 Task: Go to Program & Features. Select Whole Food Market. Add to cart Organic Matcha Green Tea Powder-1. Place order for Leah Clark, _x000D_
3800 Locke St_x000D_
Latonia, Kentucky(KY), 41015, Cell Number (859) 261-0695
Action: Mouse moved to (346, 80)
Screenshot: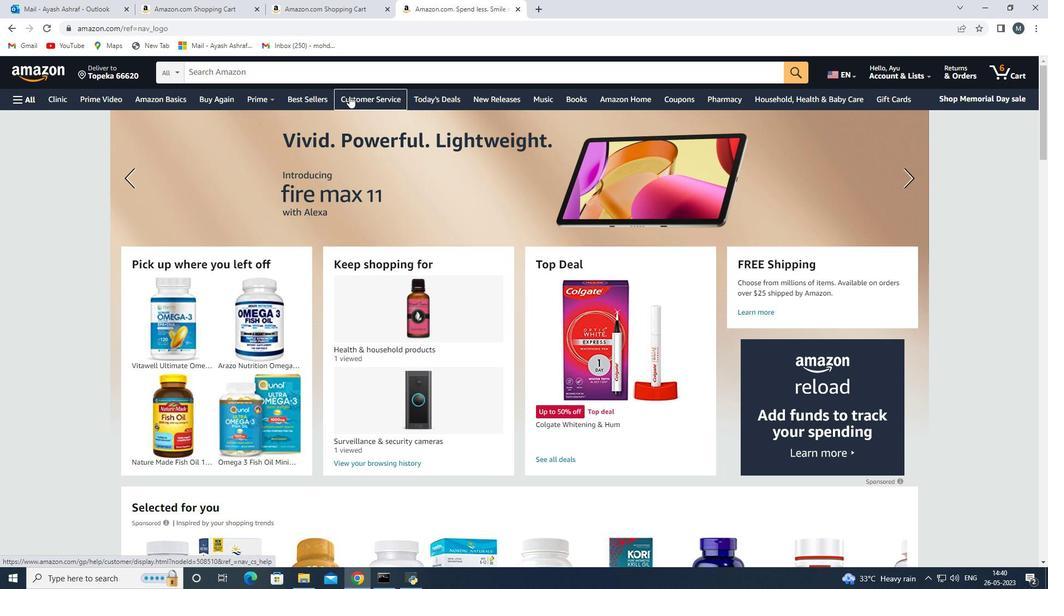 
Action: Mouse pressed left at (346, 80)
Screenshot: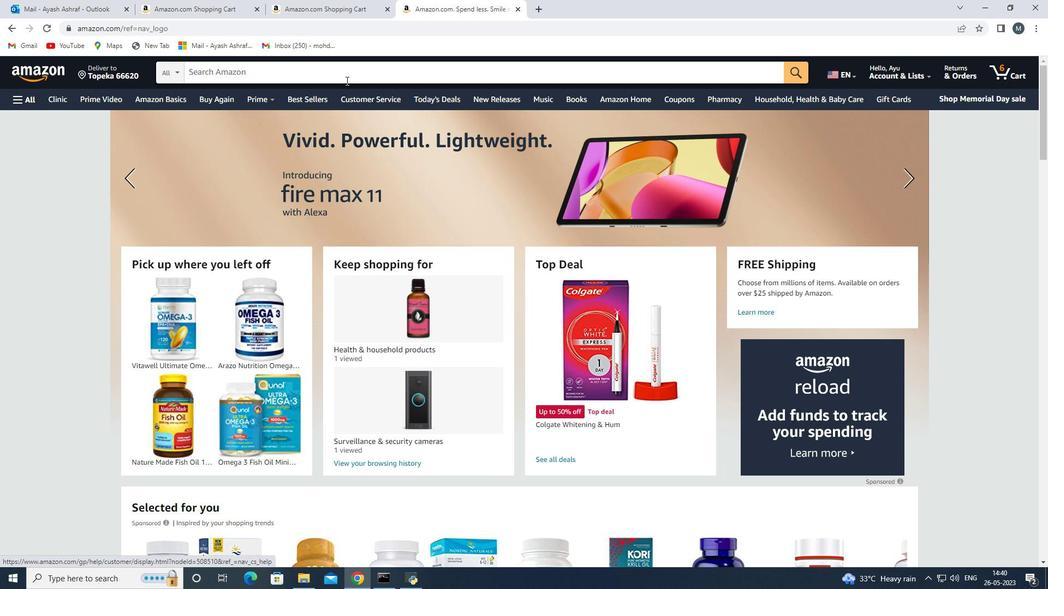 
Action: Mouse moved to (37, 96)
Screenshot: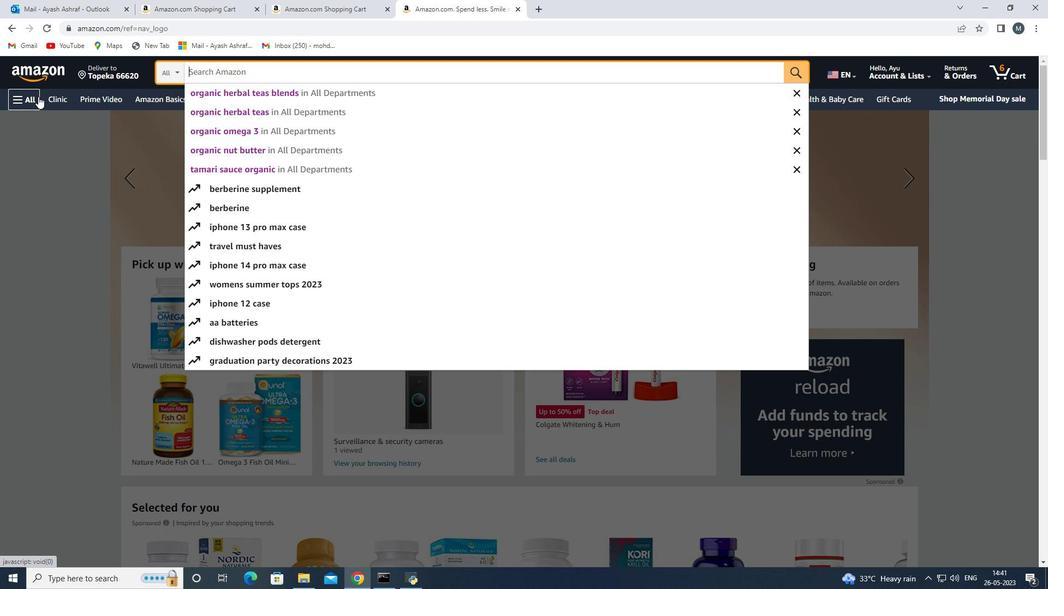 
Action: Mouse pressed left at (37, 96)
Screenshot: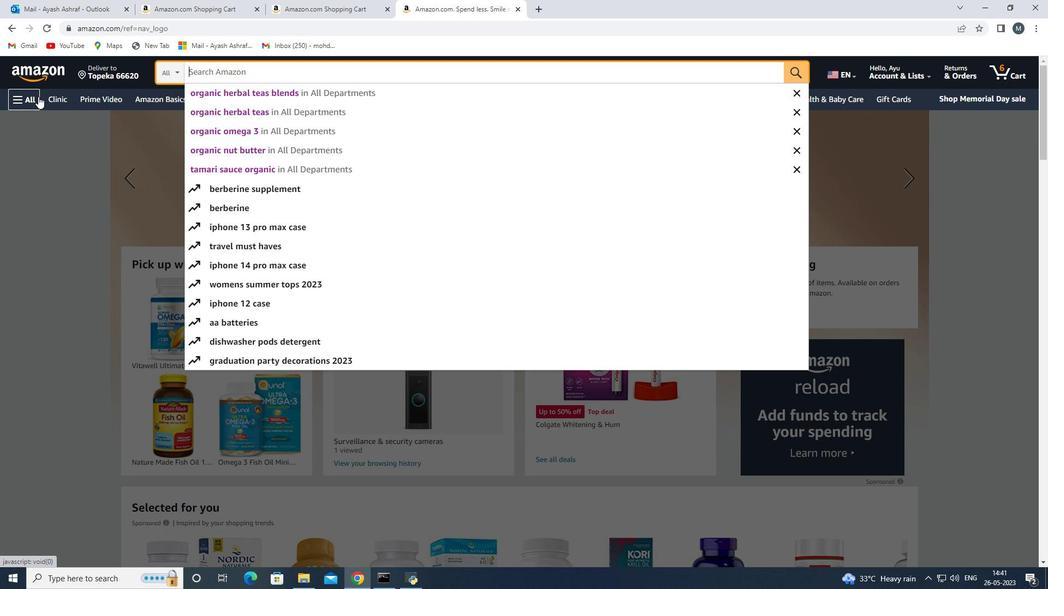 
Action: Mouse moved to (91, 370)
Screenshot: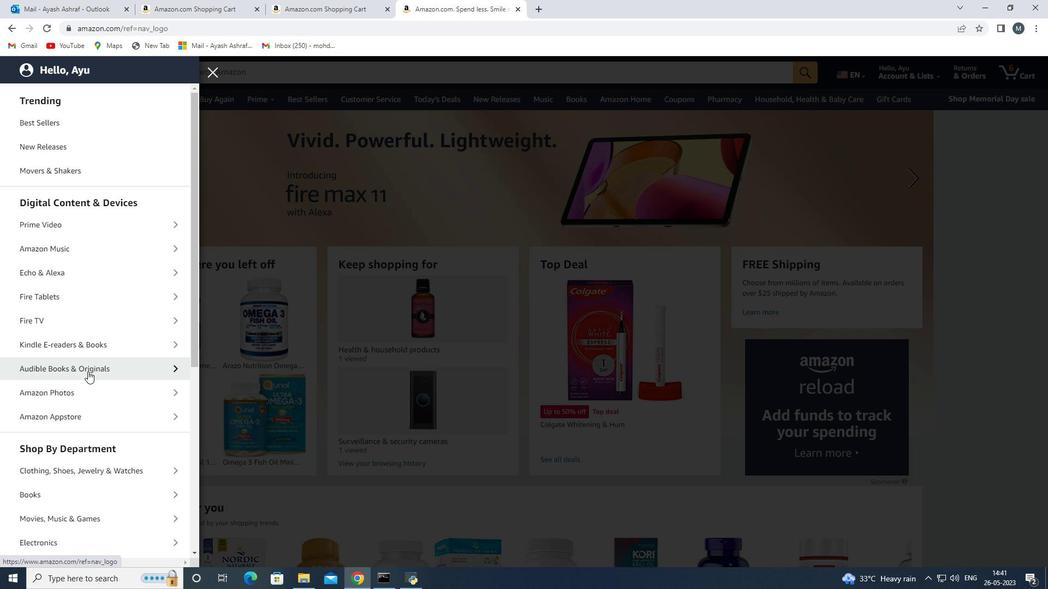 
Action: Mouse scrolled (91, 369) with delta (0, 0)
Screenshot: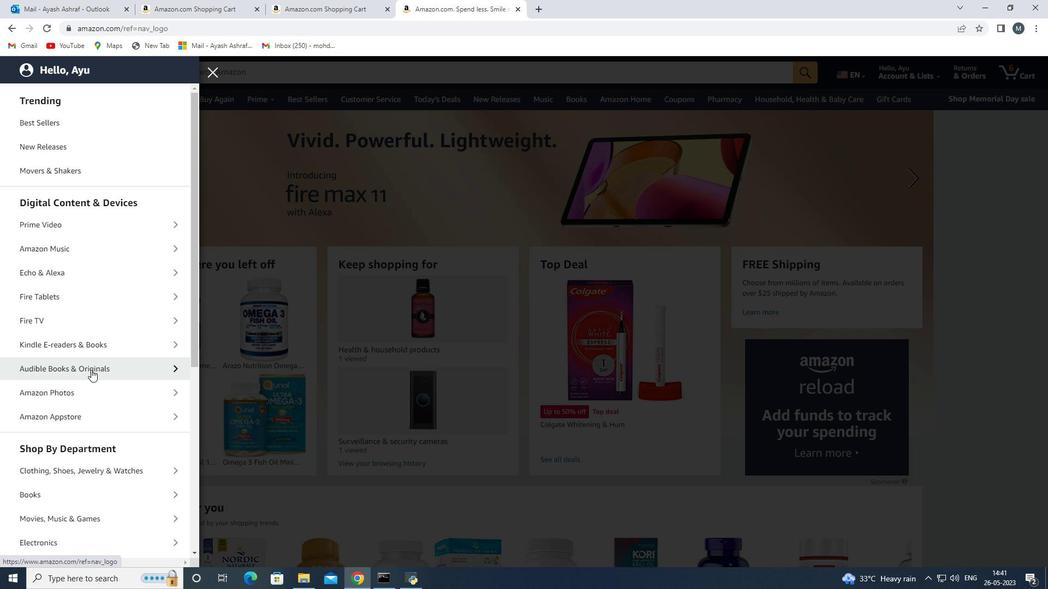 
Action: Mouse scrolled (91, 369) with delta (0, 0)
Screenshot: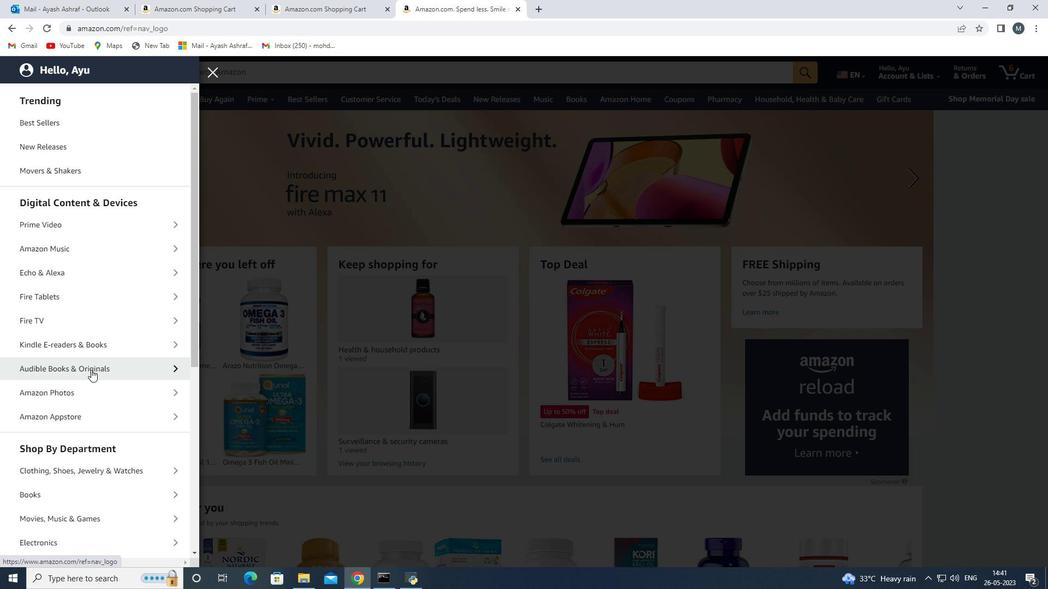 
Action: Mouse scrolled (91, 369) with delta (0, 0)
Screenshot: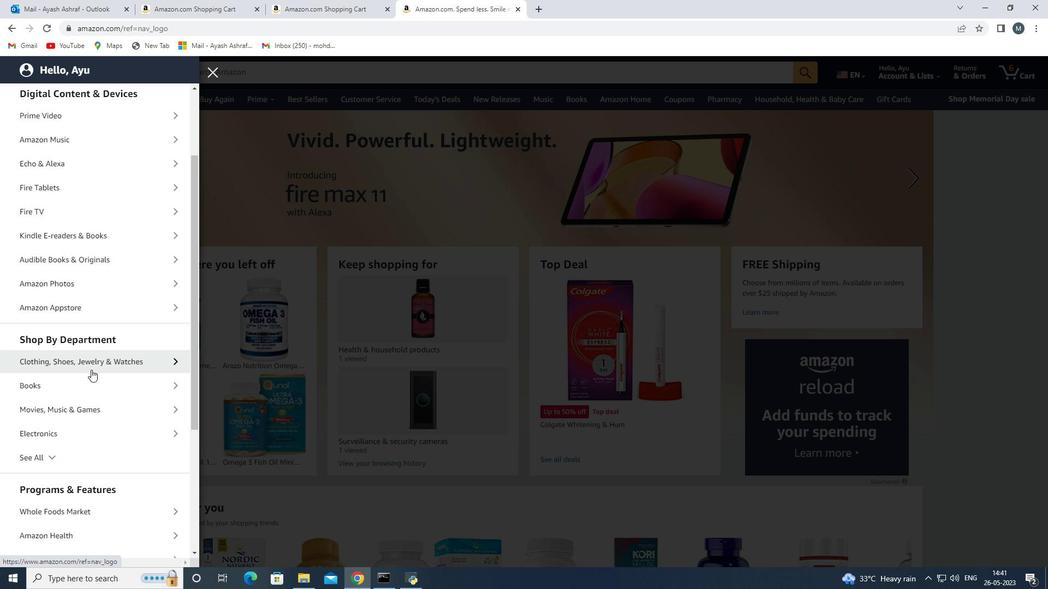
Action: Mouse scrolled (91, 369) with delta (0, 0)
Screenshot: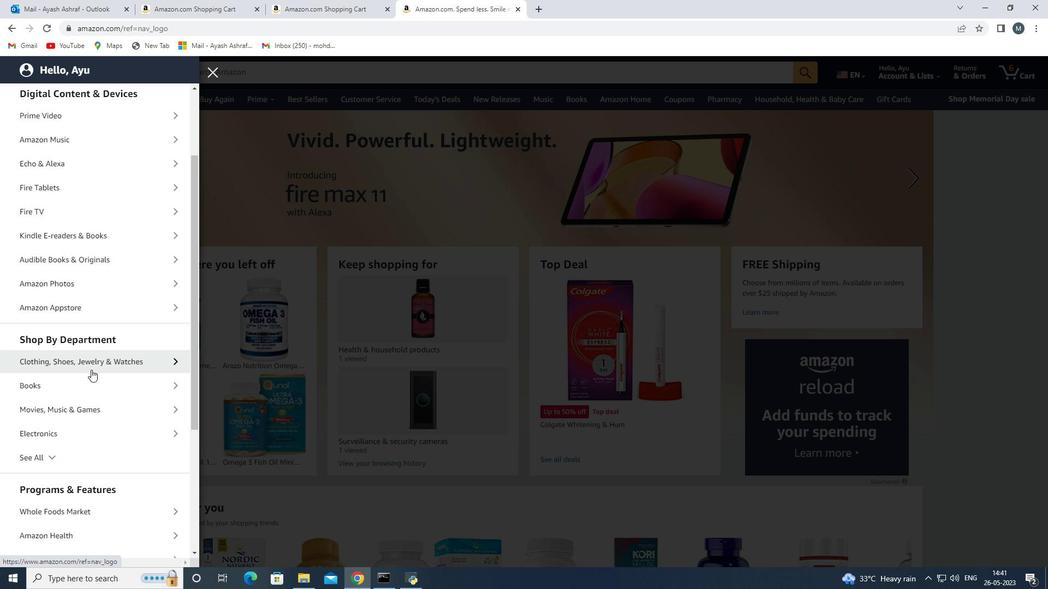 
Action: Mouse moved to (86, 408)
Screenshot: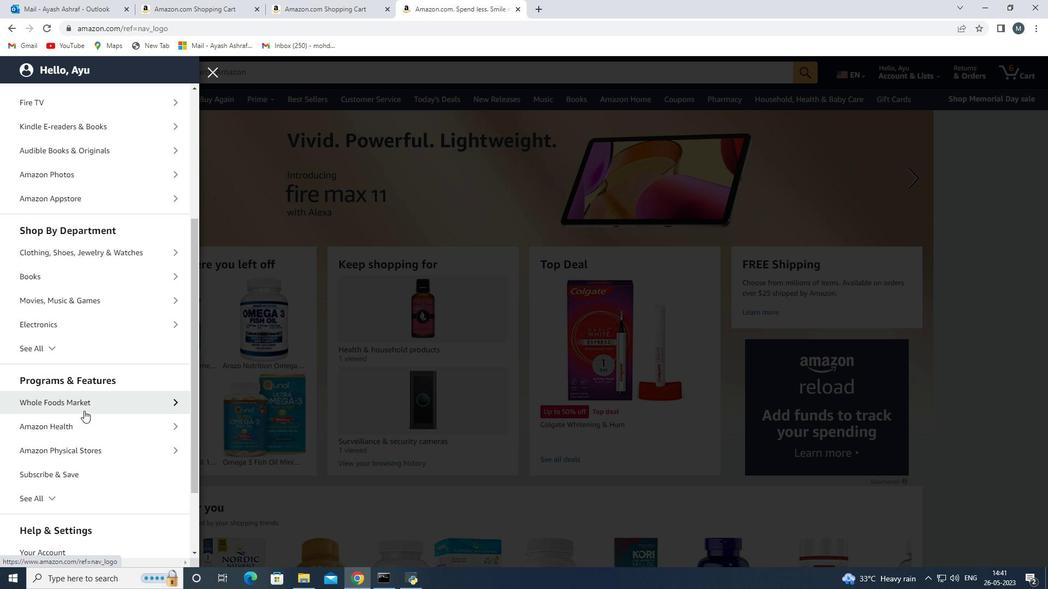 
Action: Mouse pressed left at (86, 408)
Screenshot: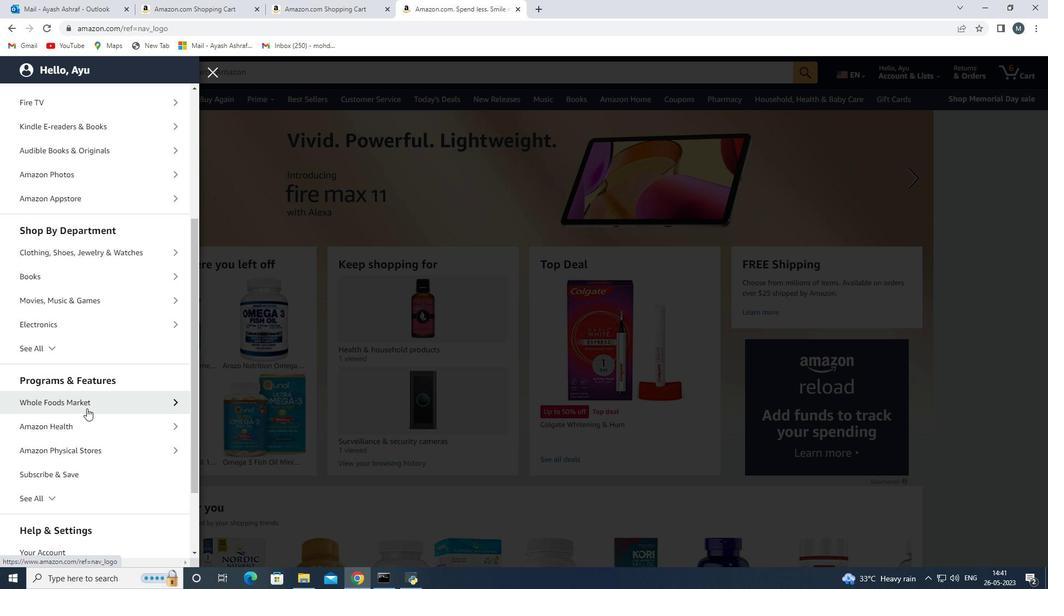 
Action: Mouse moved to (99, 151)
Screenshot: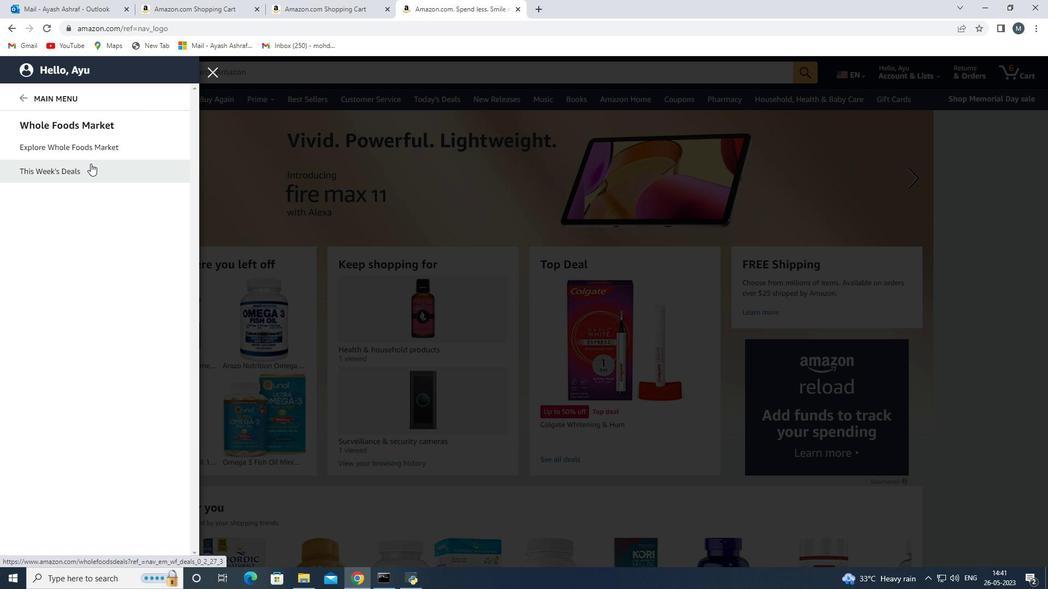 
Action: Mouse pressed left at (99, 151)
Screenshot: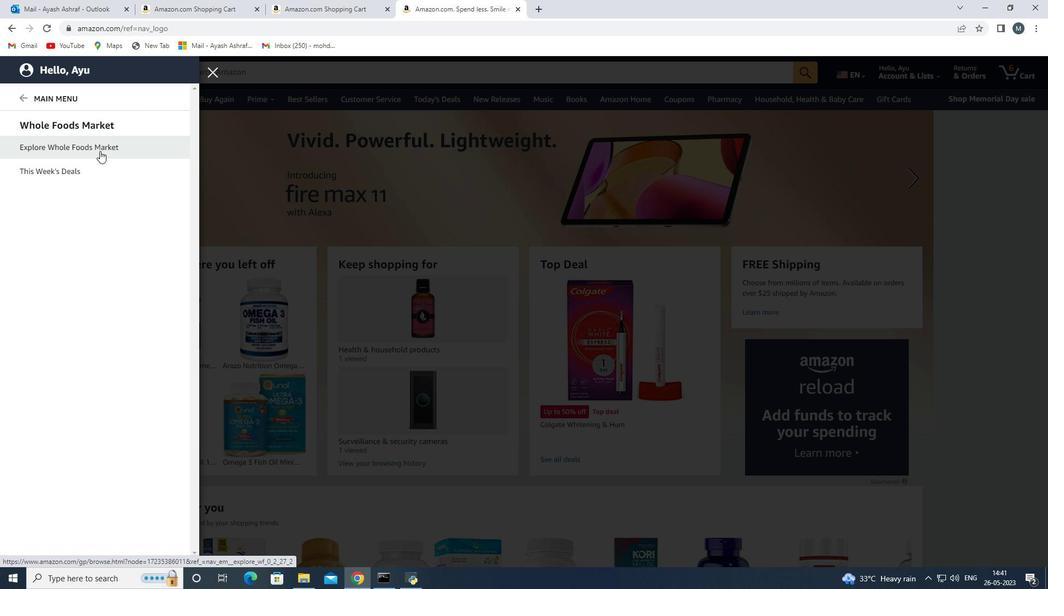 
Action: Mouse moved to (233, 71)
Screenshot: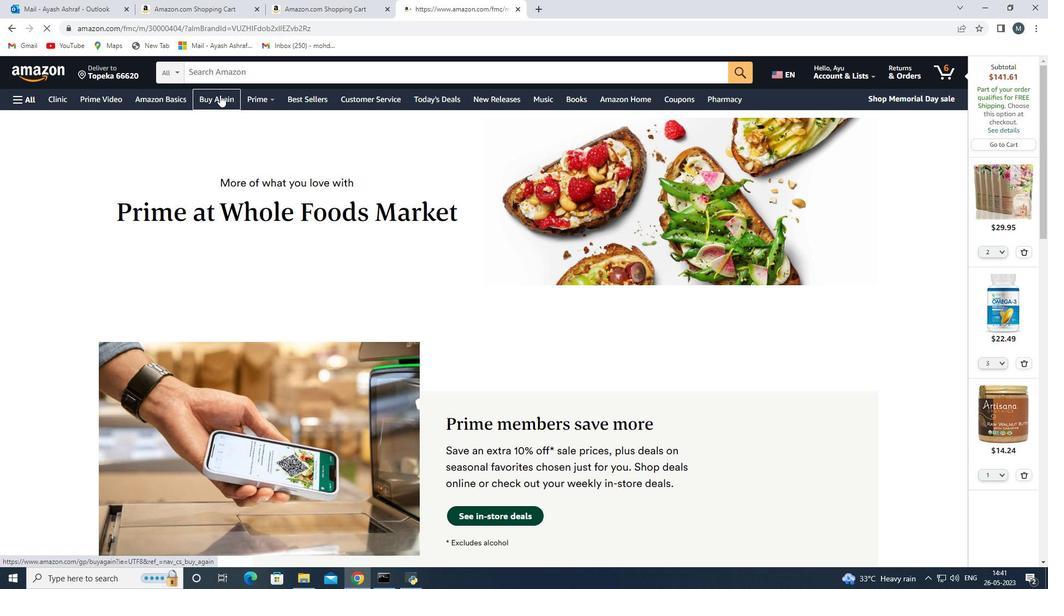 
Action: Mouse pressed left at (233, 71)
Screenshot: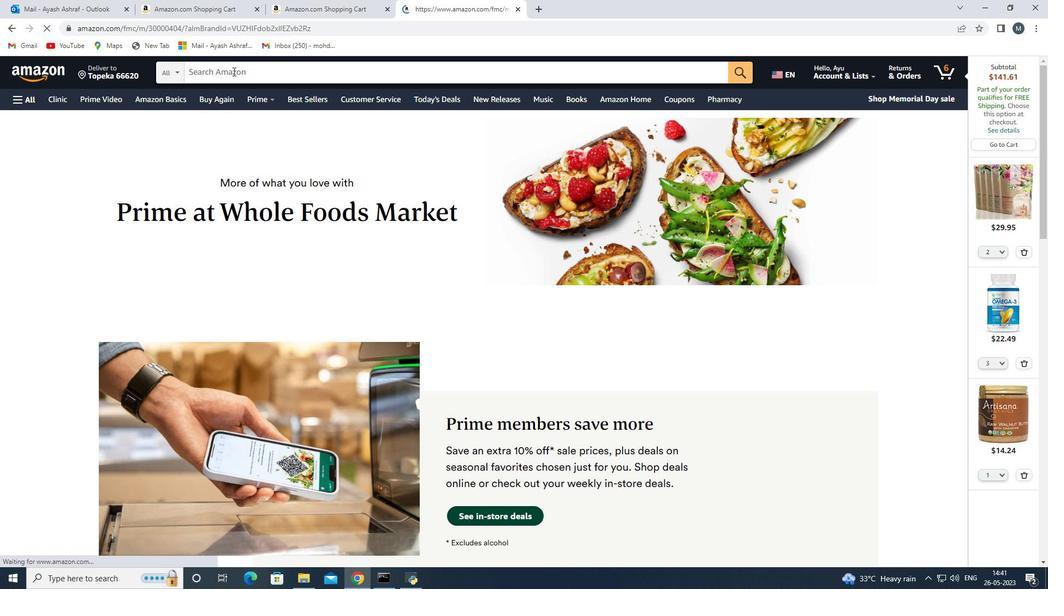 
Action: Key pressed <Key.shift><Key.shift><Key.shift><Key.shift><Key.shift><Key.shift><Key.shift><Key.shift><Key.shift><Key.shift><Key.shift><Key.shift><Key.shift><Key.shift><Key.shift><Key.shift><Key.shift><Key.shift><Key.shift><Key.shift><Key.shift><Key.shift><Key.shift><Key.shift><Key.shift><Key.shift><Key.shift><Key.shift><Key.shift><Key.shift><Key.shift><Key.shift><Key.backspace><Key.shift>Organic<Key.space><Key.shift>Matcha<Key.space><Key.shift>Green<Key.space><Key.shift><Key.shift><Key.shift><Key.shift>Tea<Key.space>powder
Screenshot: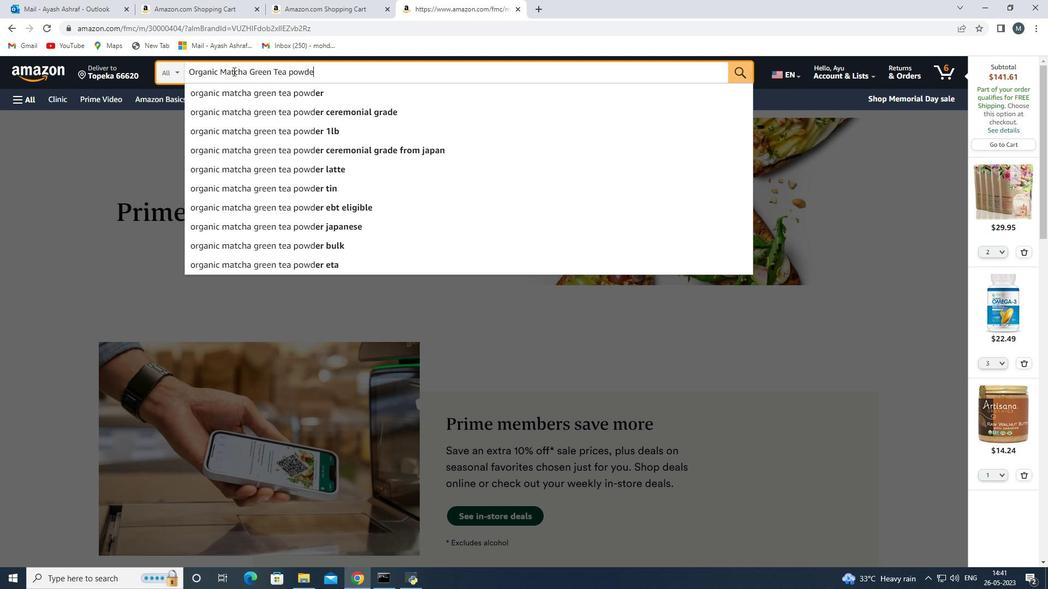 
Action: Mouse moved to (281, 102)
Screenshot: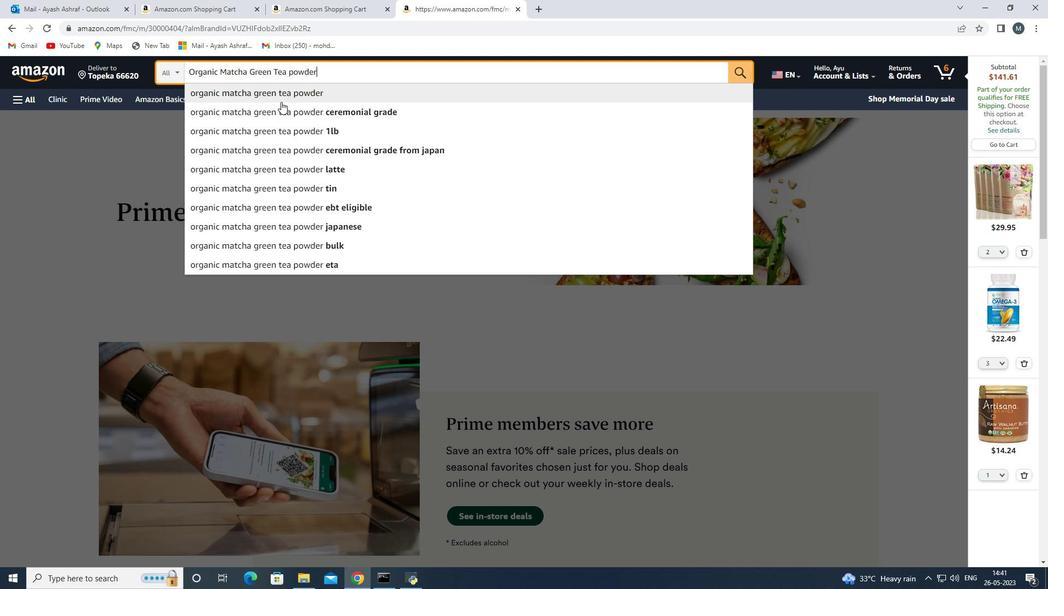 
Action: Mouse pressed left at (281, 102)
Screenshot: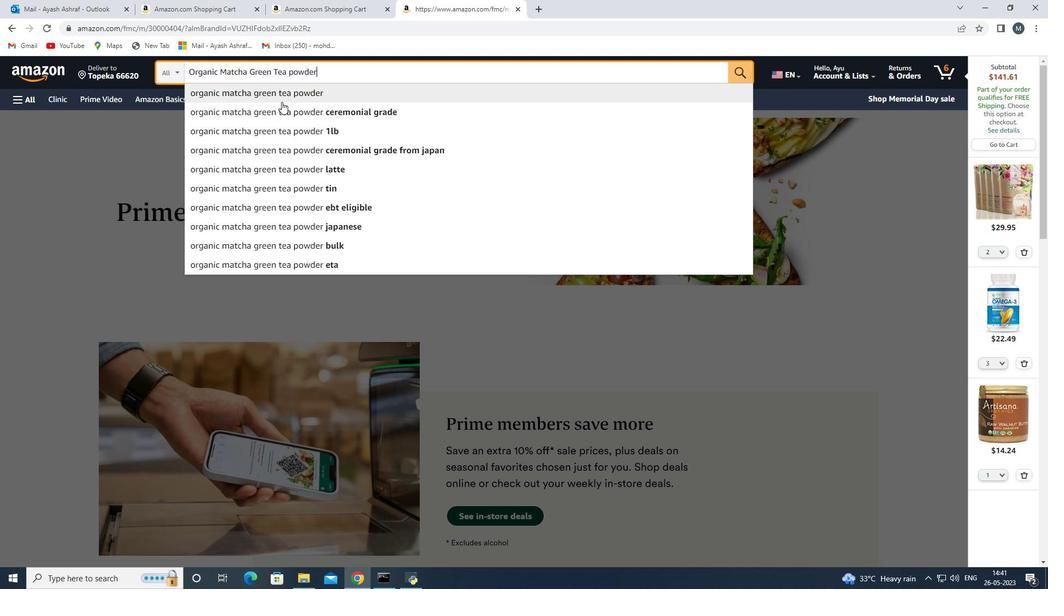 
Action: Mouse moved to (304, 334)
Screenshot: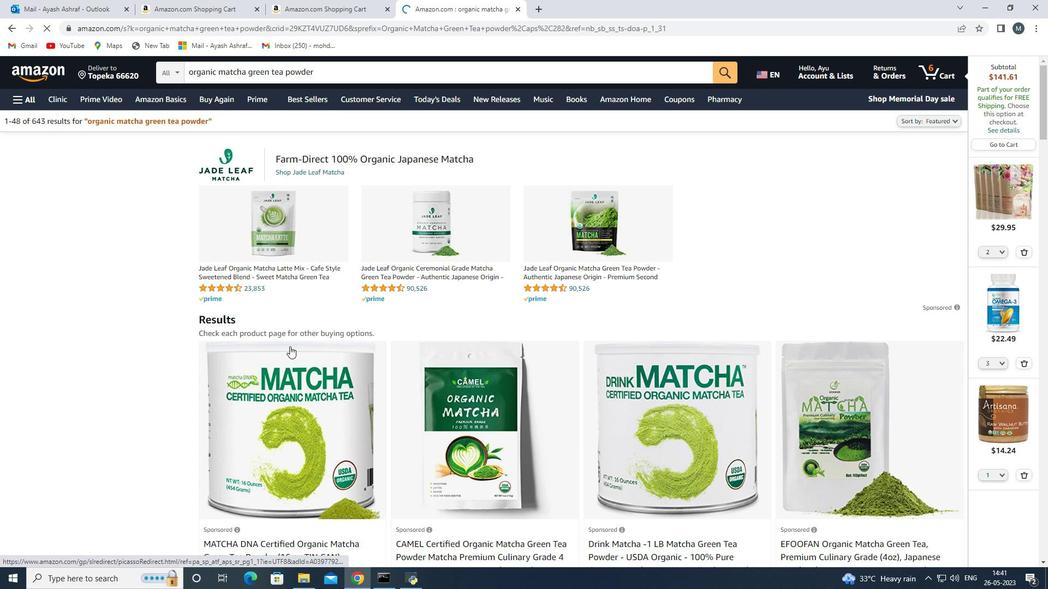 
Action: Mouse scrolled (304, 334) with delta (0, 0)
Screenshot: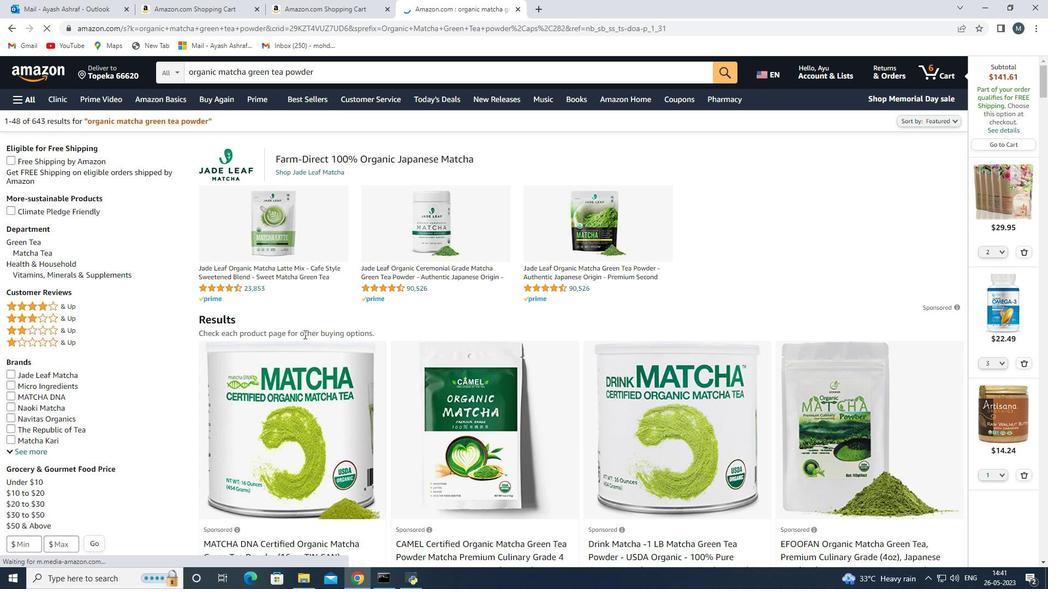 
Action: Mouse moved to (306, 365)
Screenshot: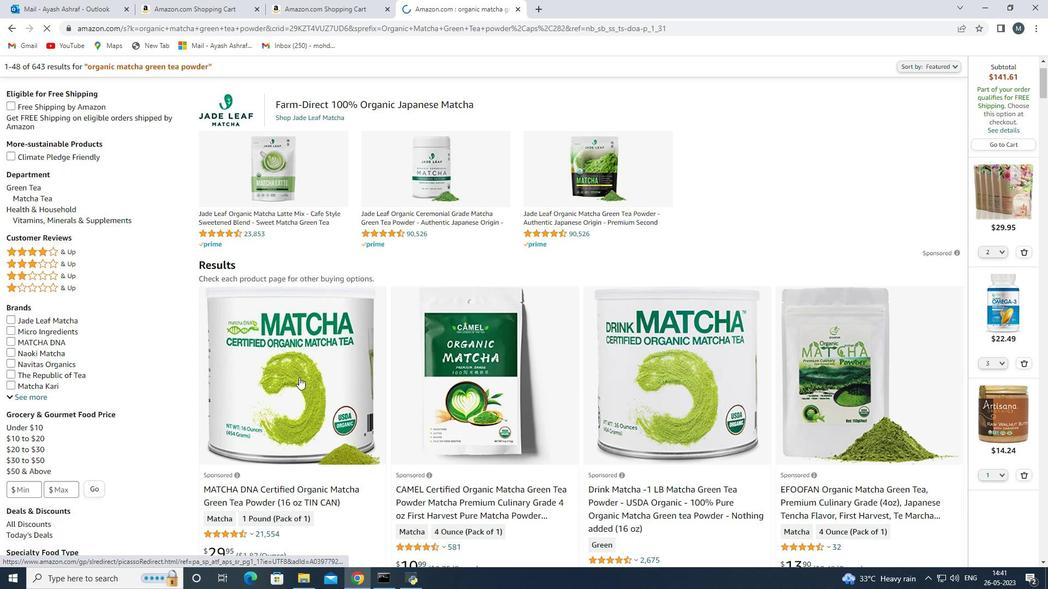 
Action: Mouse scrolled (306, 364) with delta (0, 0)
Screenshot: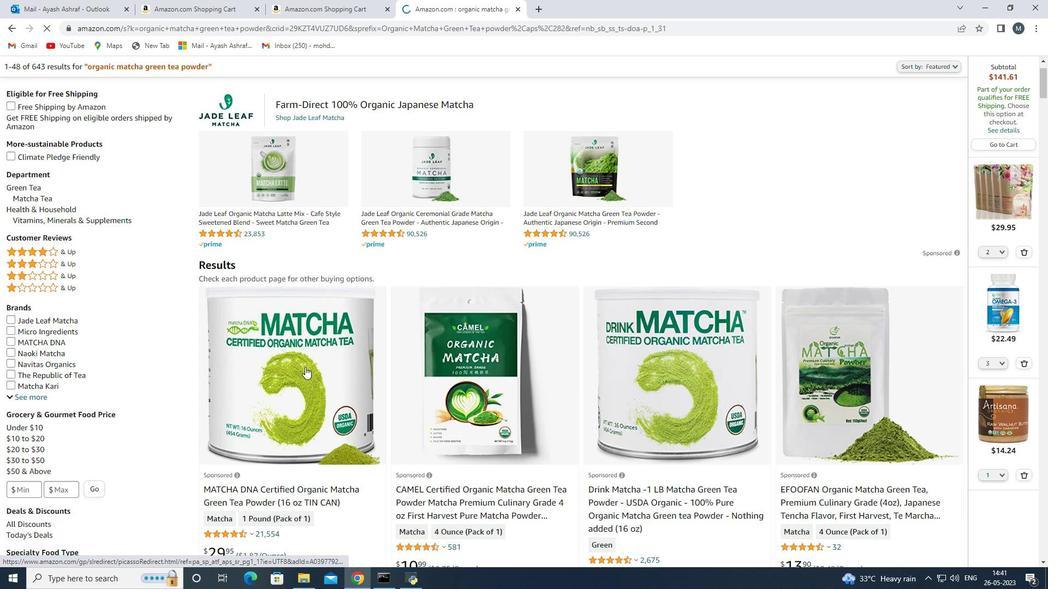 
Action: Mouse scrolled (306, 364) with delta (0, 0)
Screenshot: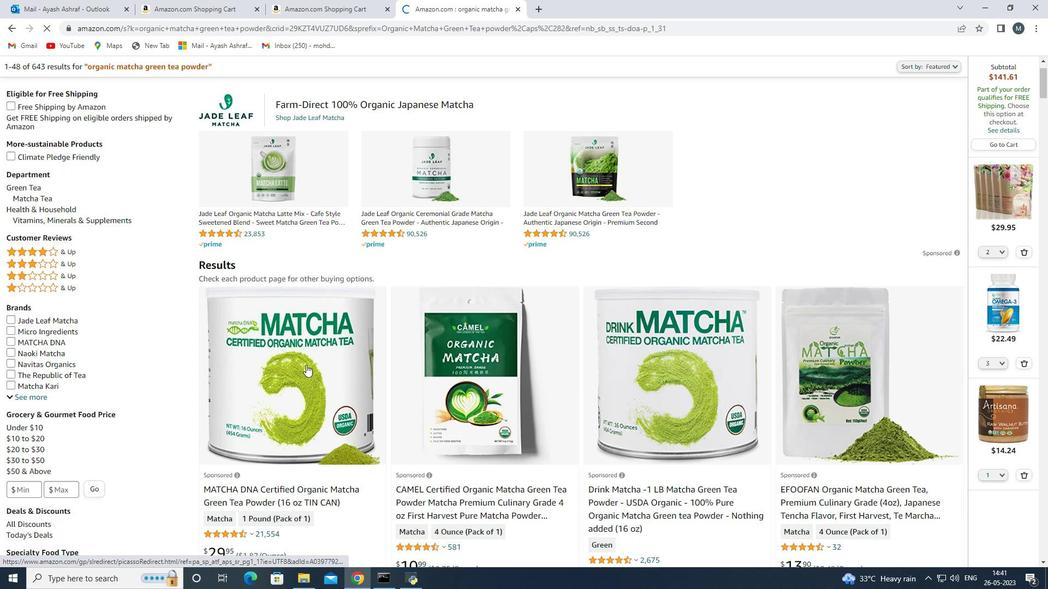 
Action: Mouse moved to (286, 319)
Screenshot: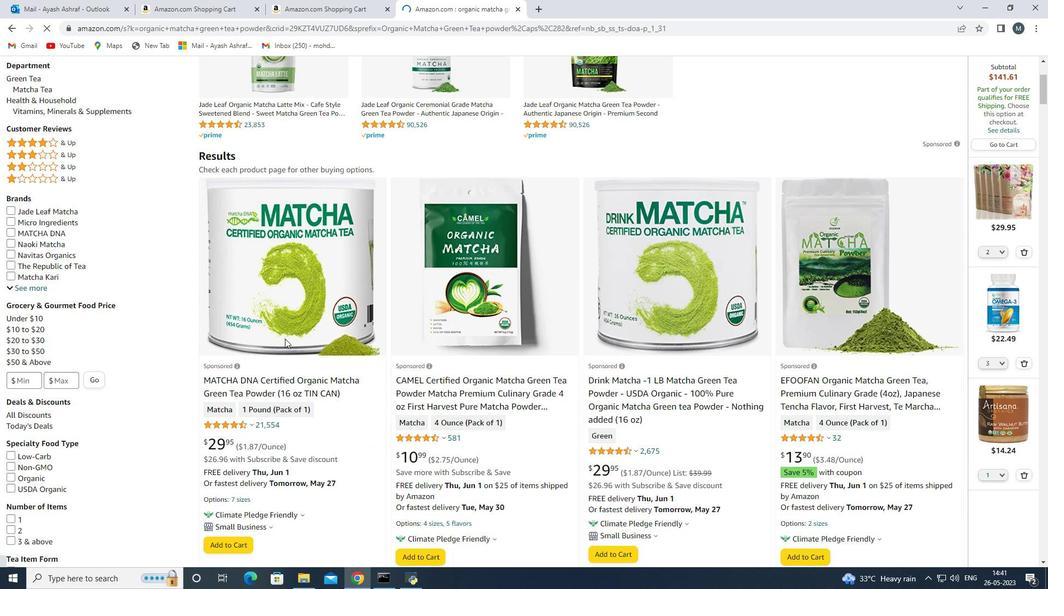 
Action: Mouse pressed left at (286, 319)
Screenshot: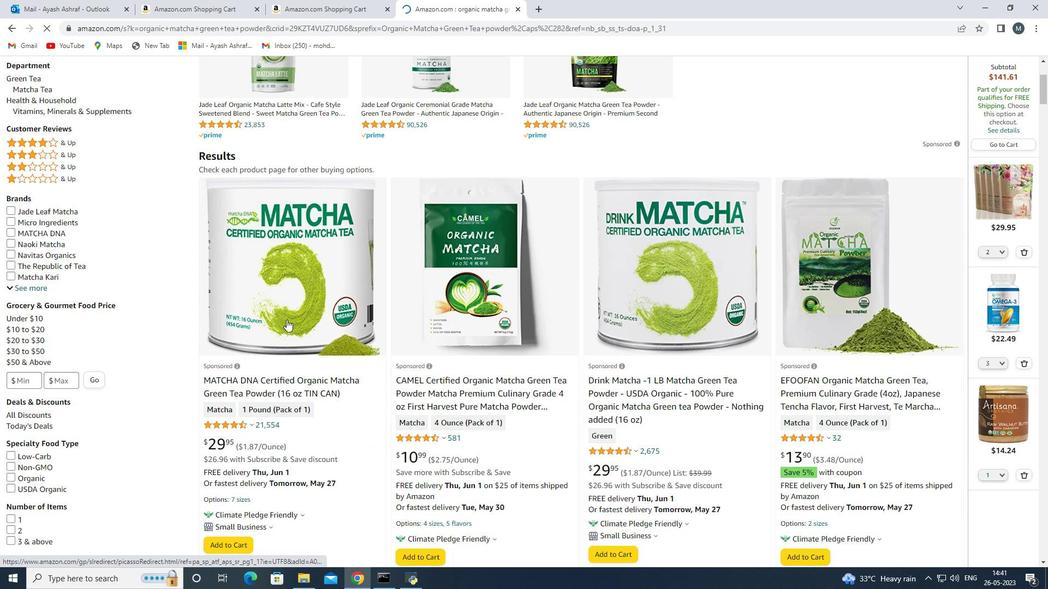 
Action: Mouse moved to (460, 362)
Screenshot: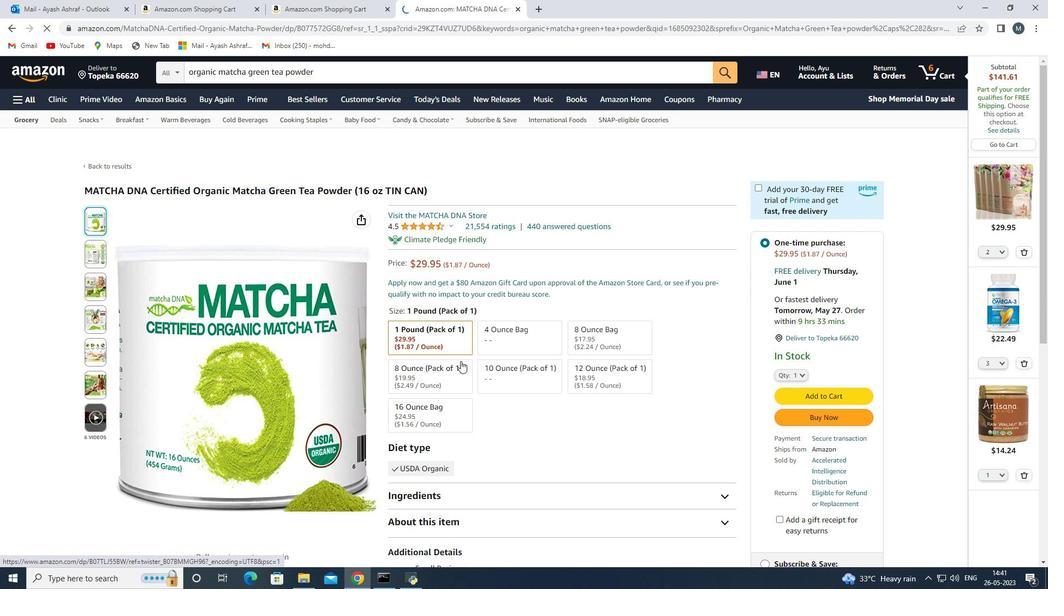 
Action: Mouse scrolled (460, 361) with delta (0, 0)
Screenshot: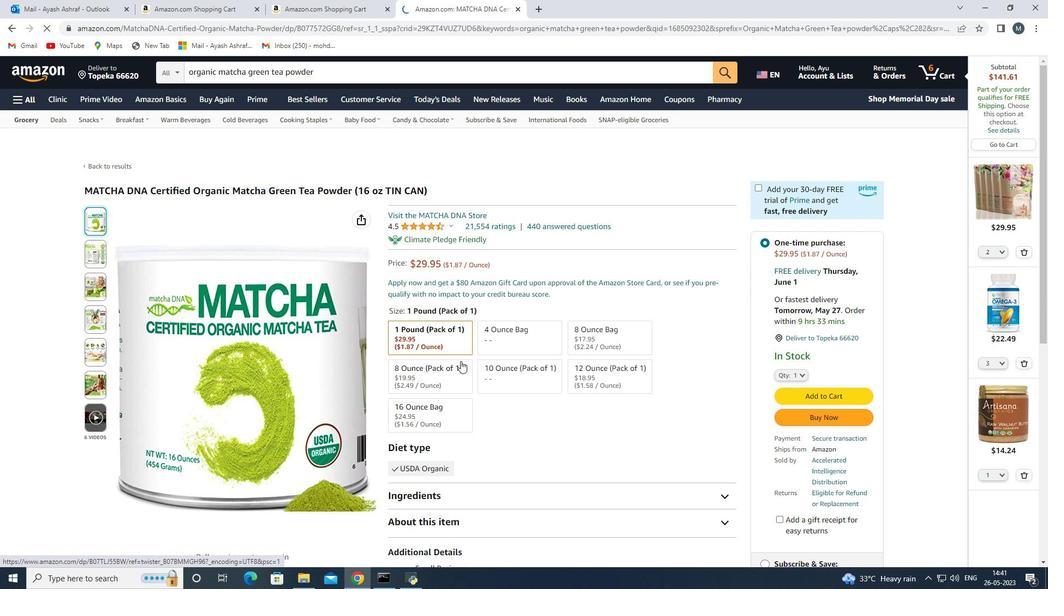 
Action: Mouse moved to (460, 364)
Screenshot: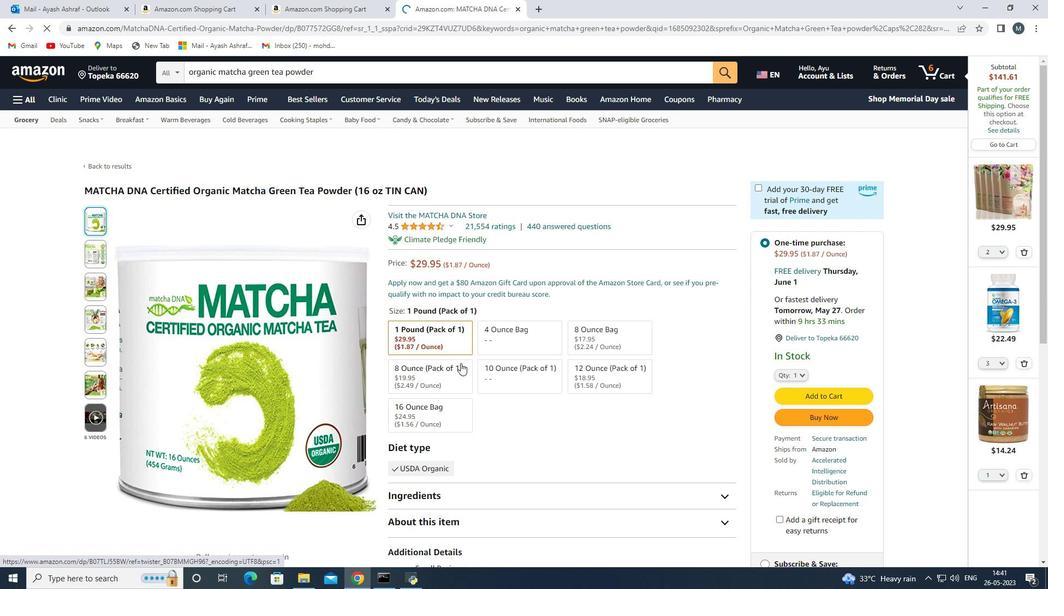 
Action: Mouse scrolled (460, 364) with delta (0, 0)
Screenshot: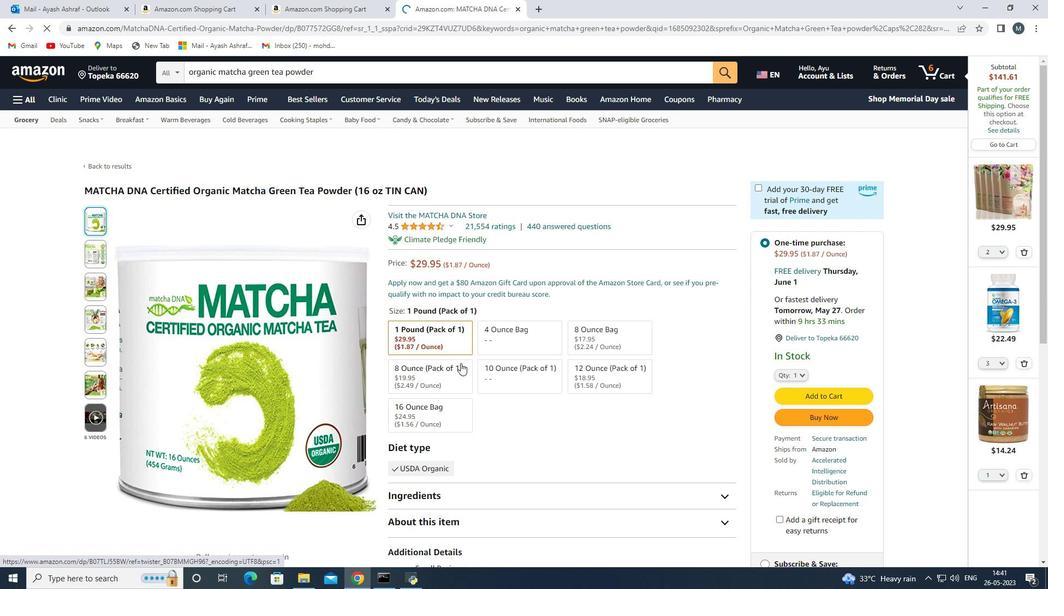 
Action: Mouse moved to (473, 389)
Screenshot: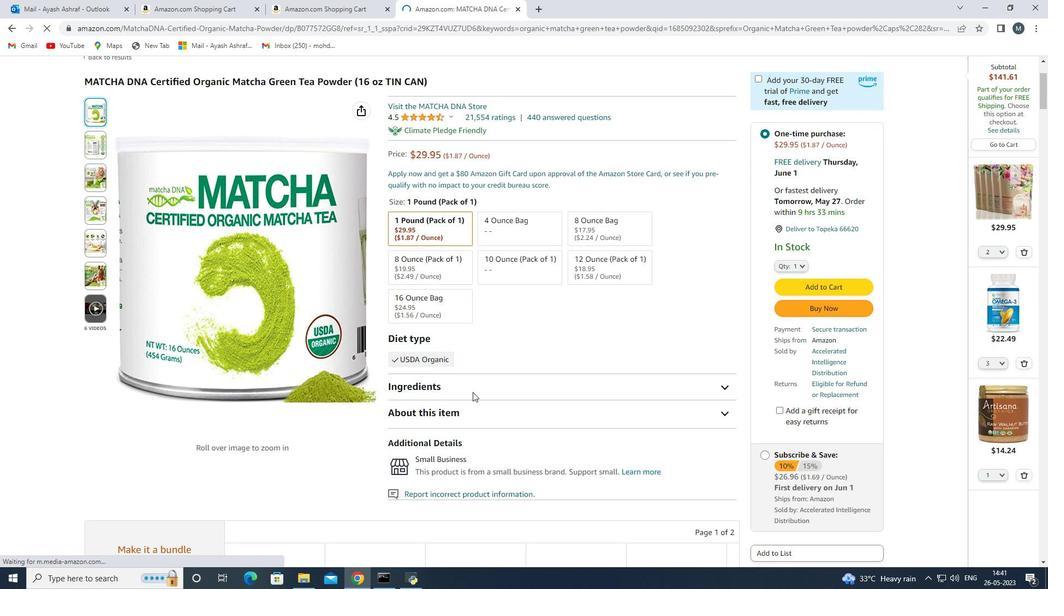 
Action: Mouse pressed left at (473, 389)
Screenshot: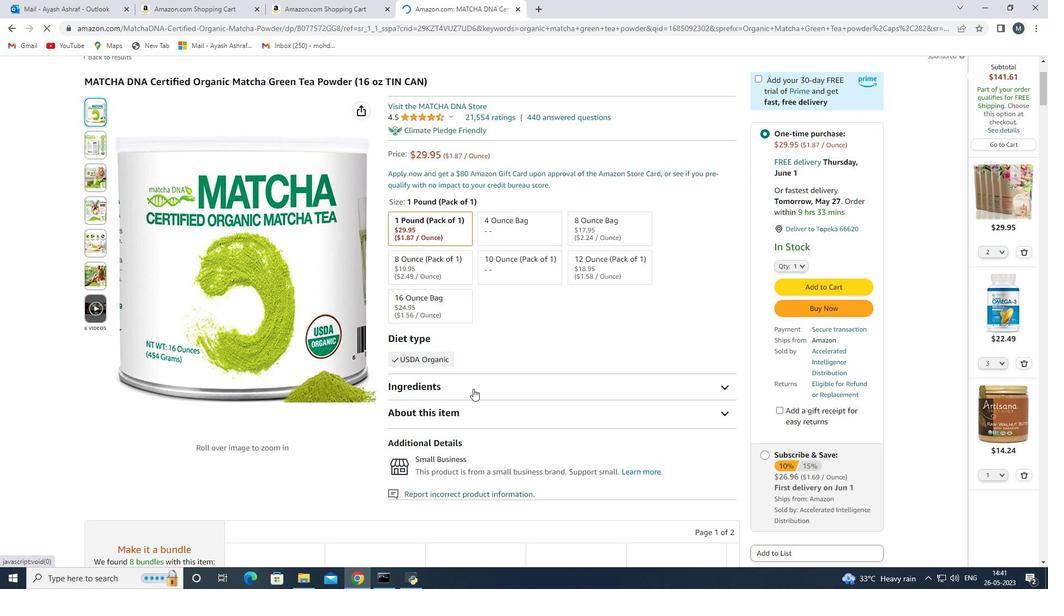 
Action: Mouse scrolled (473, 388) with delta (0, 0)
Screenshot: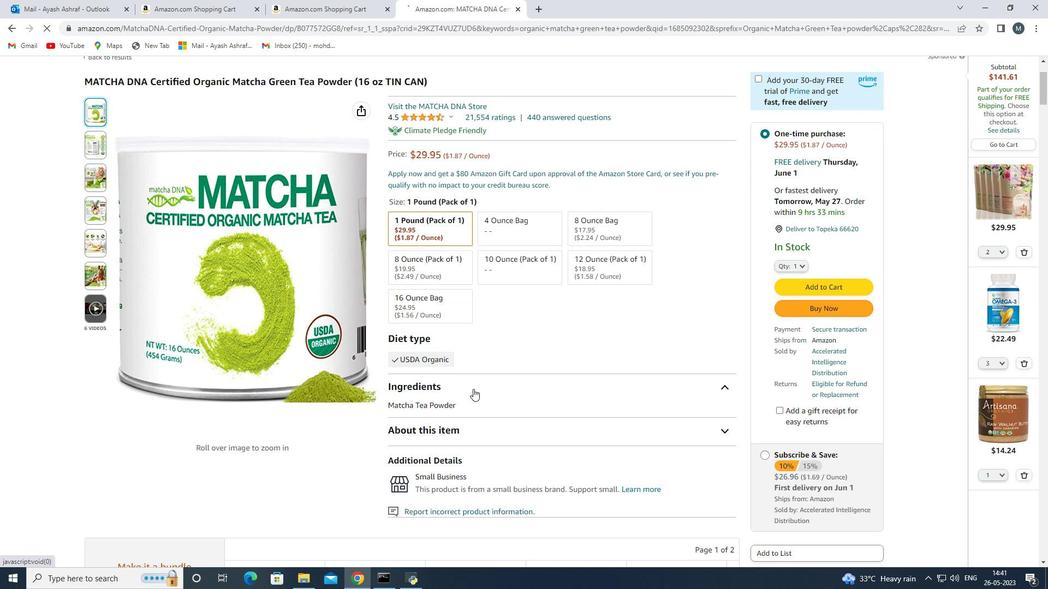 
Action: Mouse moved to (725, 334)
Screenshot: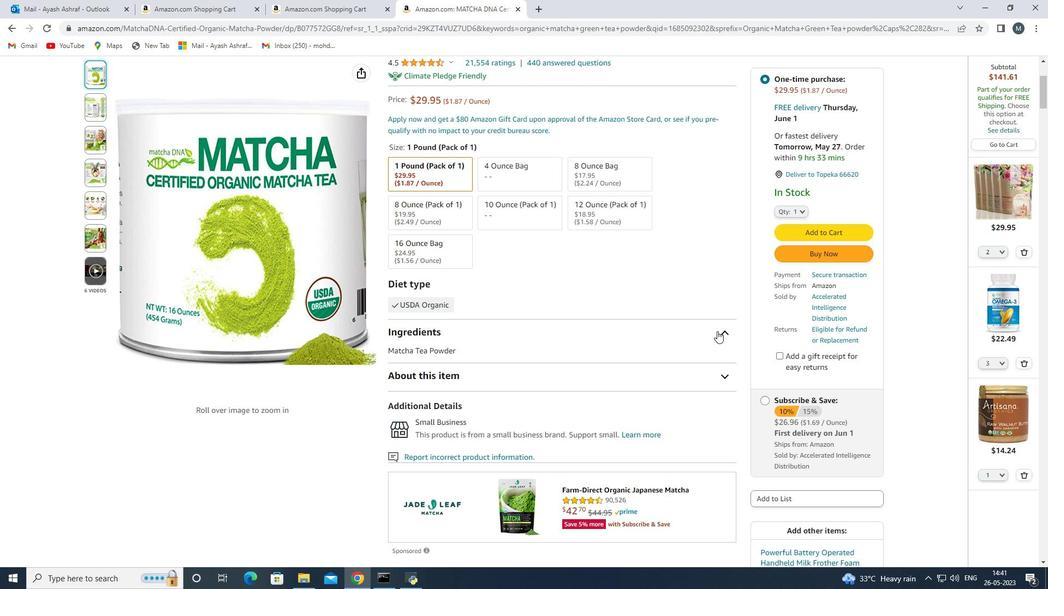 
Action: Mouse pressed left at (725, 334)
Screenshot: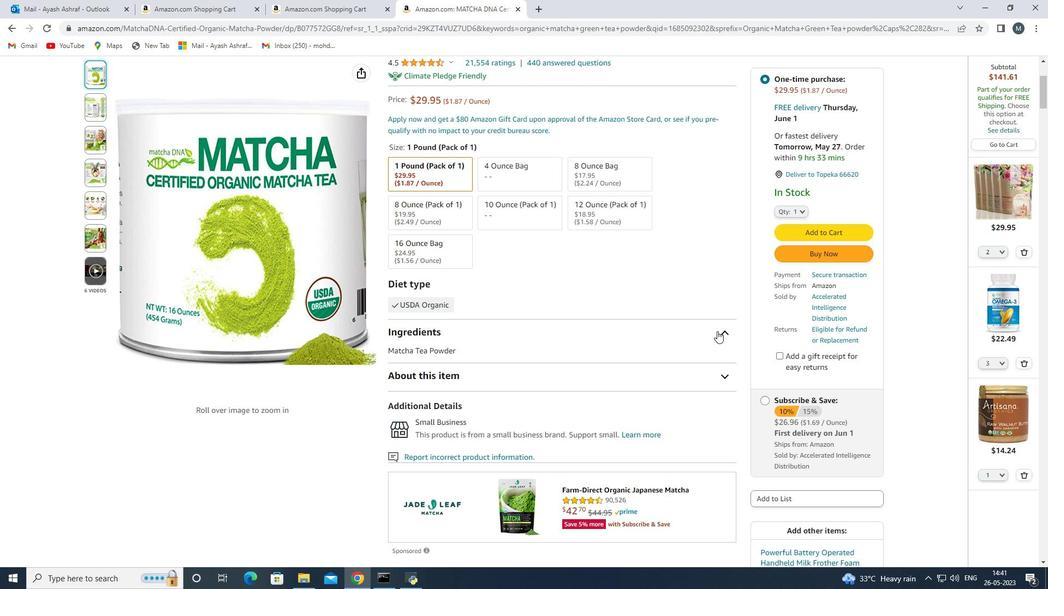 
Action: Mouse moved to (675, 361)
Screenshot: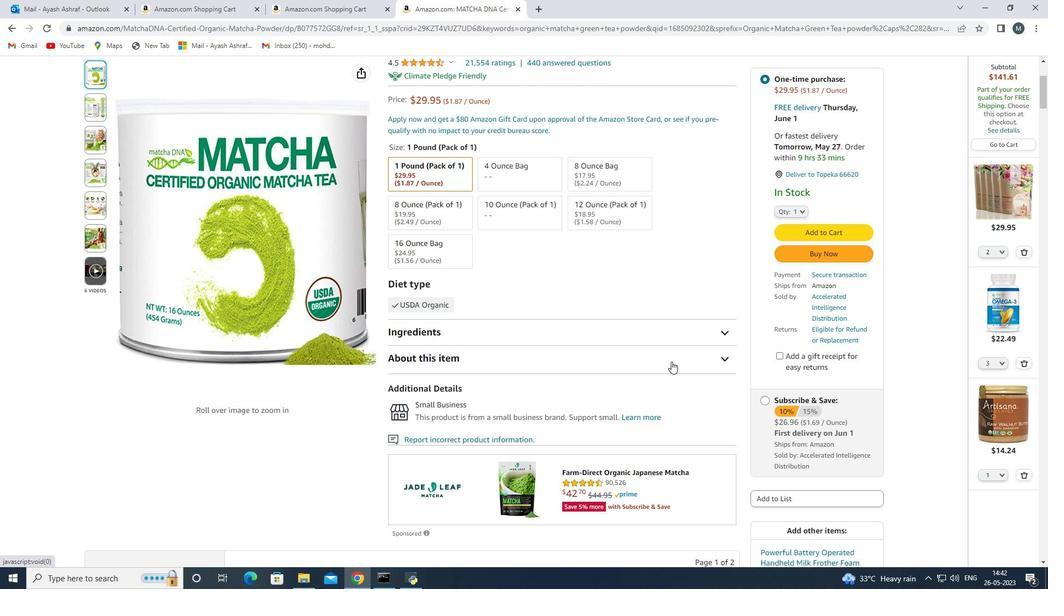 
Action: Mouse pressed left at (675, 361)
Screenshot: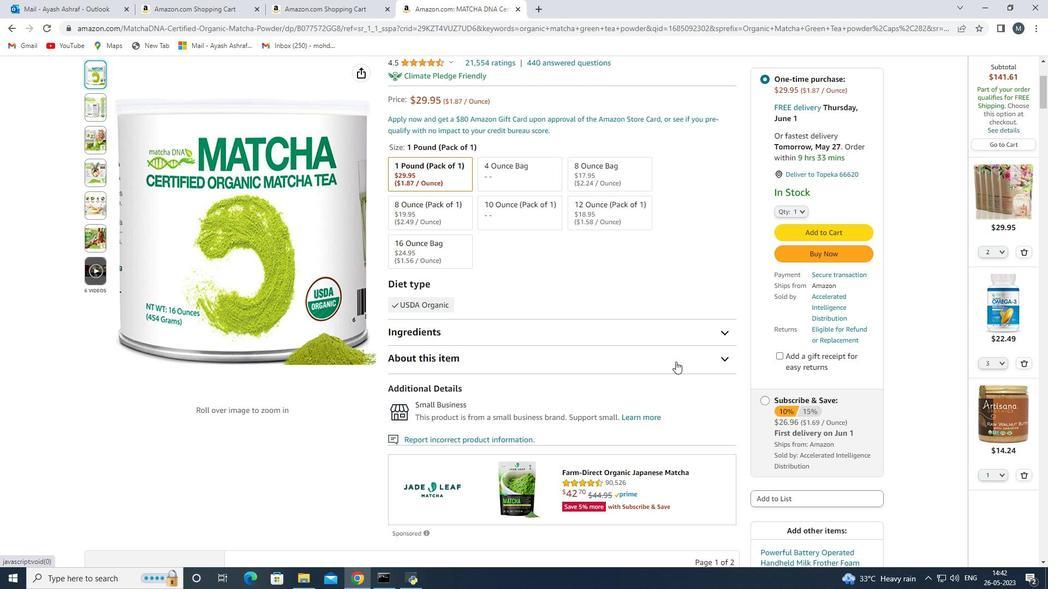 
Action: Mouse moved to (522, 378)
Screenshot: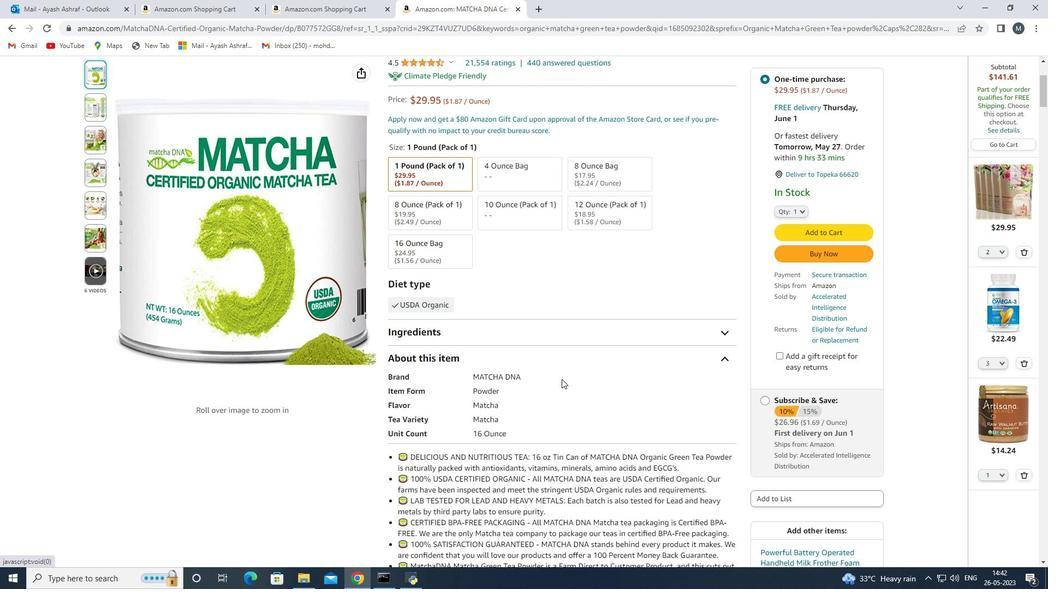 
Action: Mouse scrolled (522, 378) with delta (0, 0)
Screenshot: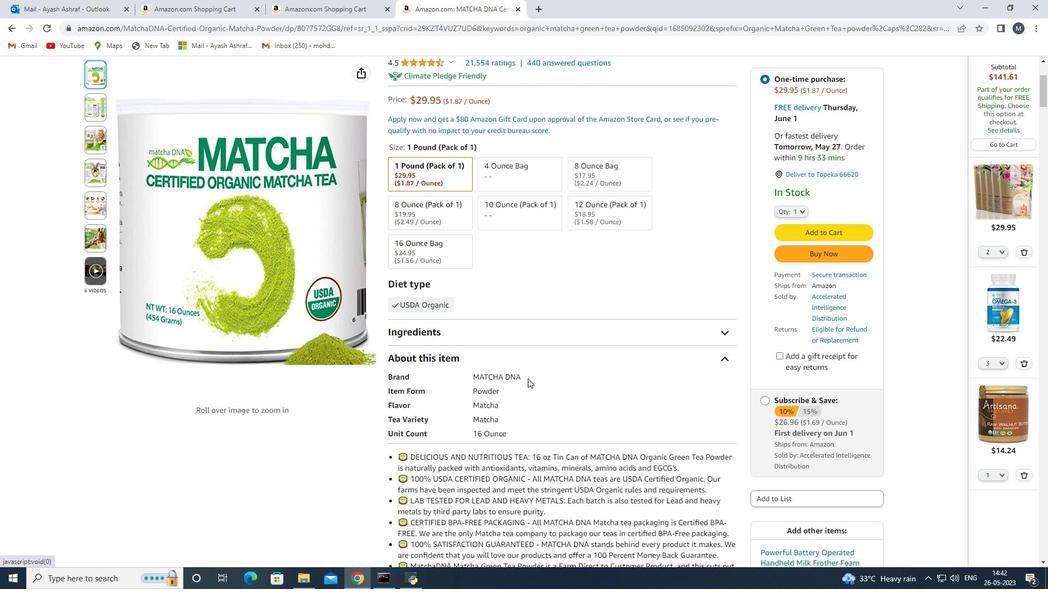 
Action: Mouse scrolled (522, 378) with delta (0, 0)
Screenshot: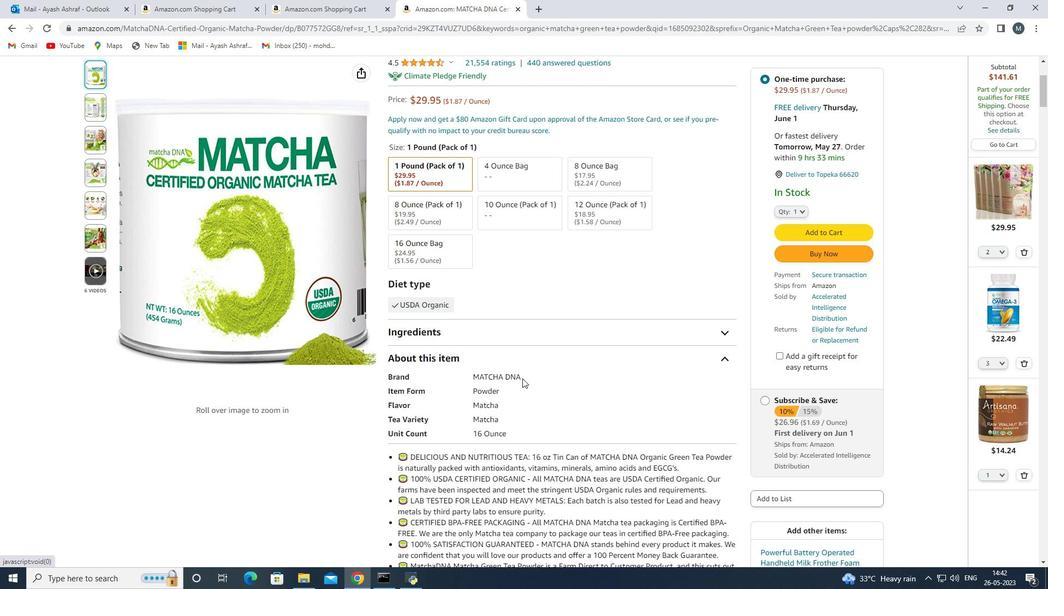 
Action: Mouse moved to (409, 348)
Screenshot: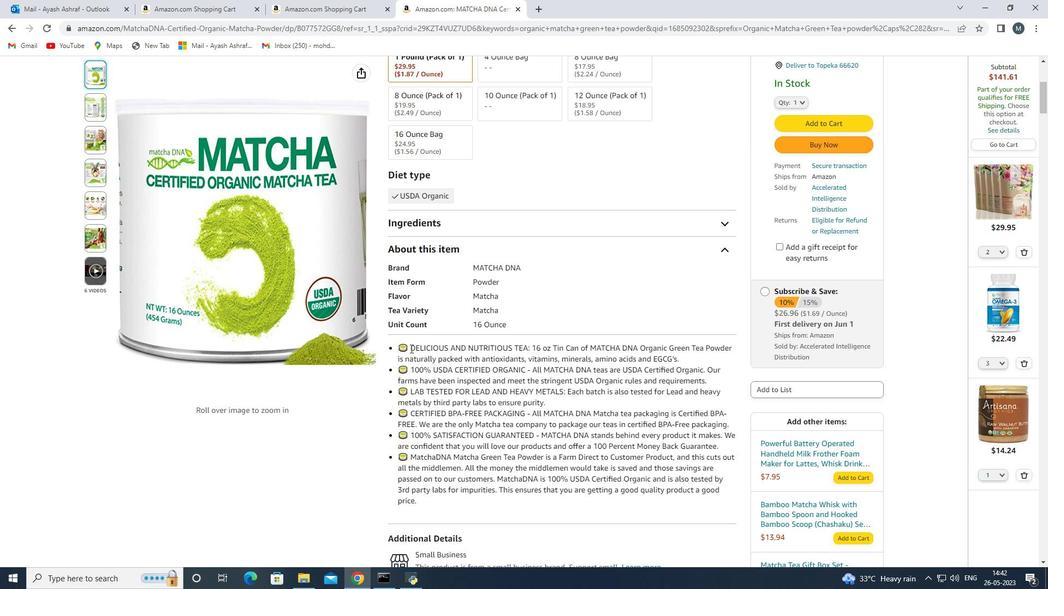 
Action: Mouse pressed left at (409, 348)
Screenshot: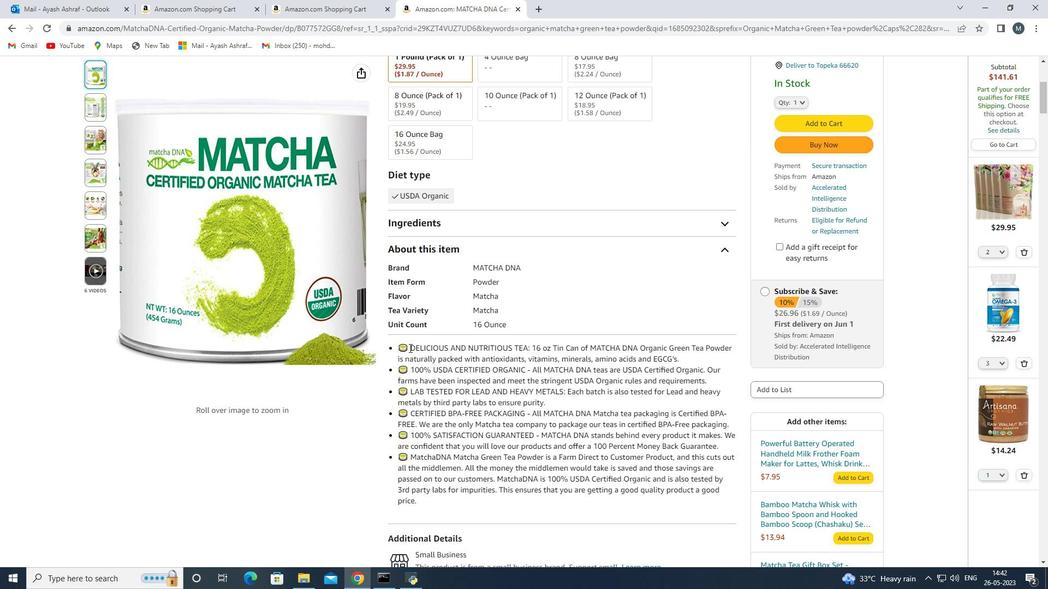 
Action: Mouse moved to (567, 306)
Screenshot: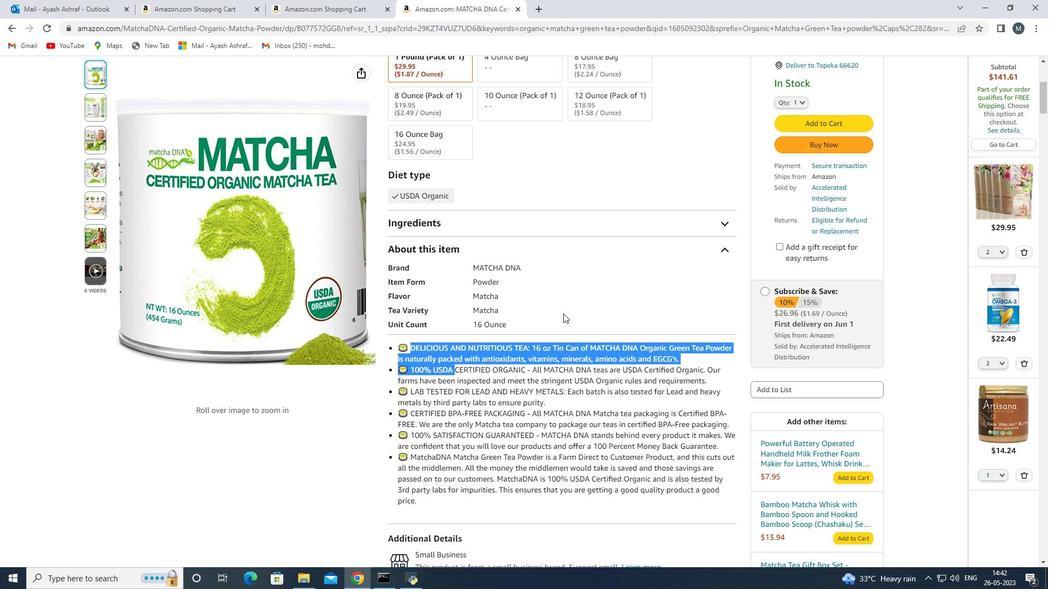 
Action: Mouse pressed left at (567, 306)
Screenshot: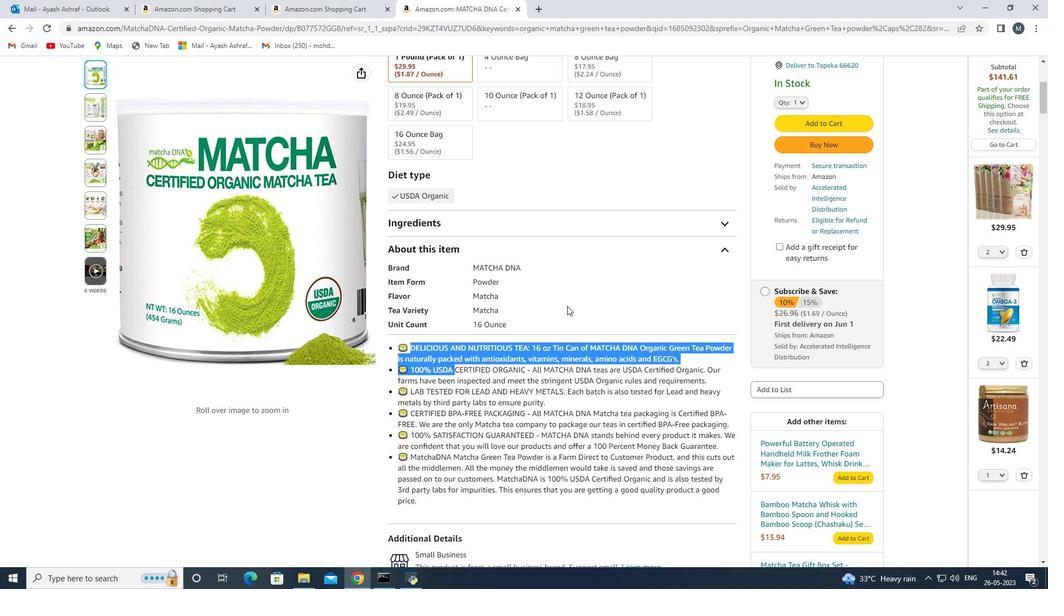 
Action: Mouse moved to (554, 382)
Screenshot: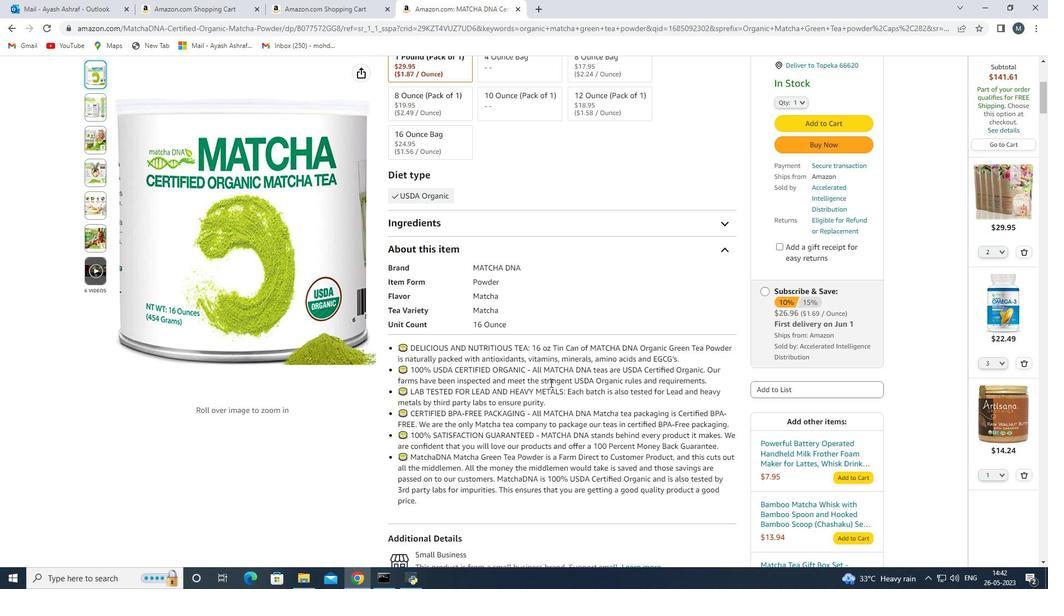 
Action: Mouse scrolled (554, 381) with delta (0, 0)
Screenshot: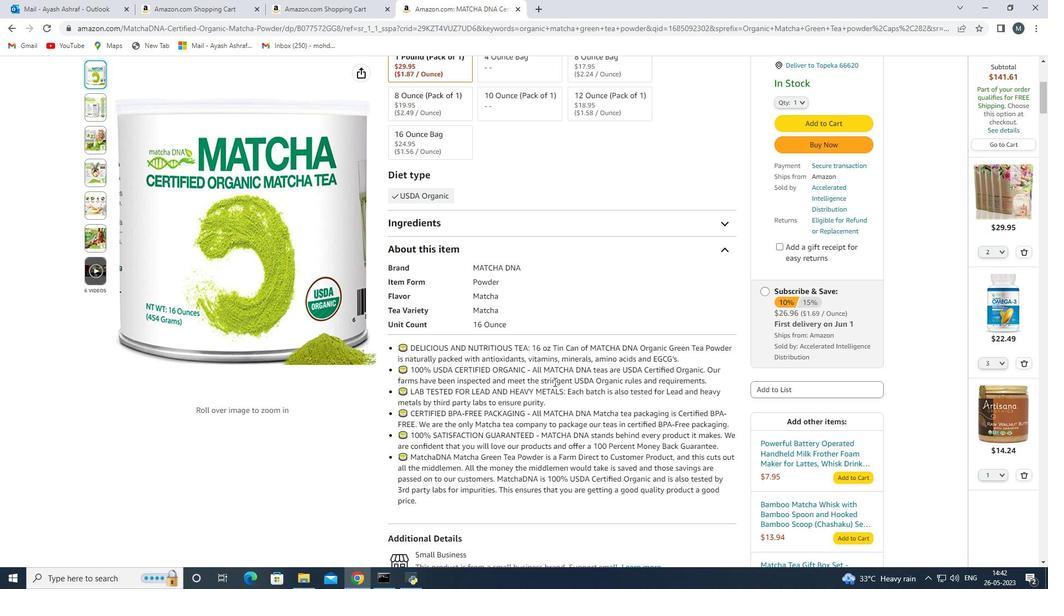 
Action: Mouse moved to (551, 384)
Screenshot: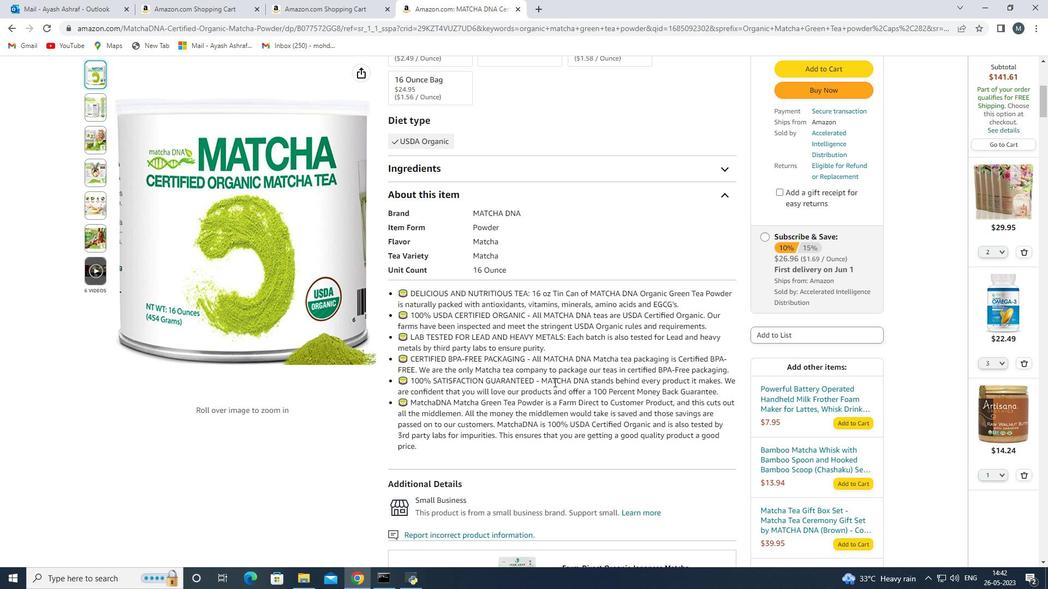 
Action: Mouse scrolled (551, 383) with delta (0, 0)
Screenshot: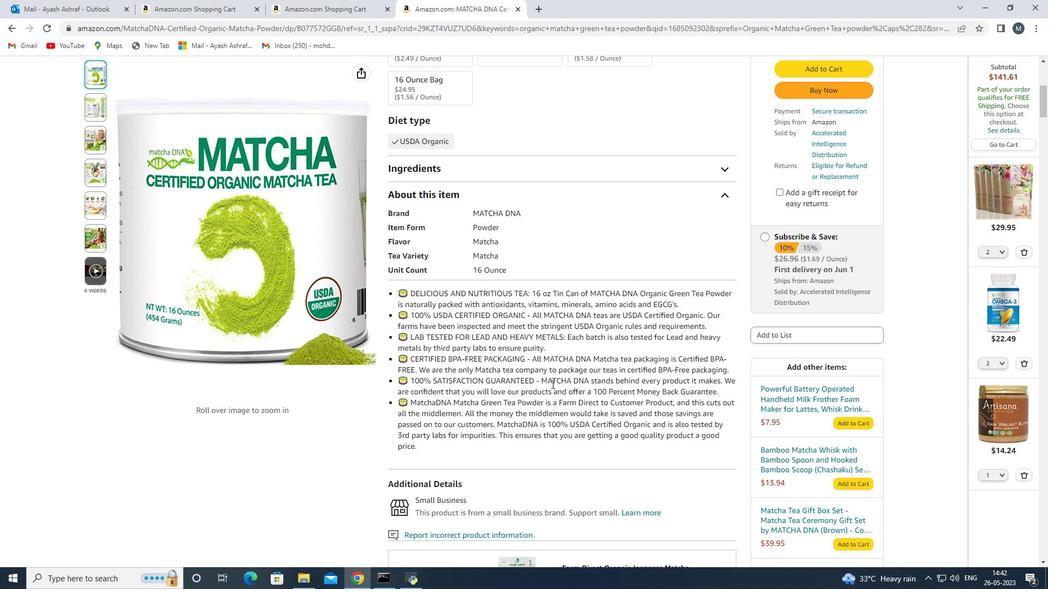 
Action: Mouse moved to (550, 385)
Screenshot: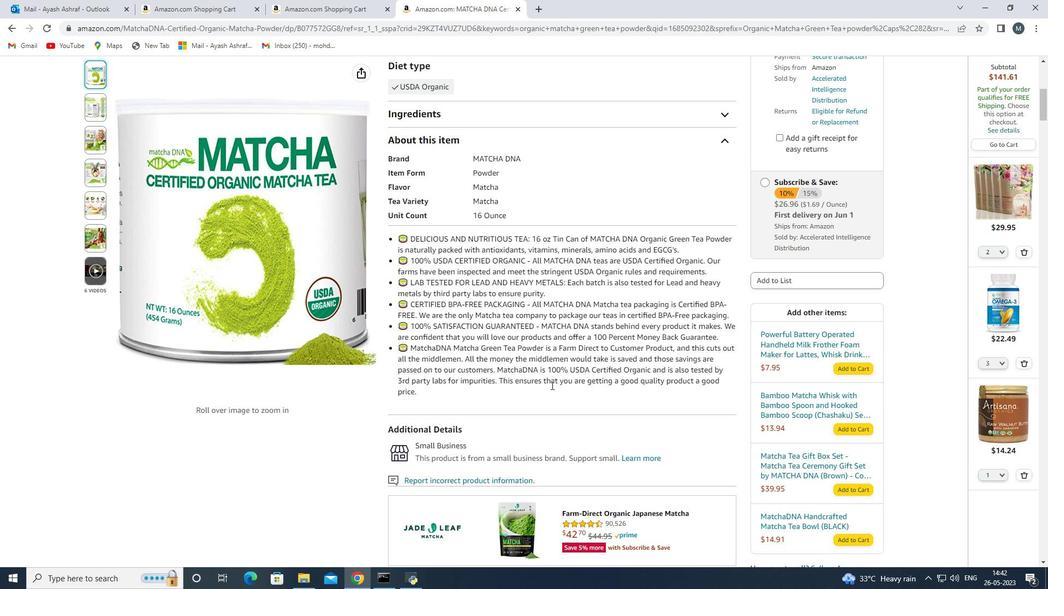 
Action: Mouse scrolled (550, 384) with delta (0, 0)
Screenshot: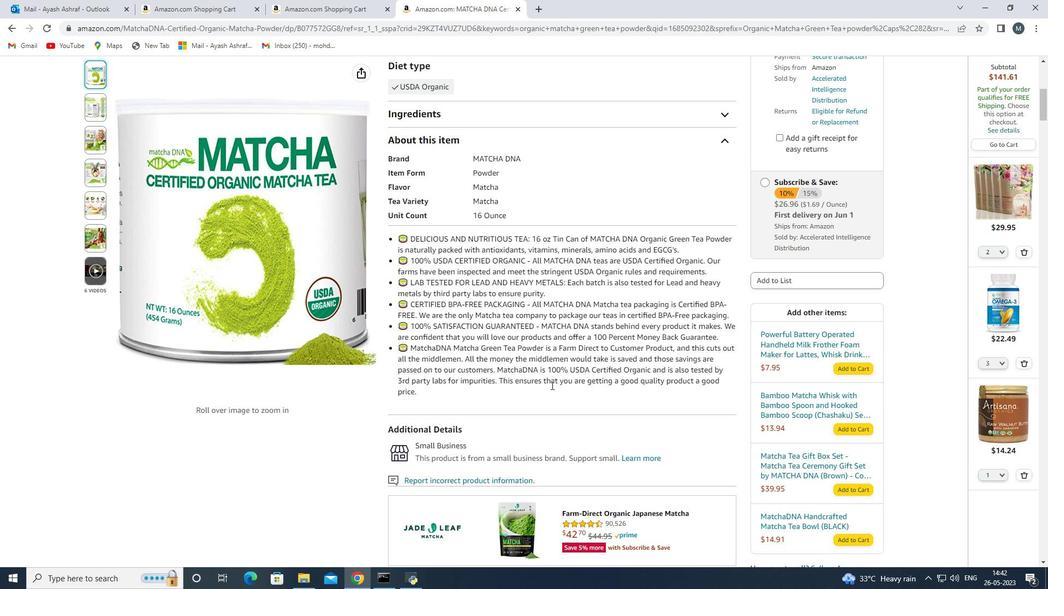 
Action: Mouse scrolled (550, 385) with delta (0, 0)
Screenshot: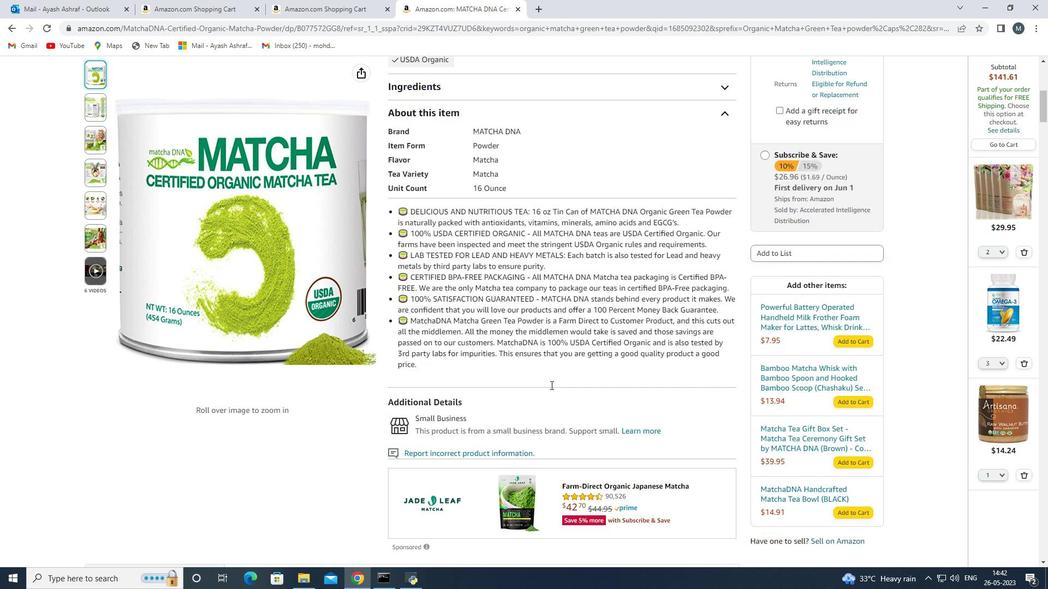 
Action: Mouse moved to (626, 328)
Screenshot: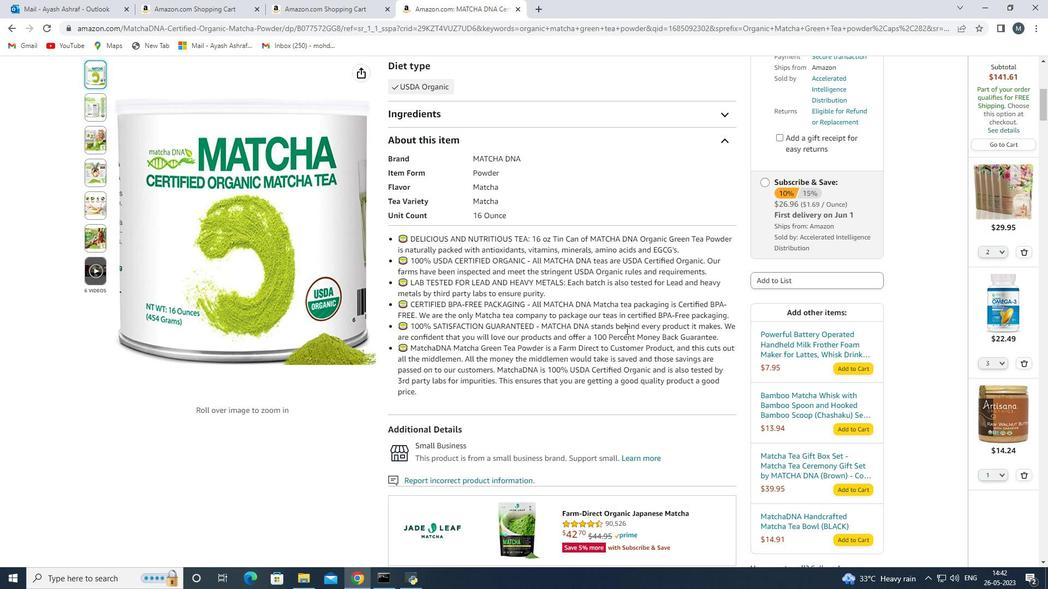 
Action: Mouse scrolled (626, 328) with delta (0, 0)
Screenshot: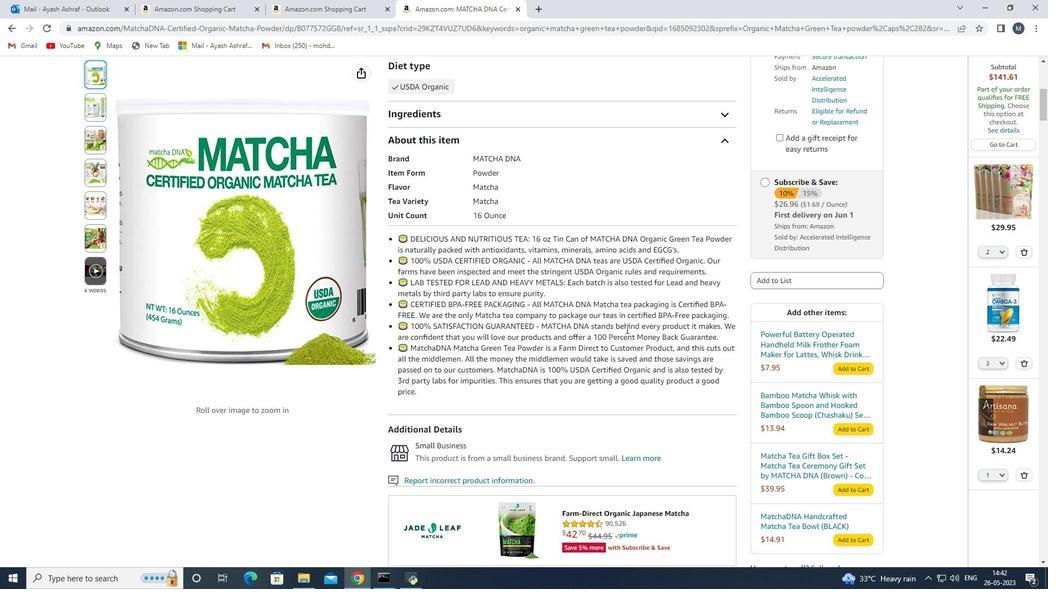 
Action: Mouse moved to (515, 353)
Screenshot: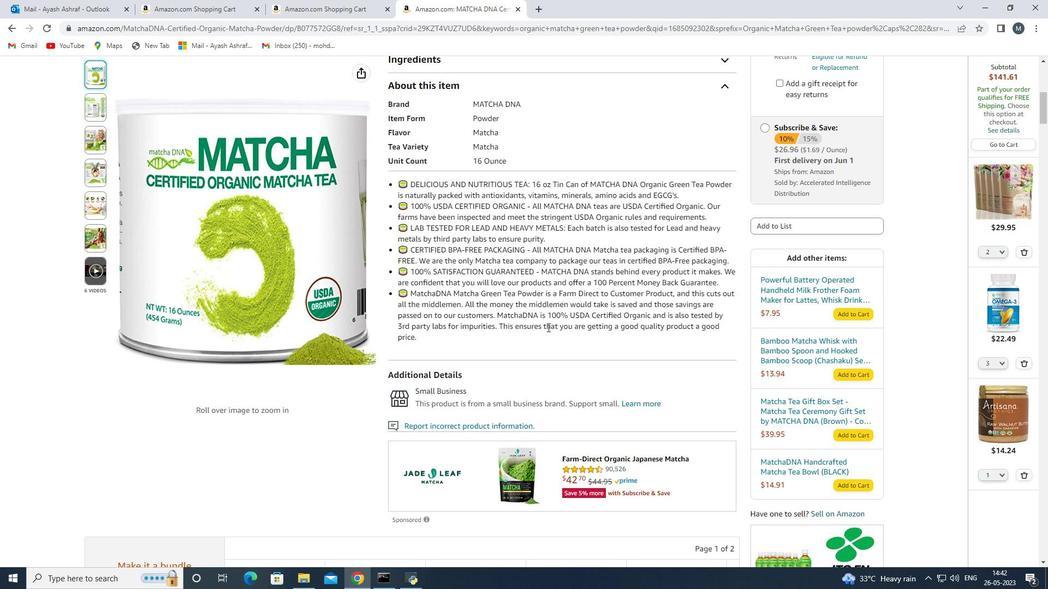 
Action: Mouse scrolled (515, 353) with delta (0, 0)
Screenshot: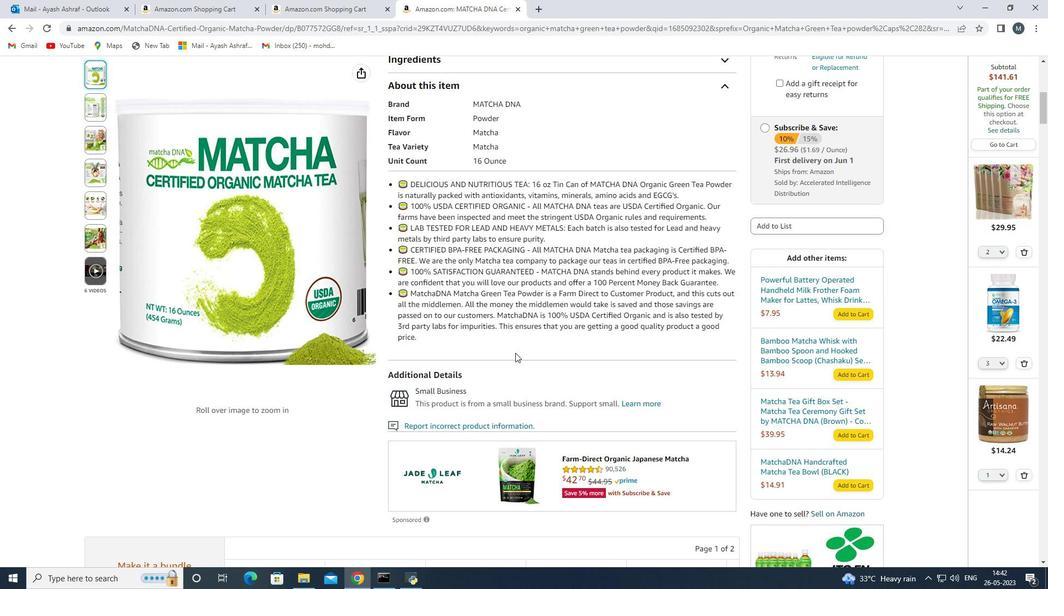 
Action: Mouse scrolled (515, 353) with delta (0, 0)
Screenshot: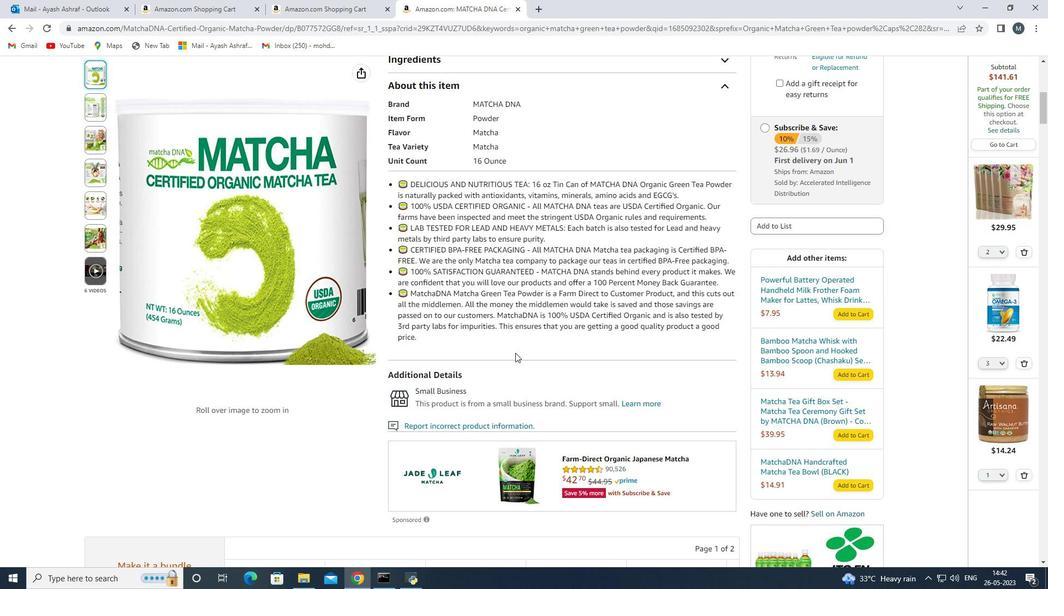 
Action: Mouse moved to (93, 111)
Screenshot: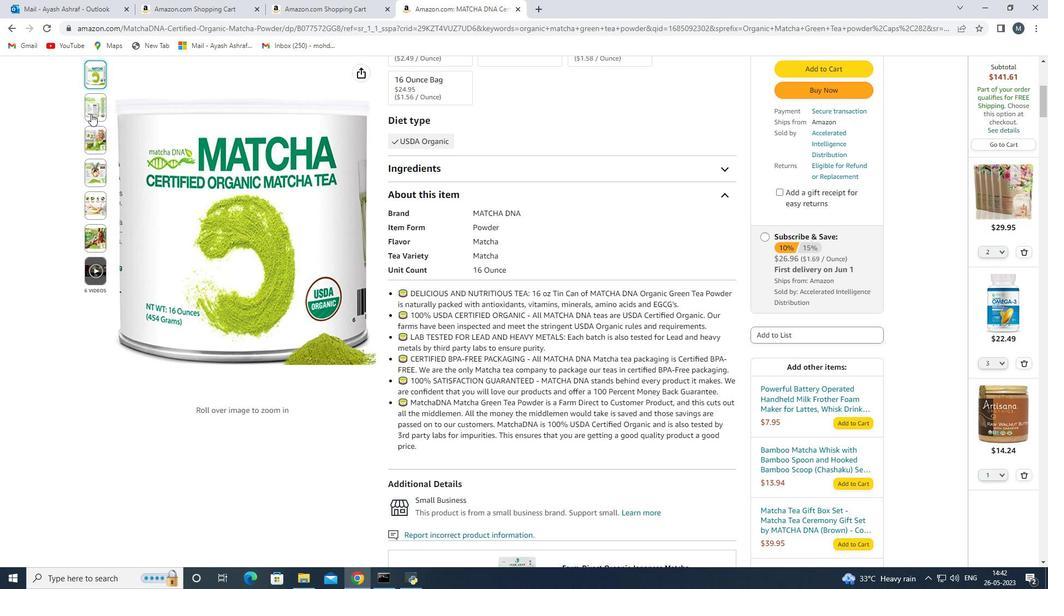 
Action: Mouse pressed left at (93, 111)
Screenshot: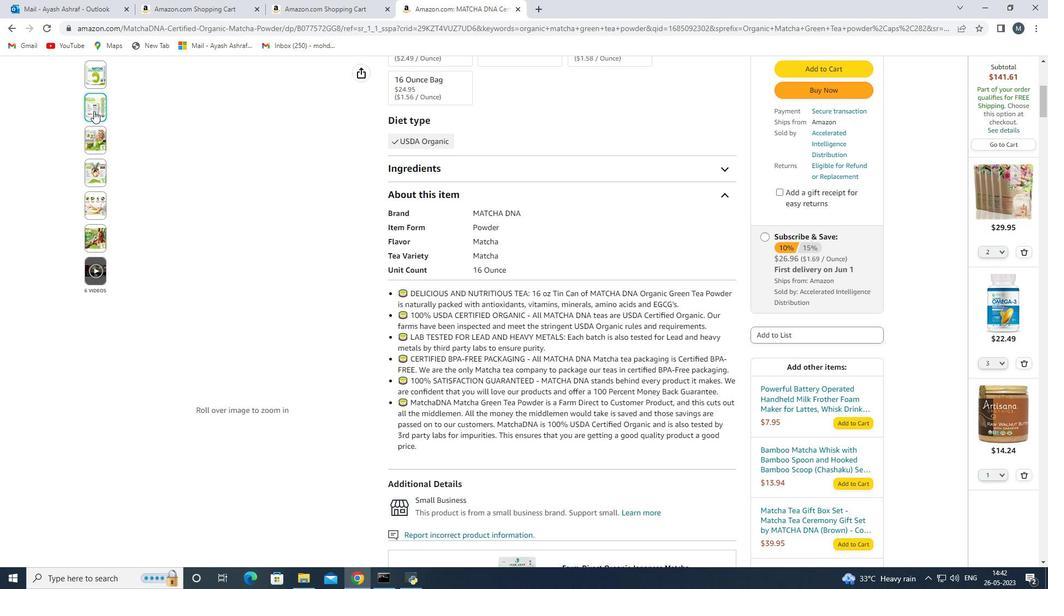 
Action: Mouse moved to (93, 131)
Screenshot: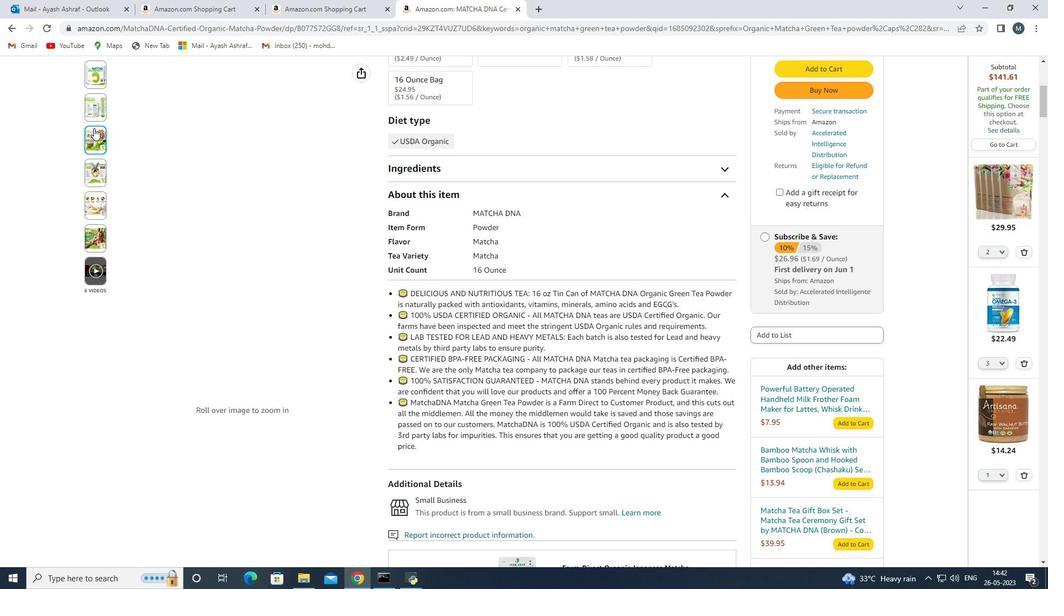 
Action: Mouse pressed left at (93, 131)
Screenshot: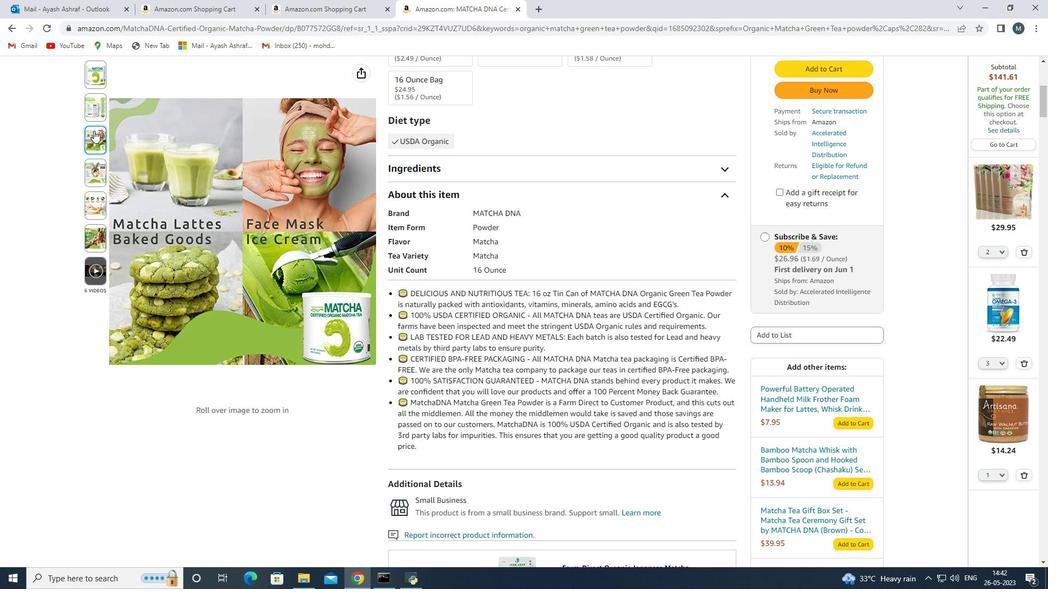 
Action: Mouse moved to (92, 168)
Screenshot: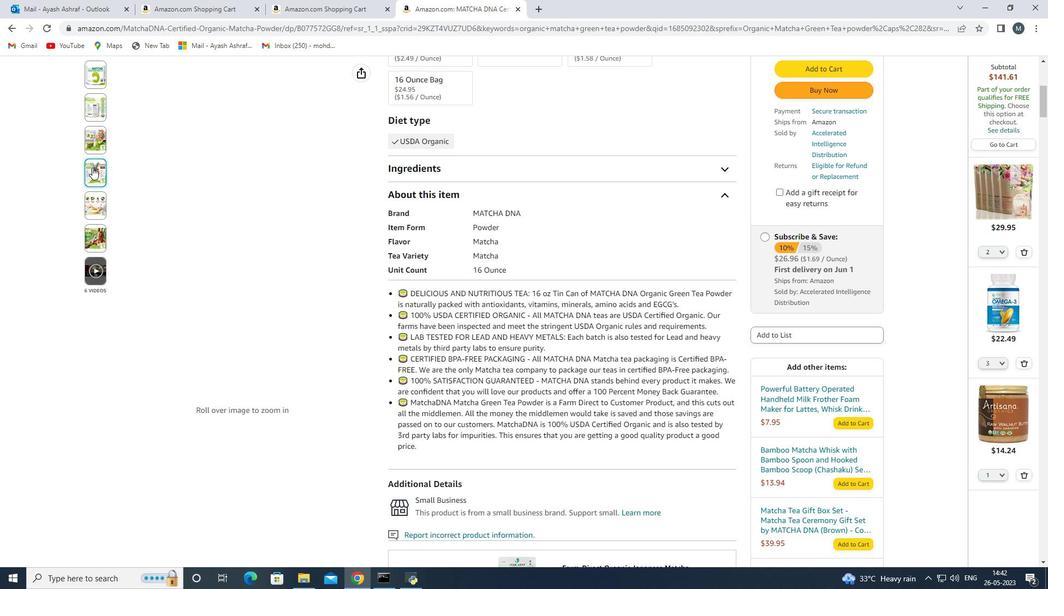 
Action: Mouse pressed left at (92, 168)
Screenshot: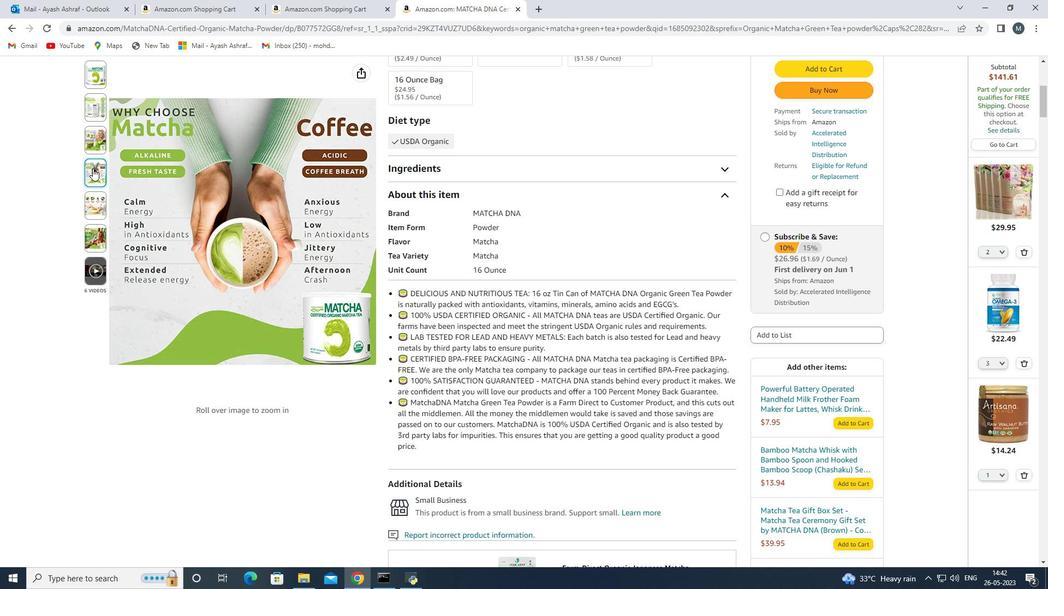 
Action: Mouse moved to (92, 182)
Screenshot: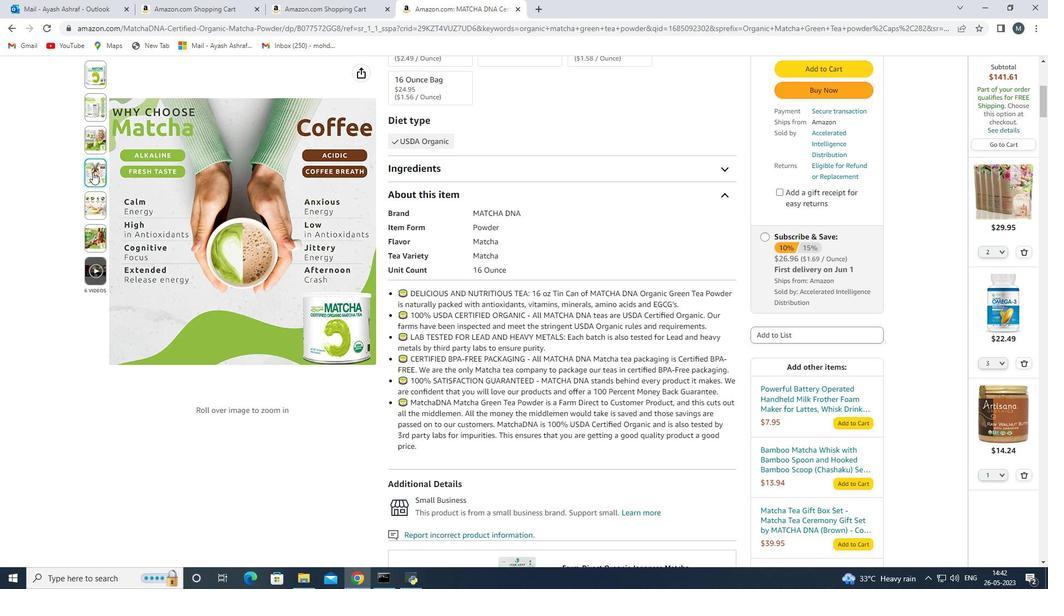 
Action: Mouse pressed left at (92, 182)
Screenshot: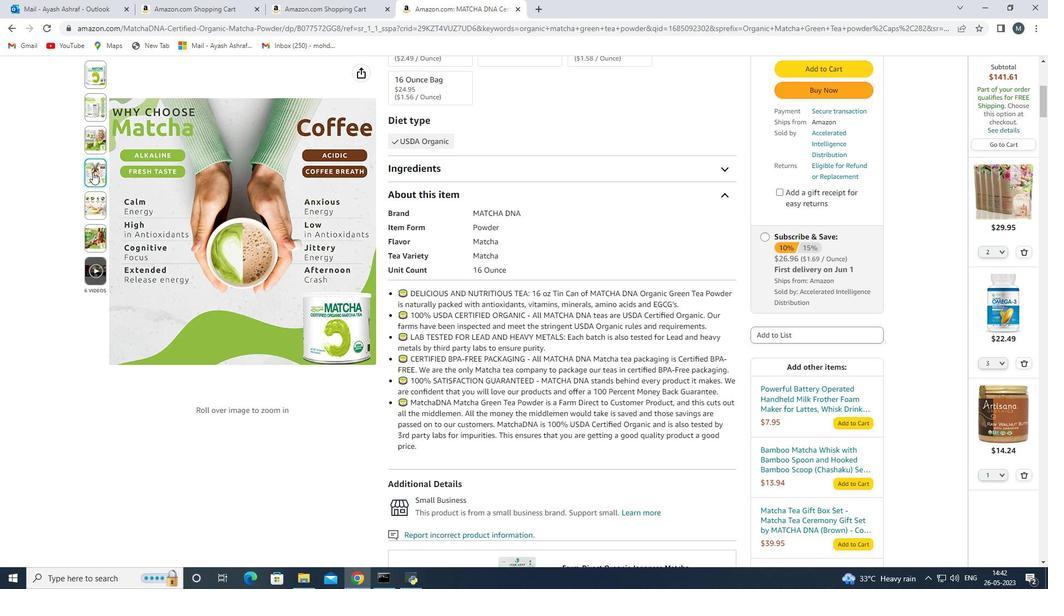 
Action: Mouse moved to (92, 244)
Screenshot: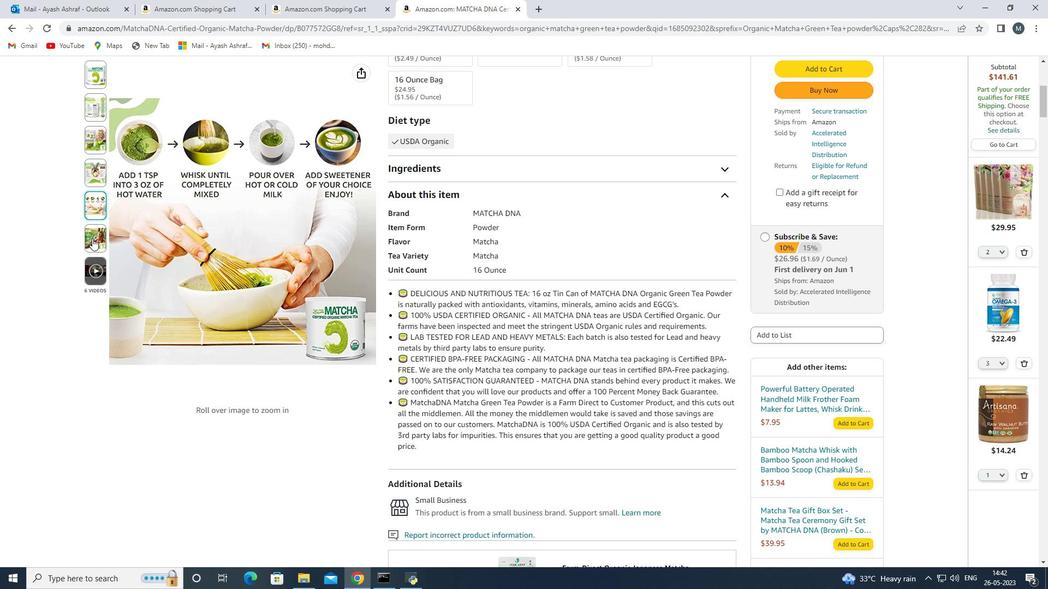 
Action: Mouse pressed left at (92, 244)
Screenshot: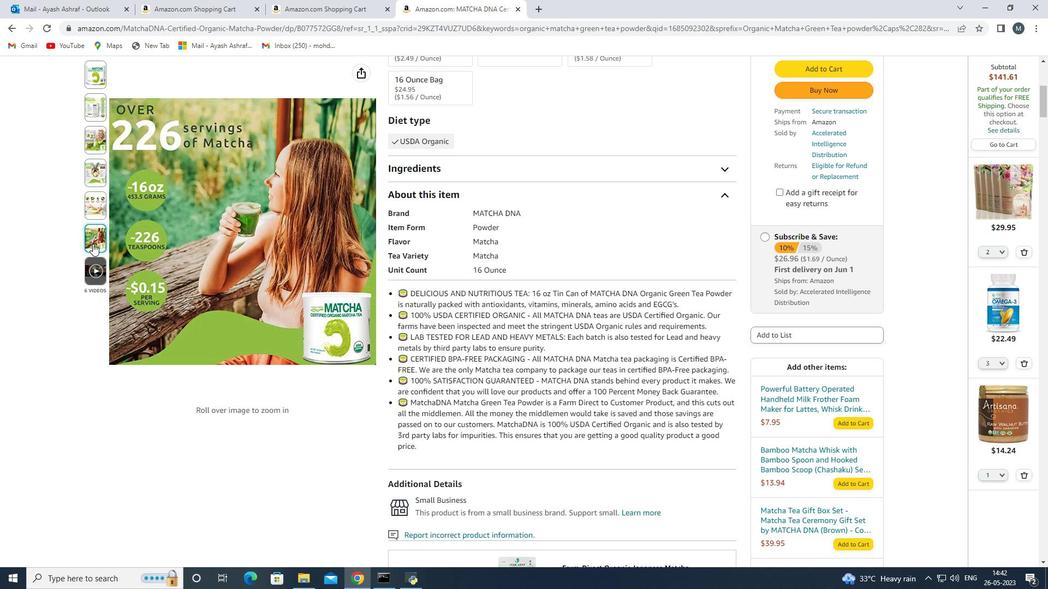 
Action: Mouse moved to (233, 270)
Screenshot: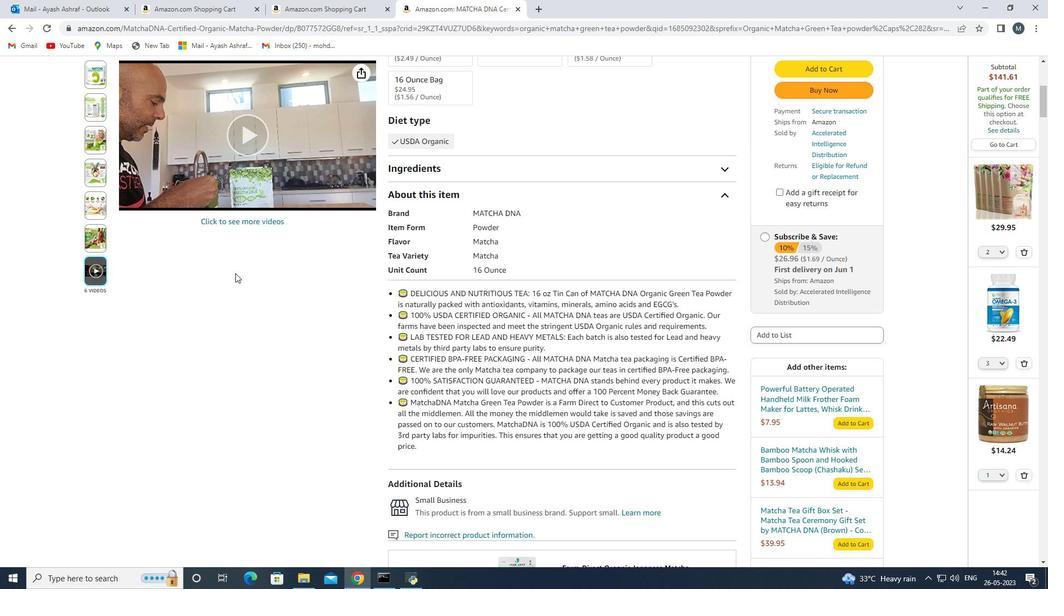 
Action: Mouse scrolled (233, 271) with delta (0, 0)
Screenshot: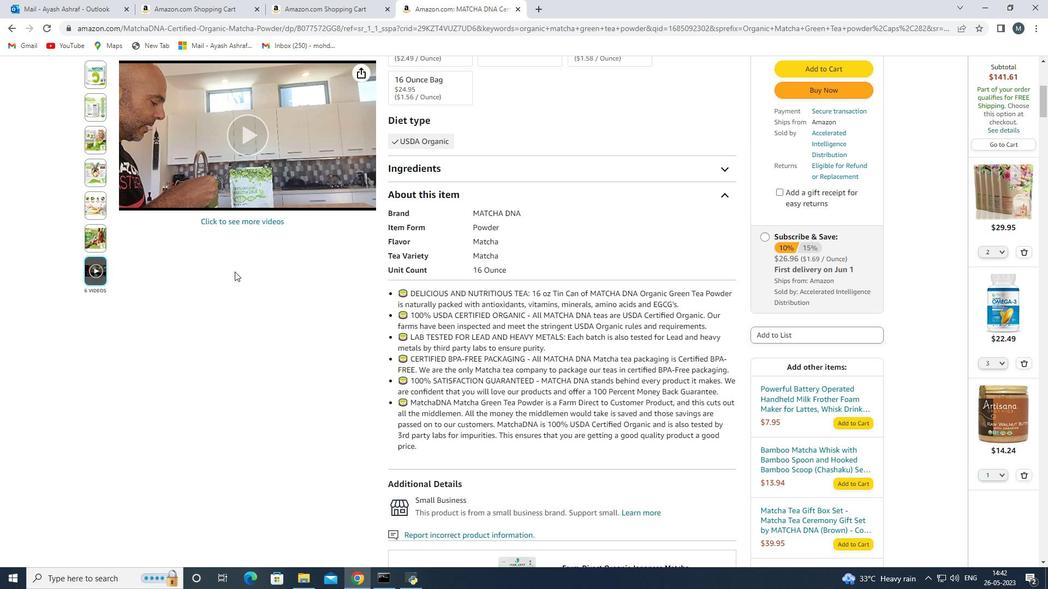 
Action: Mouse scrolled (233, 271) with delta (0, 0)
Screenshot: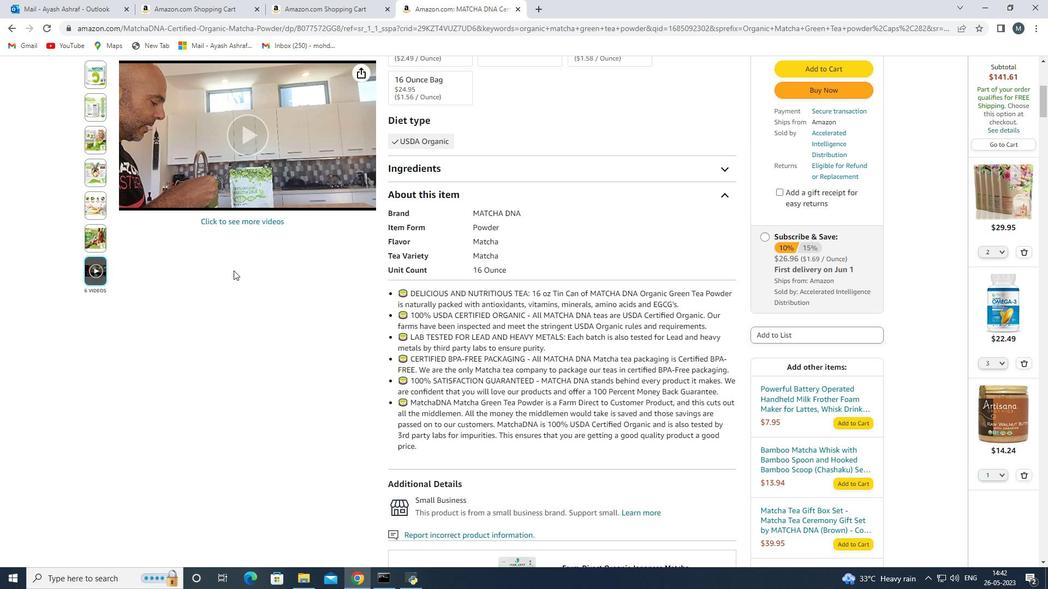 
Action: Mouse scrolled (233, 271) with delta (0, 0)
Screenshot: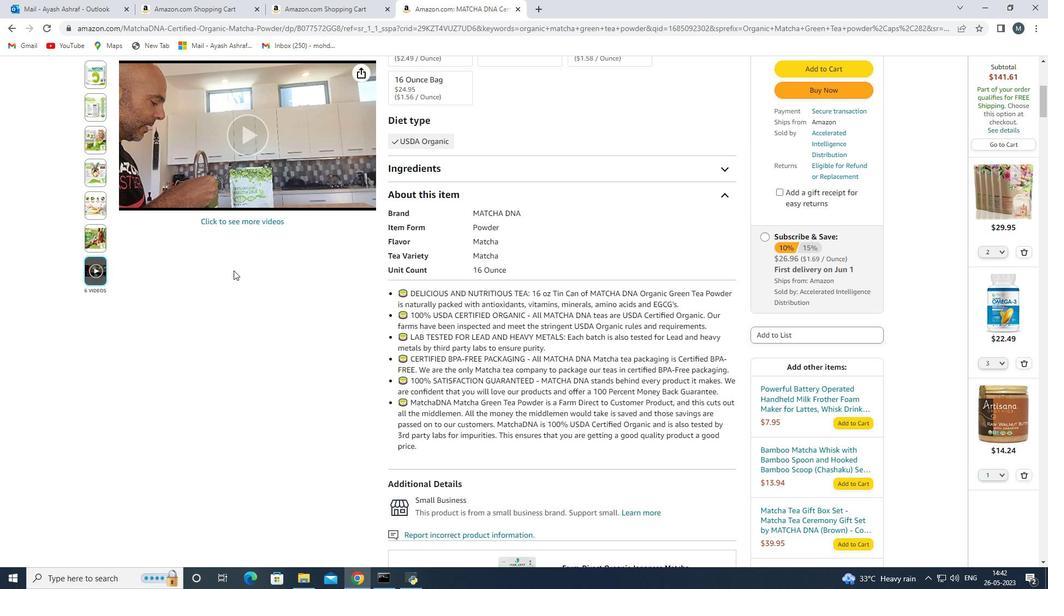 
Action: Mouse scrolled (233, 271) with delta (0, 0)
Screenshot: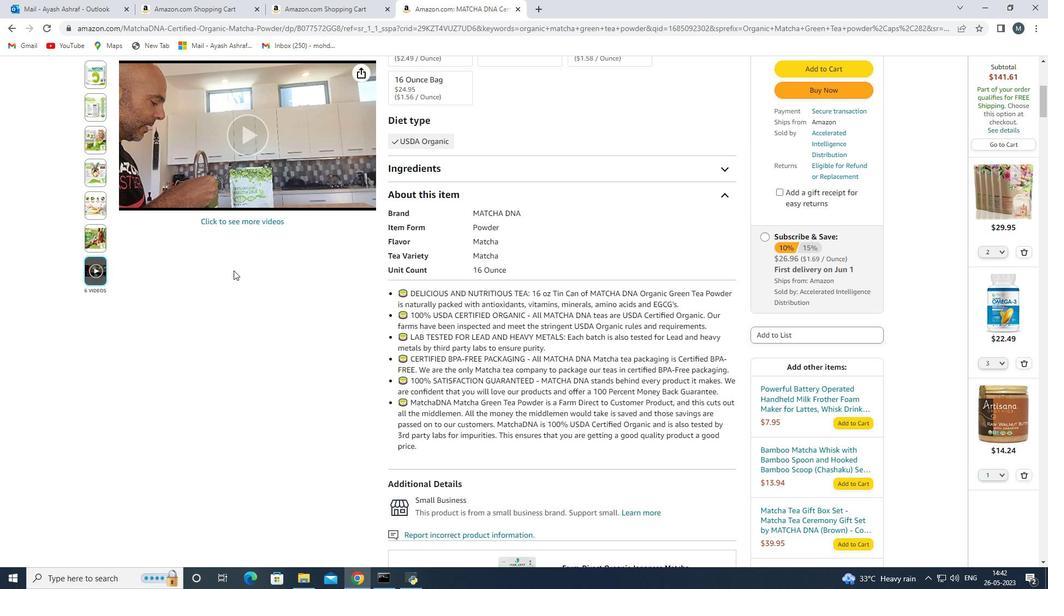 
Action: Mouse moved to (469, 309)
Screenshot: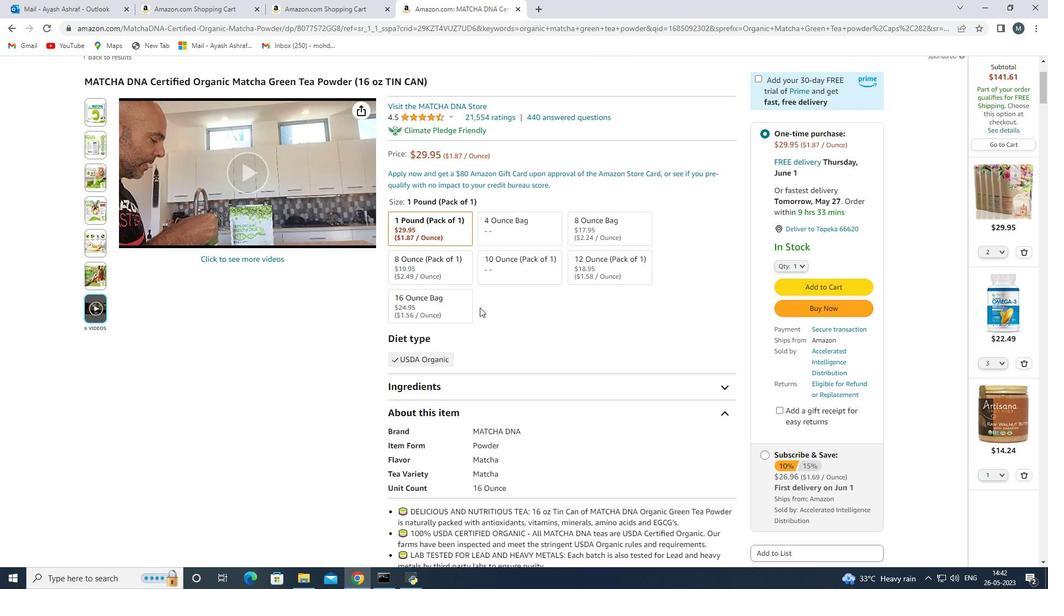
Action: Mouse scrolled (469, 309) with delta (0, 0)
Screenshot: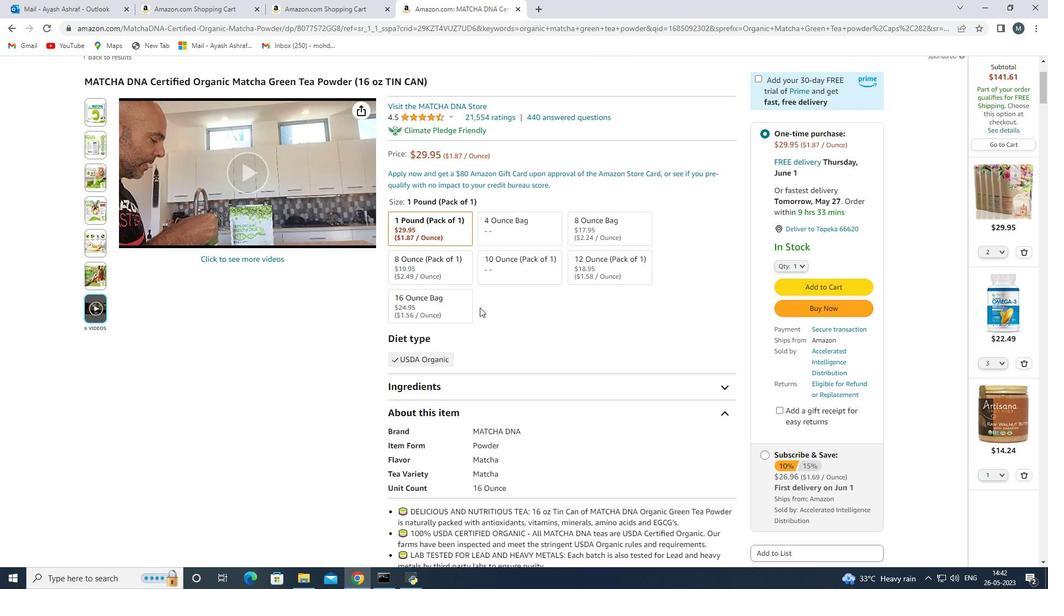 
Action: Mouse moved to (461, 309)
Screenshot: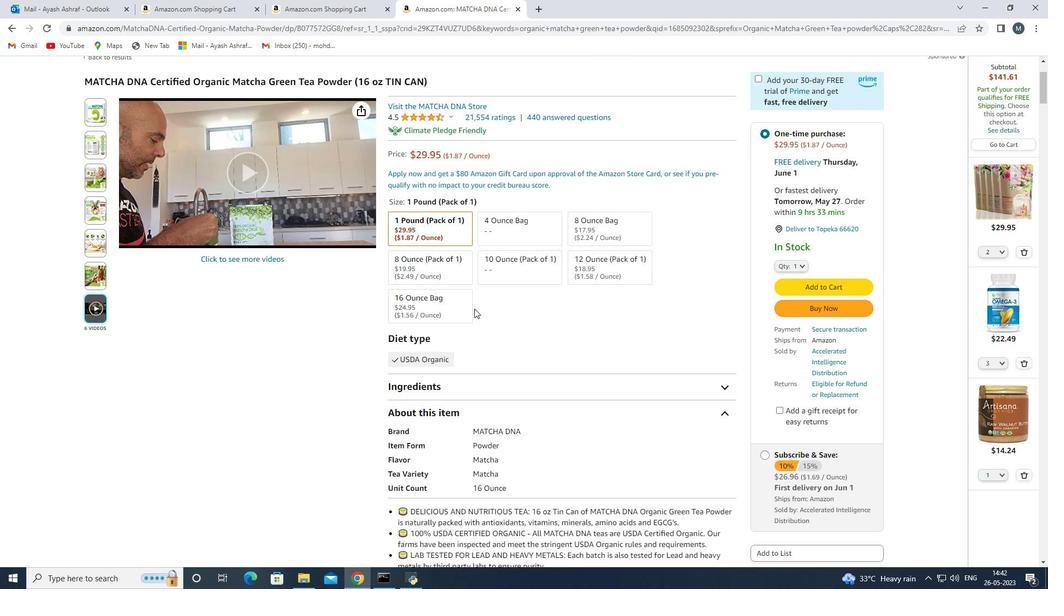 
Action: Mouse scrolled (462, 310) with delta (0, 0)
Screenshot: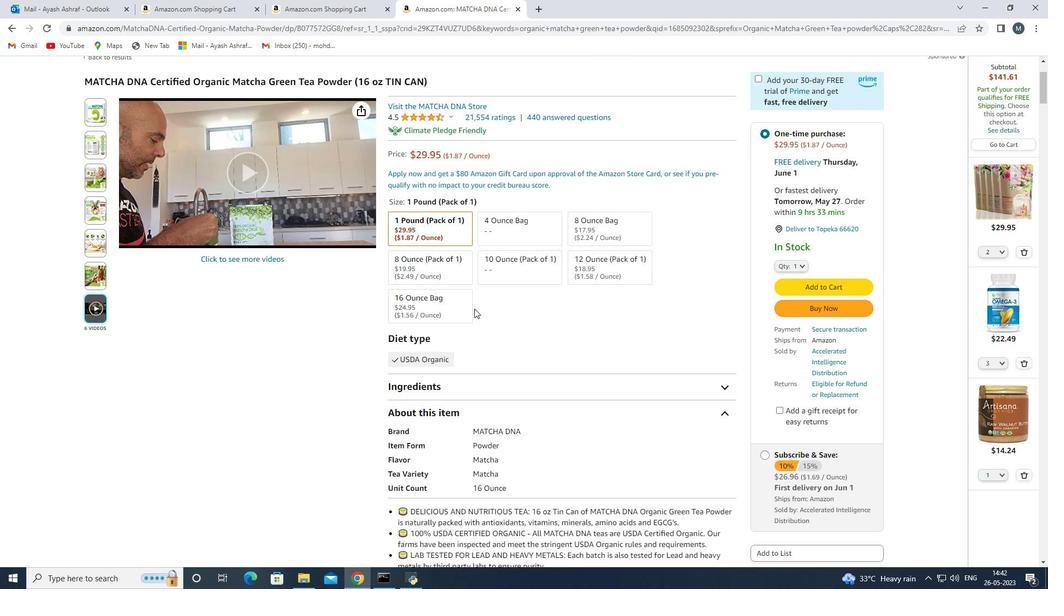 
Action: Mouse scrolled (461, 310) with delta (0, 0)
Screenshot: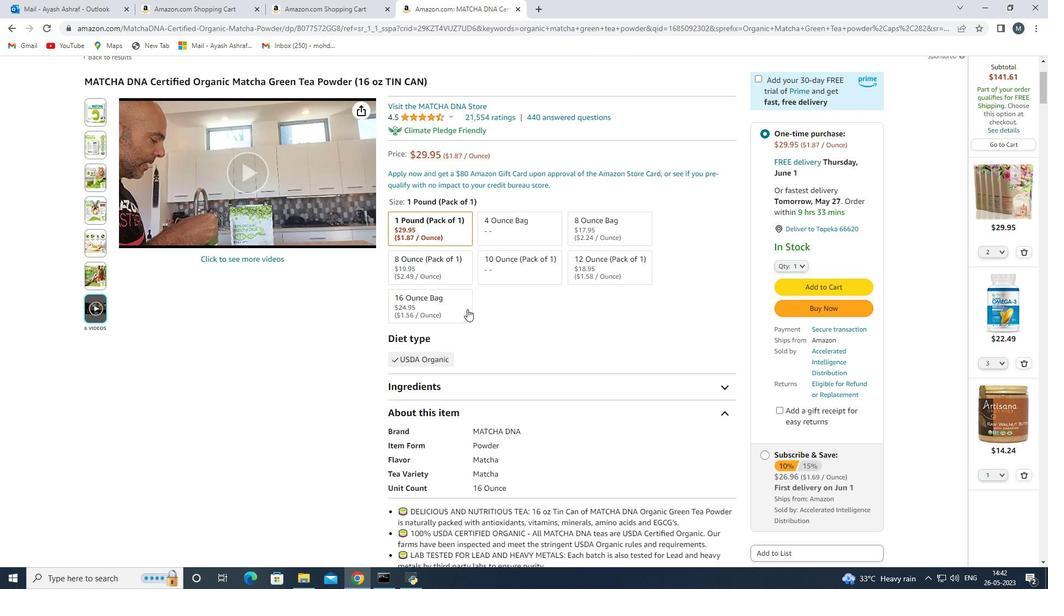 
Action: Mouse scrolled (461, 310) with delta (0, 0)
Screenshot: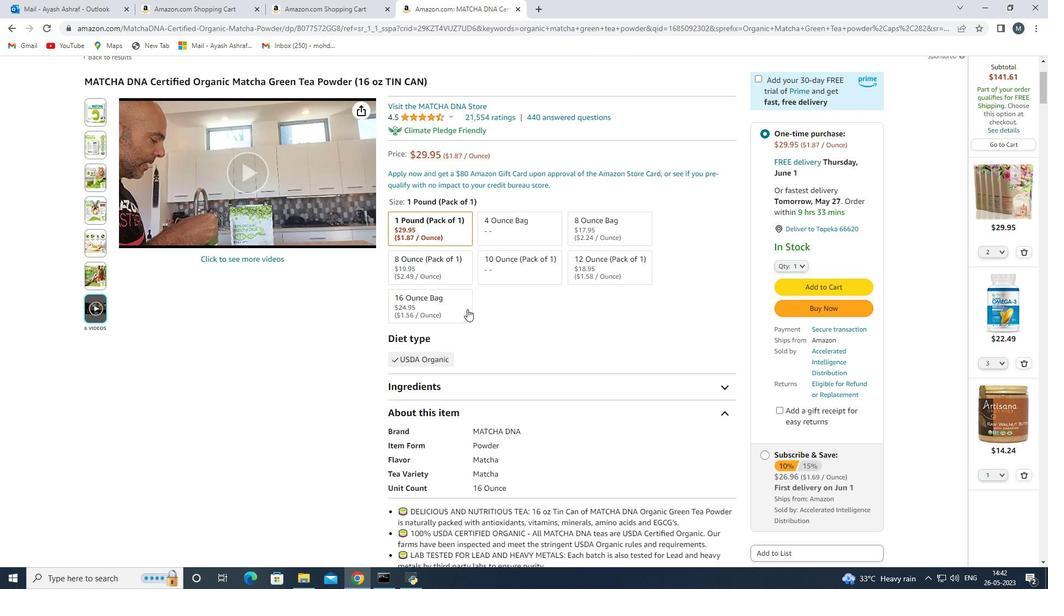 
Action: Mouse moved to (447, 305)
Screenshot: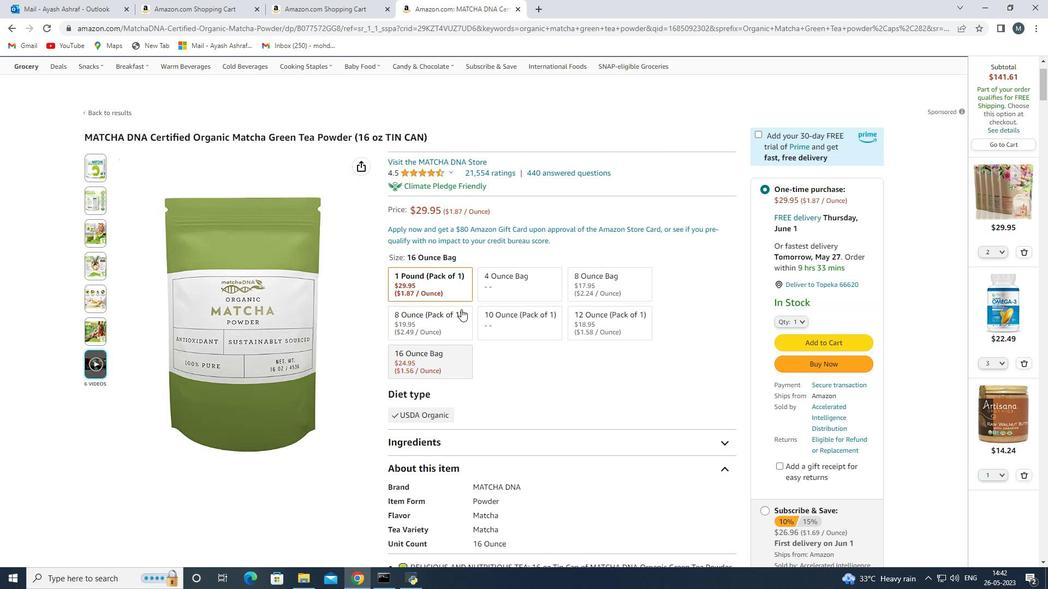 
Action: Mouse scrolled (455, 309) with delta (0, 0)
Screenshot: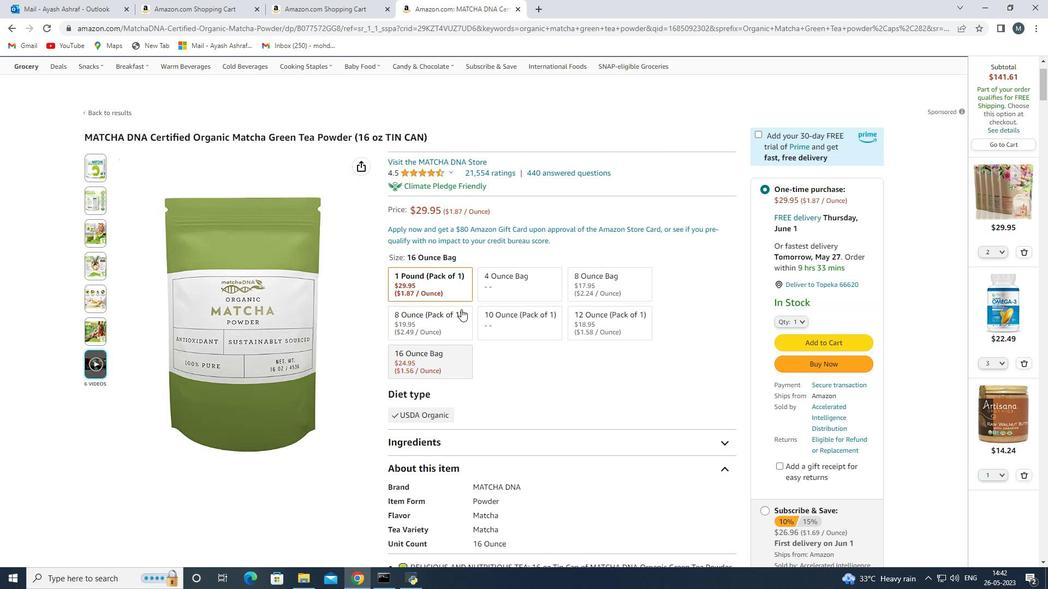 
Action: Mouse moved to (58, 251)
Screenshot: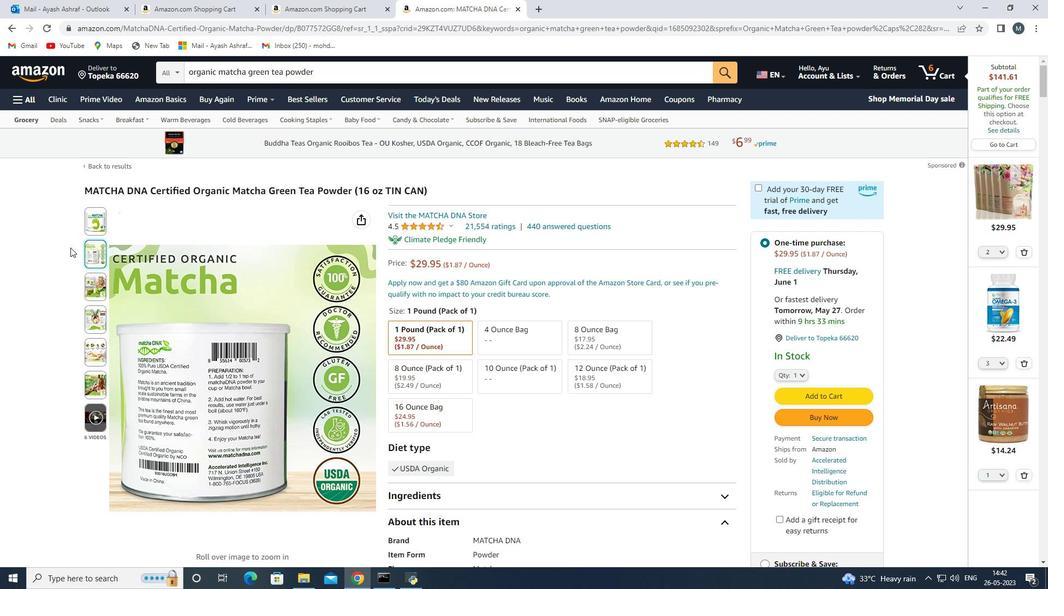 
Action: Mouse scrolled (58, 251) with delta (0, 0)
Screenshot: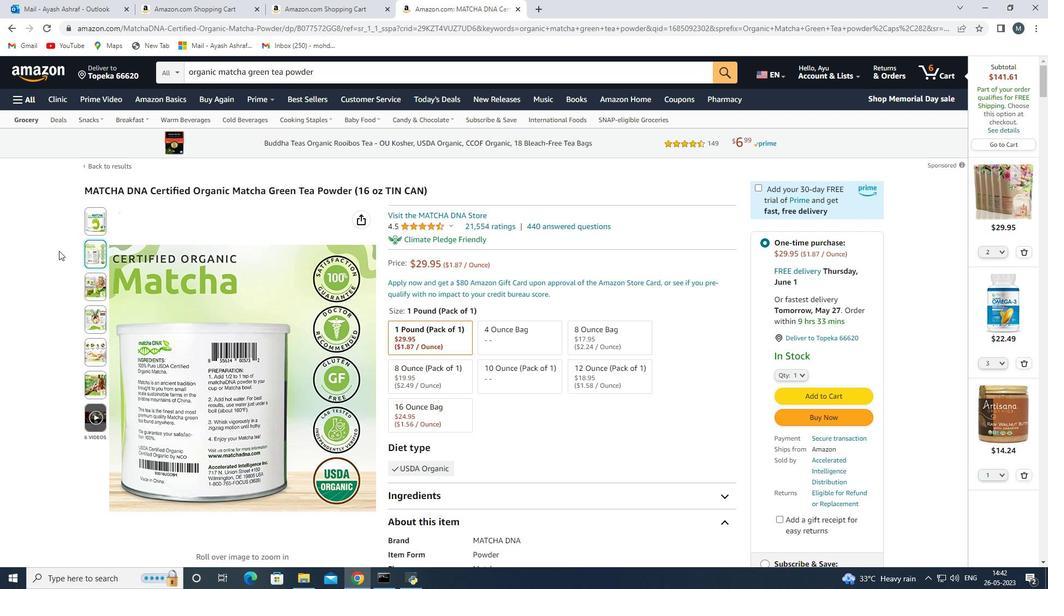 
Action: Mouse scrolled (58, 251) with delta (0, 0)
Screenshot: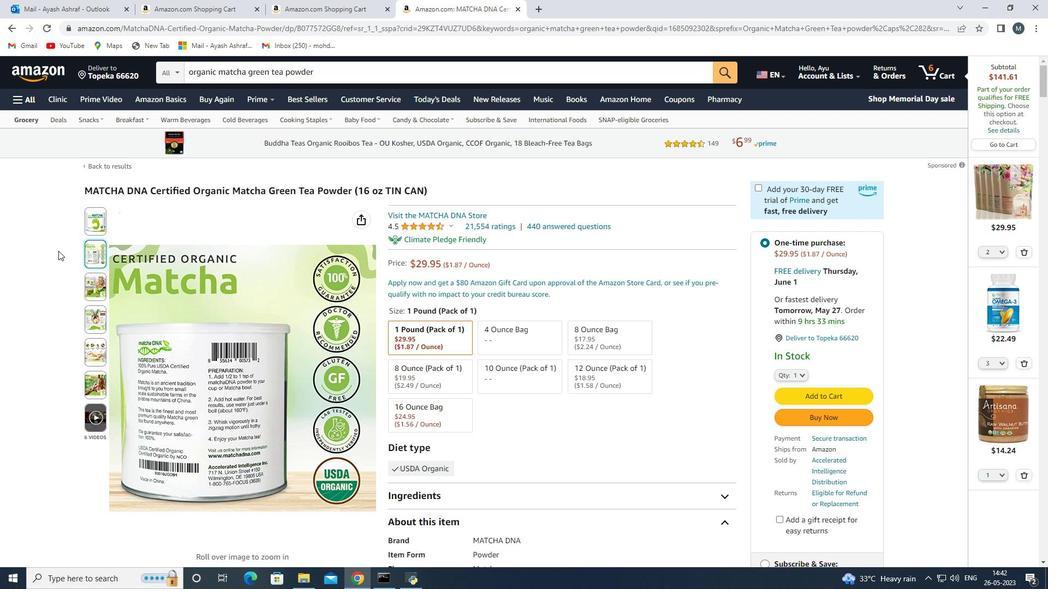 
Action: Mouse scrolled (58, 251) with delta (0, 0)
Screenshot: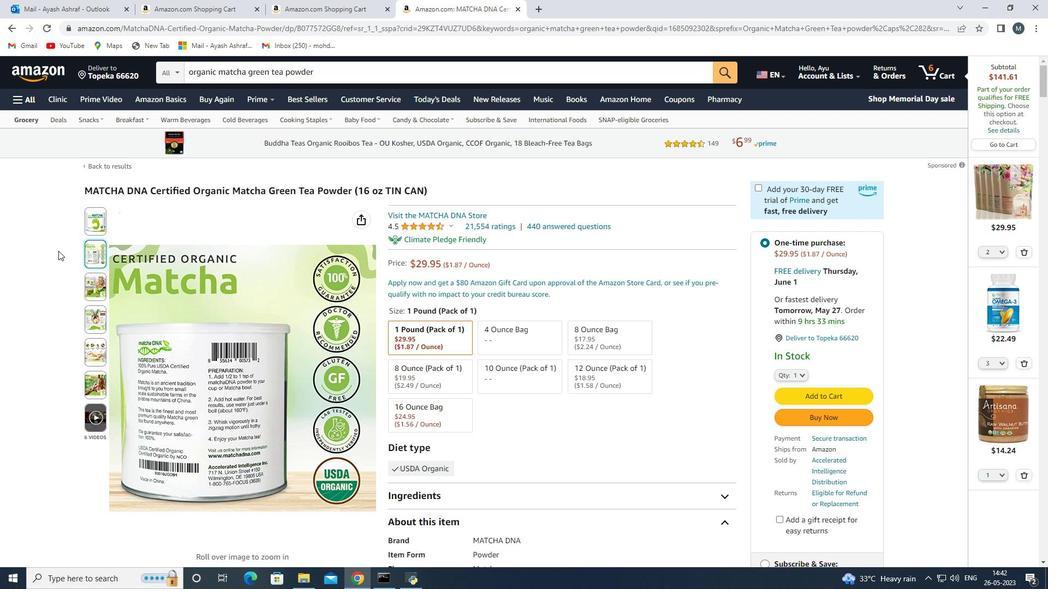 
Action: Mouse scrolled (58, 251) with delta (0, 0)
Screenshot: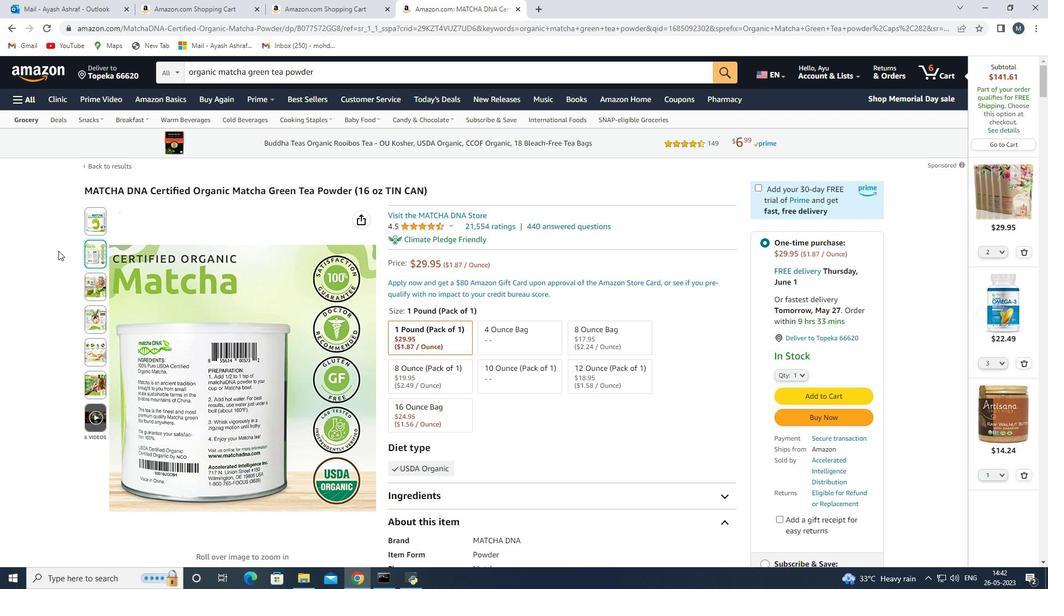 
Action: Mouse moved to (92, 221)
Screenshot: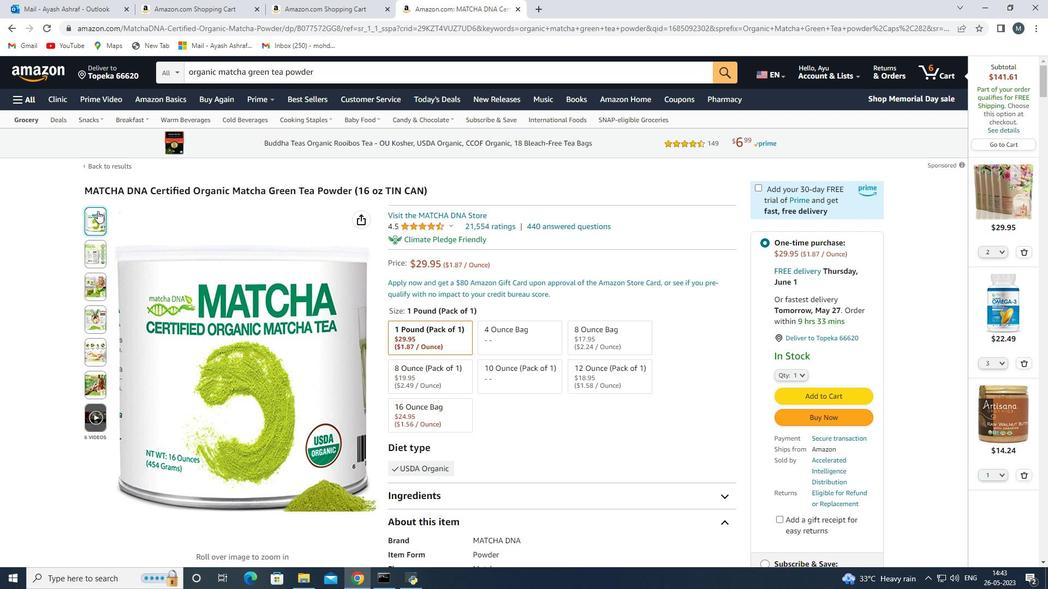 
Action: Mouse pressed left at (92, 221)
Screenshot: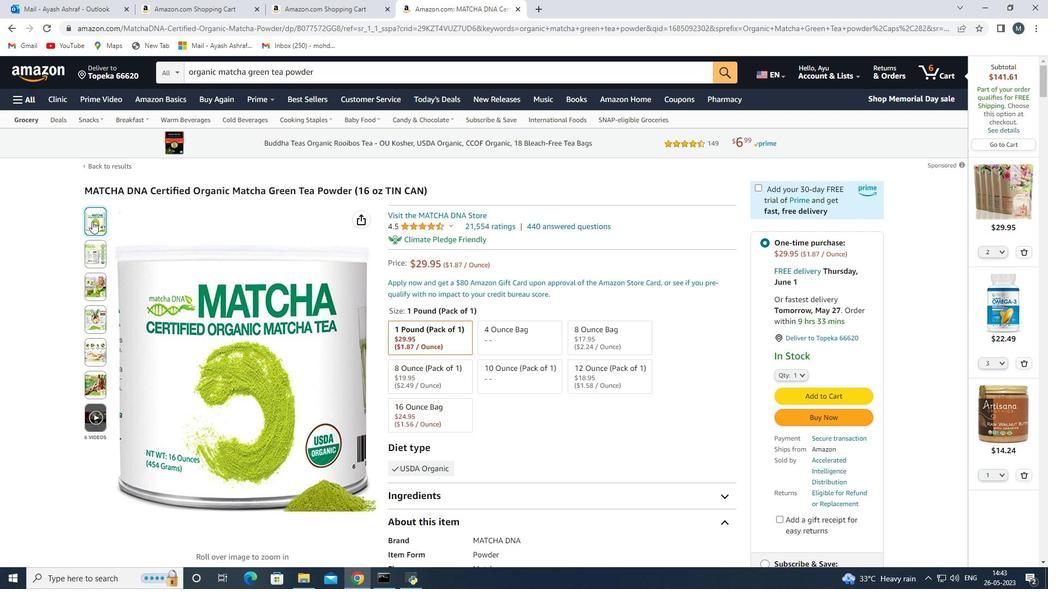
Action: Mouse moved to (176, 405)
Screenshot: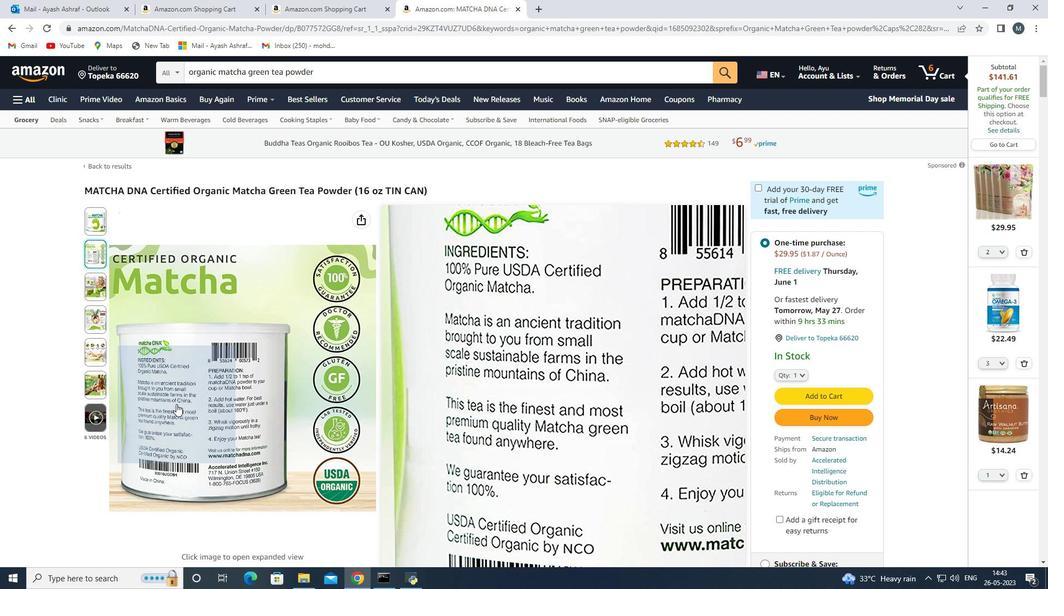 
Action: Mouse scrolled (176, 404) with delta (0, 0)
Screenshot: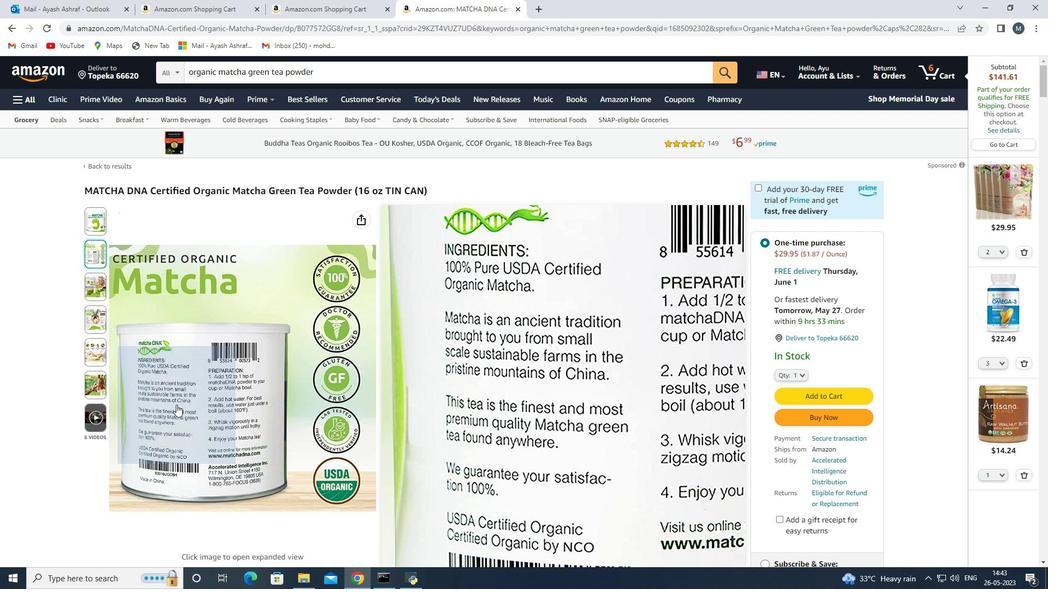 
Action: Mouse moved to (462, 321)
Screenshot: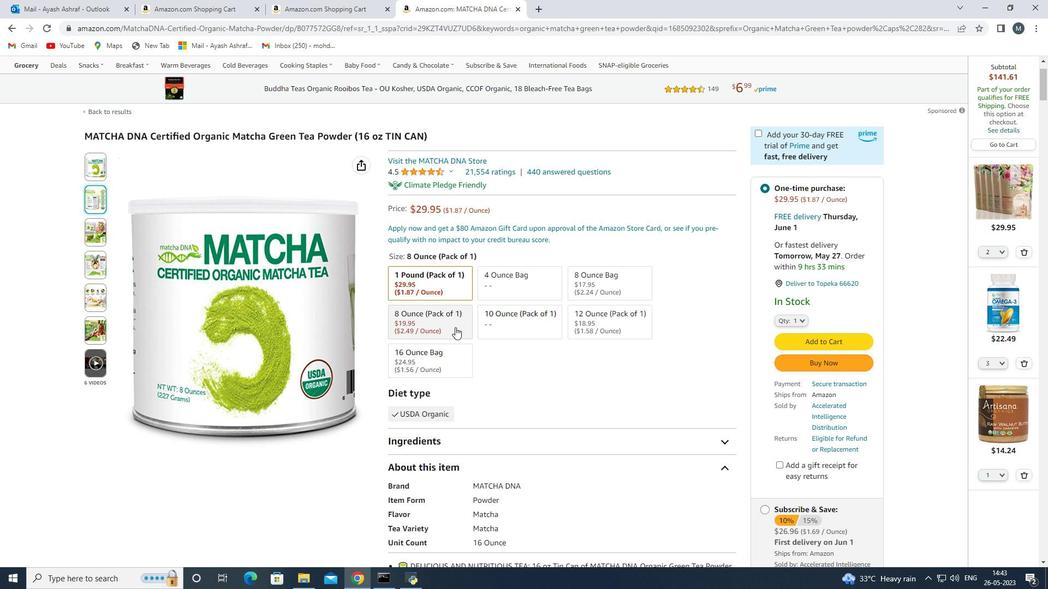 
Action: Mouse scrolled (462, 321) with delta (0, 0)
Screenshot: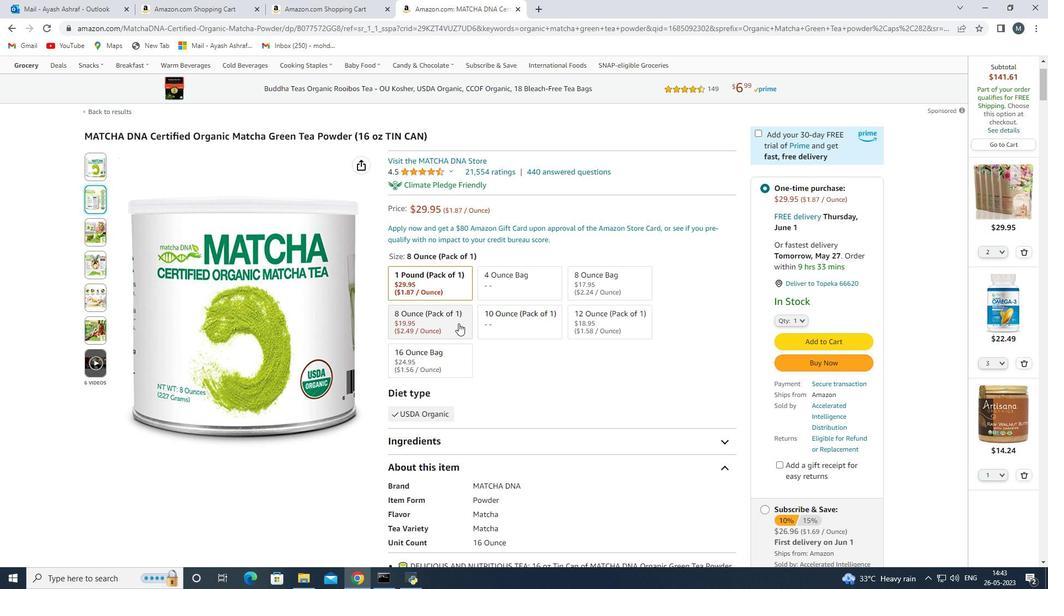 
Action: Mouse scrolled (462, 321) with delta (0, 0)
Screenshot: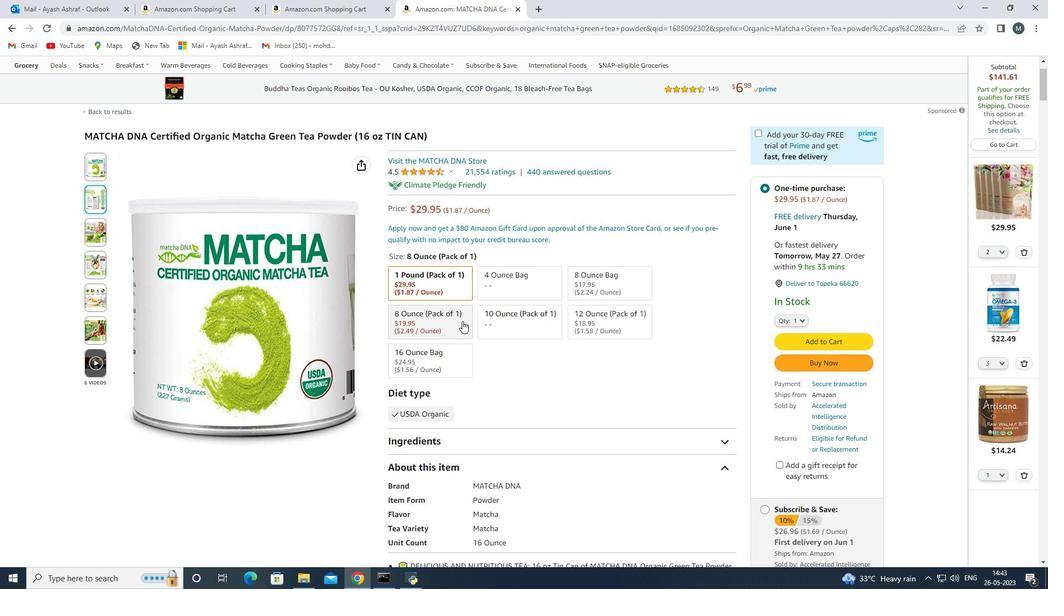 
Action: Mouse moved to (654, 311)
Screenshot: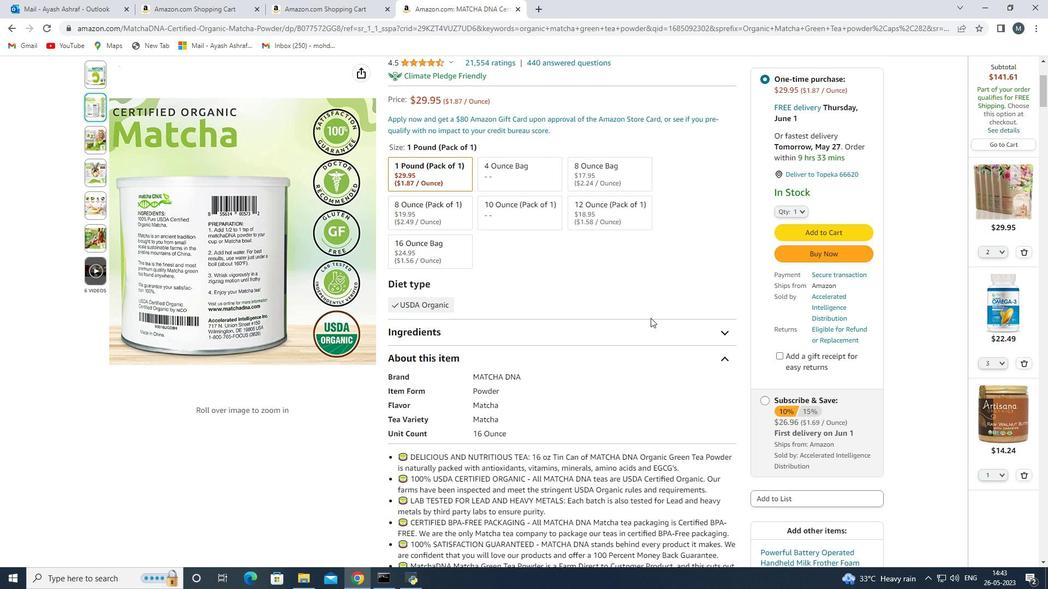 
Action: Mouse scrolled (652, 315) with delta (0, 0)
Screenshot: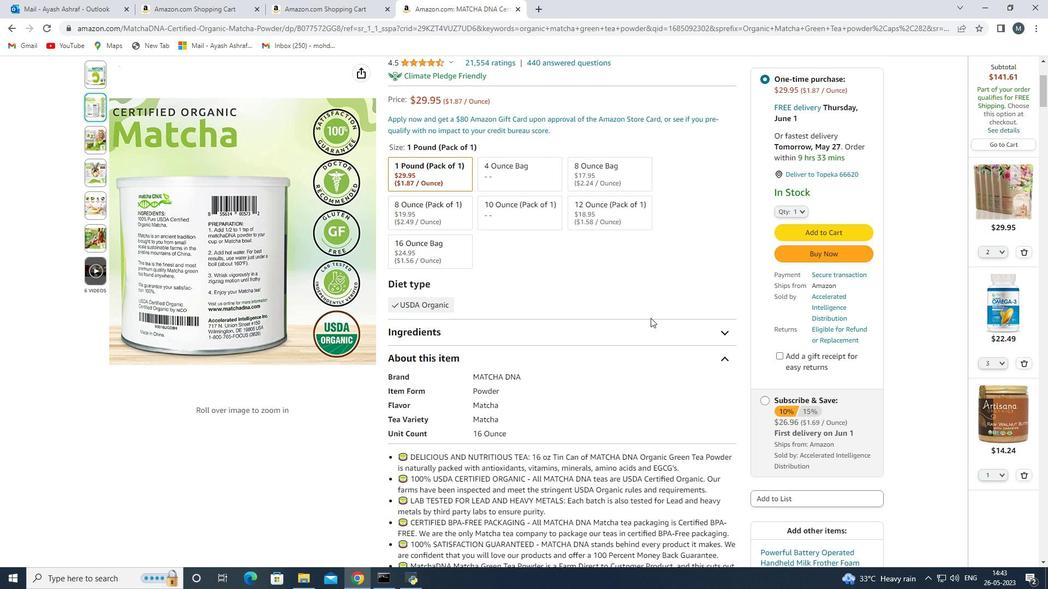 
Action: Mouse scrolled (654, 312) with delta (0, 0)
Screenshot: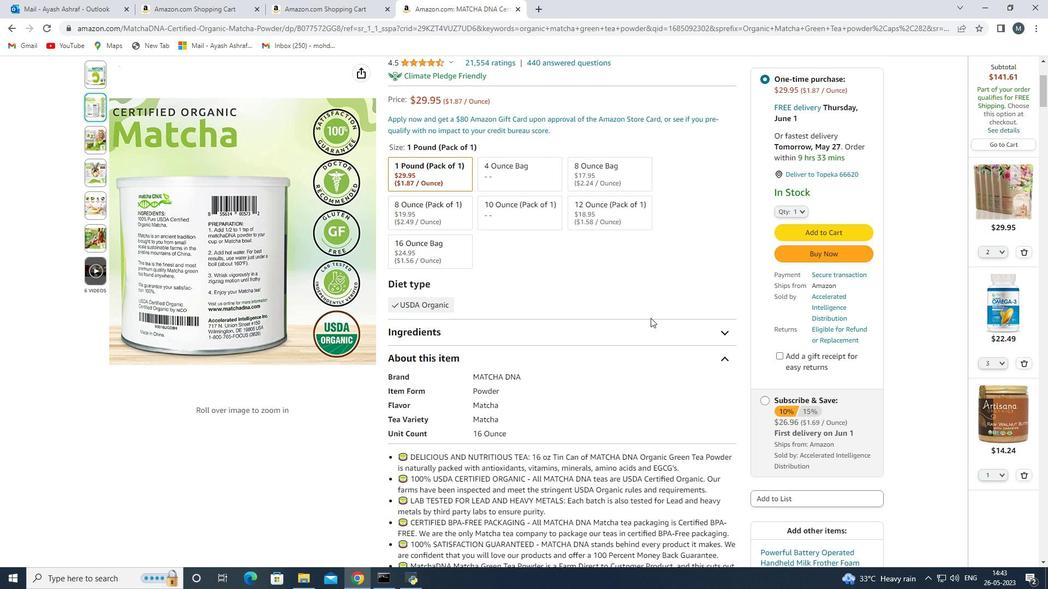 
Action: Mouse moved to (821, 339)
Screenshot: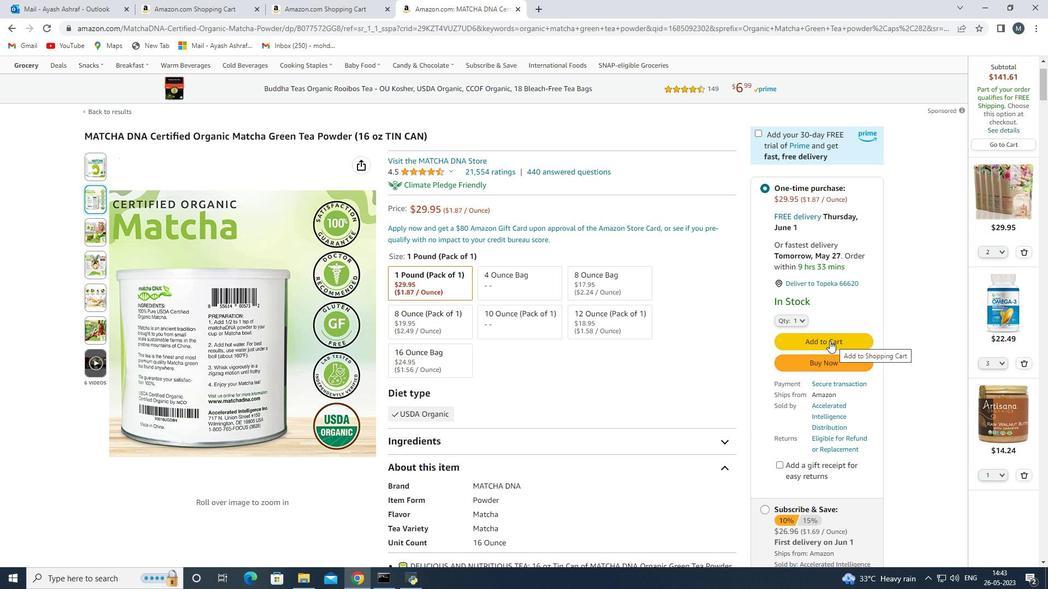 
Action: Mouse pressed left at (821, 339)
Screenshot: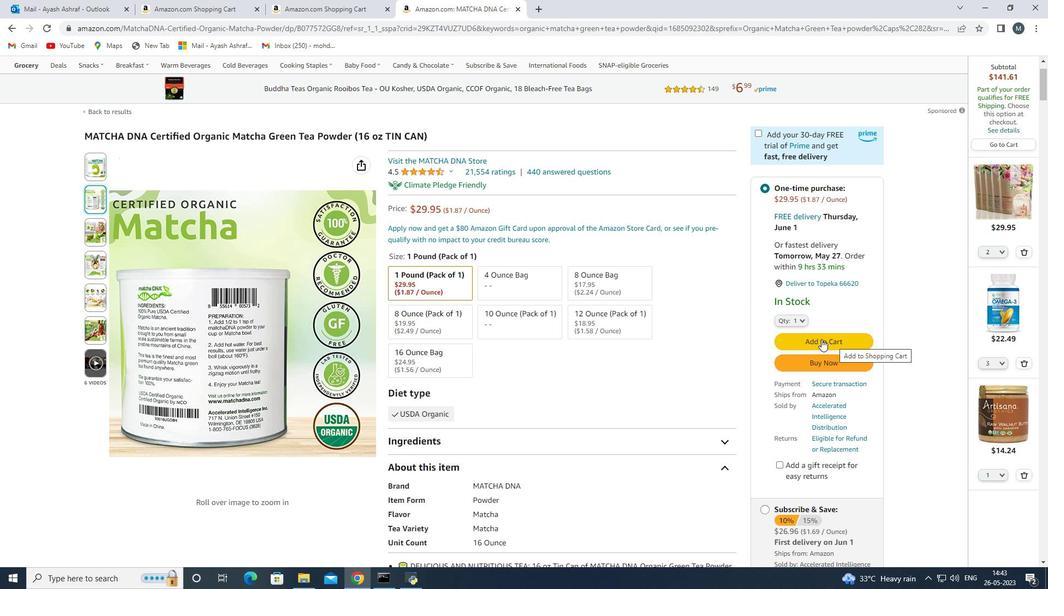 
Action: Mouse moved to (830, 183)
Screenshot: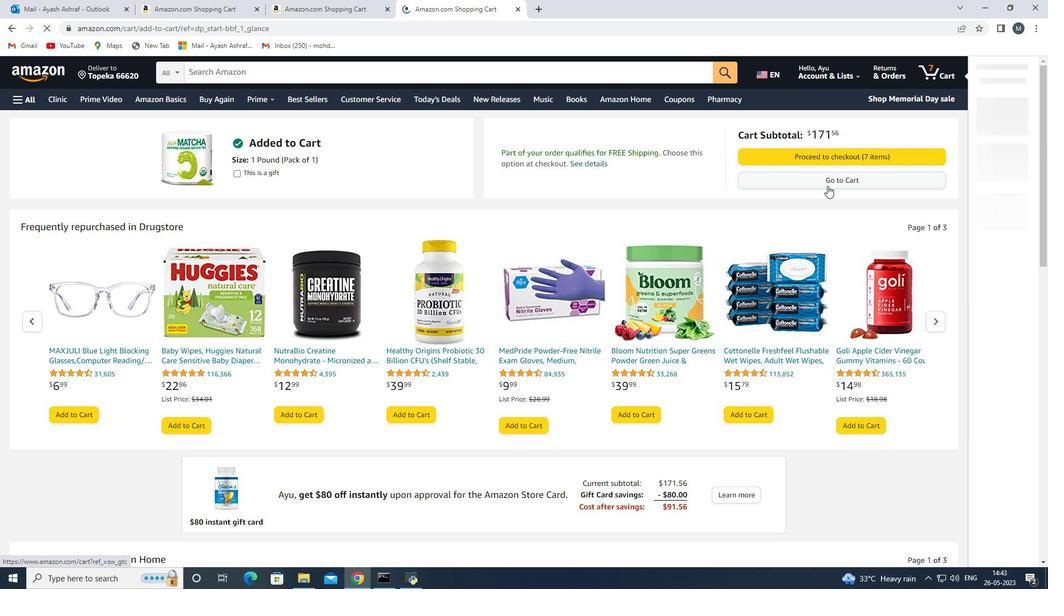 
Action: Mouse pressed left at (830, 183)
Screenshot: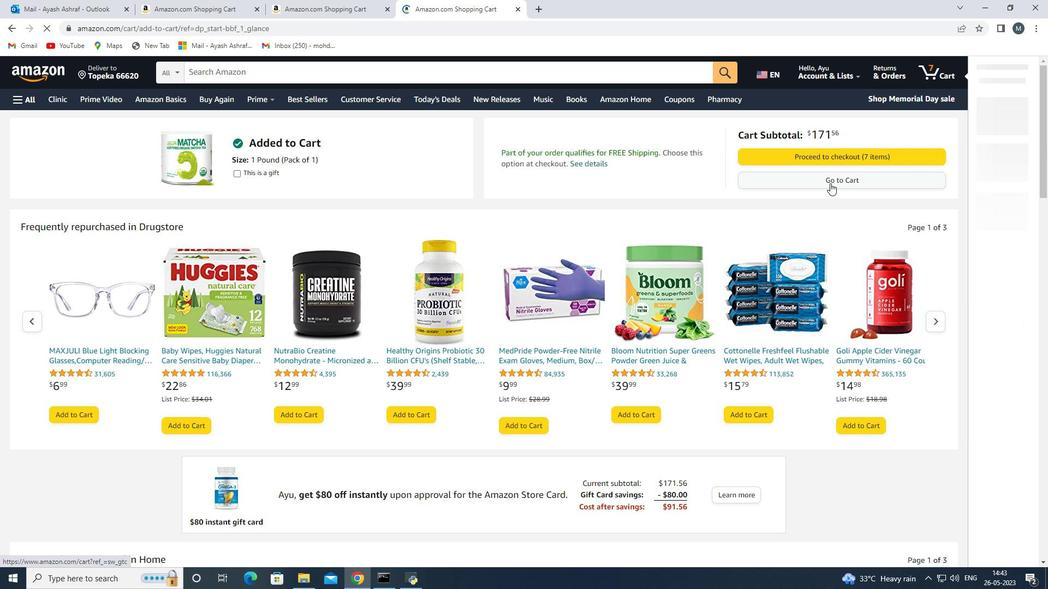 
Action: Mouse moved to (104, 289)
Screenshot: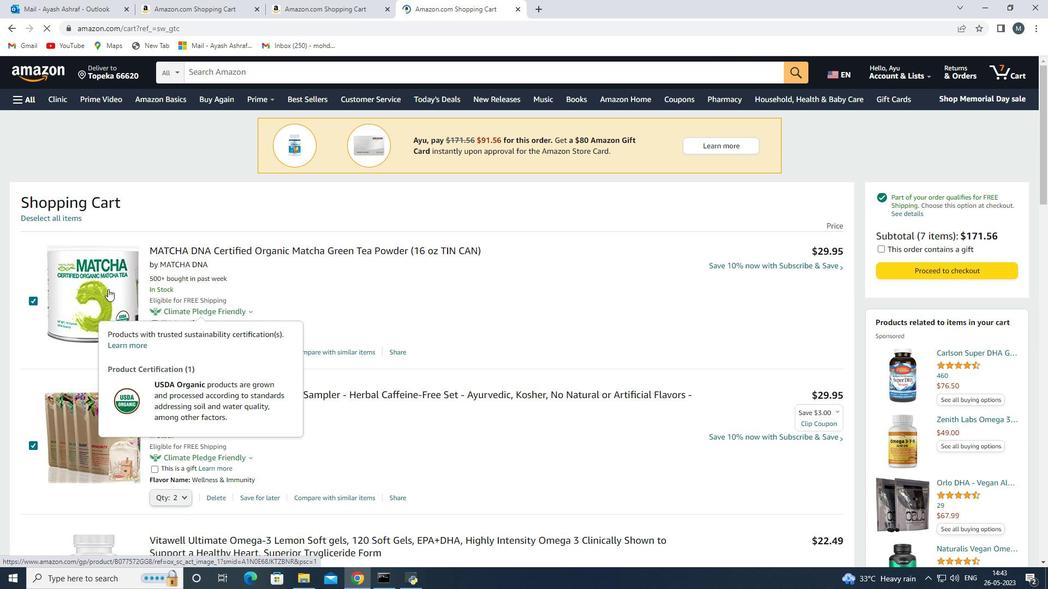 
Action: Mouse pressed left at (104, 289)
Screenshot: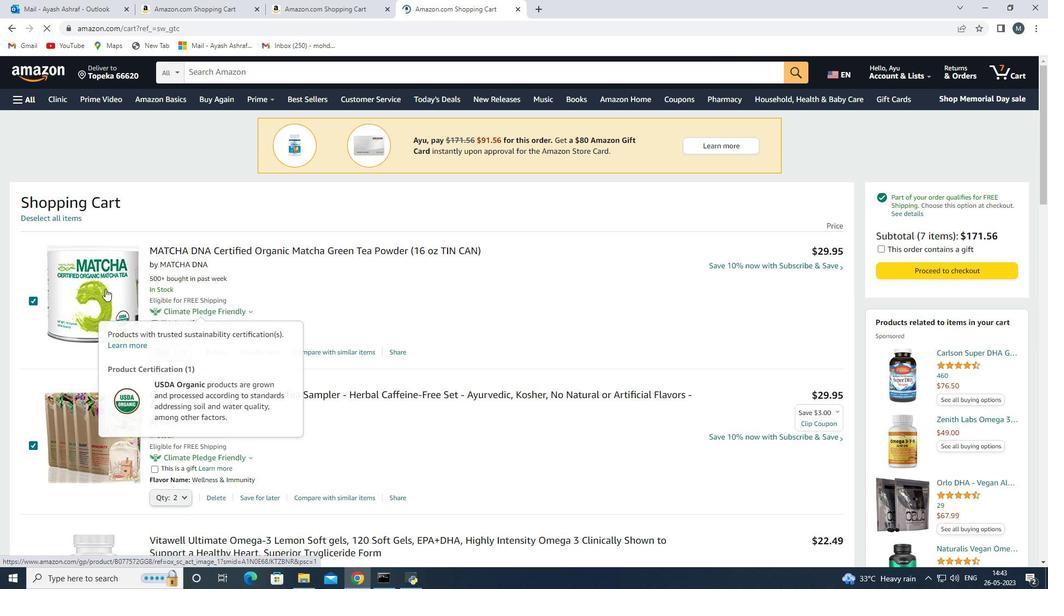 
Action: Mouse moved to (329, 314)
Screenshot: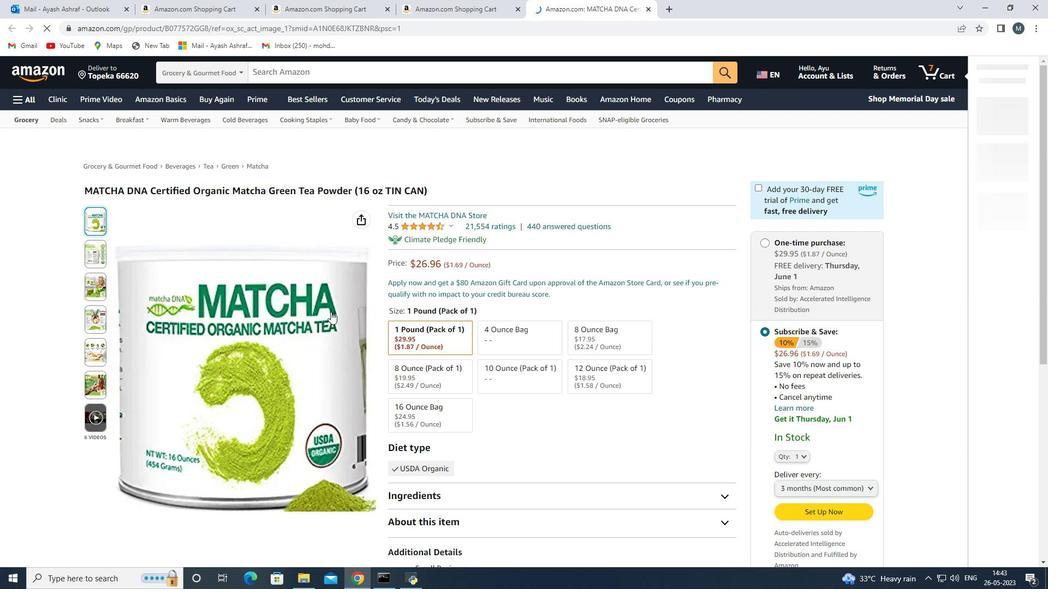 
Action: Mouse scrolled (329, 313) with delta (0, 0)
Screenshot: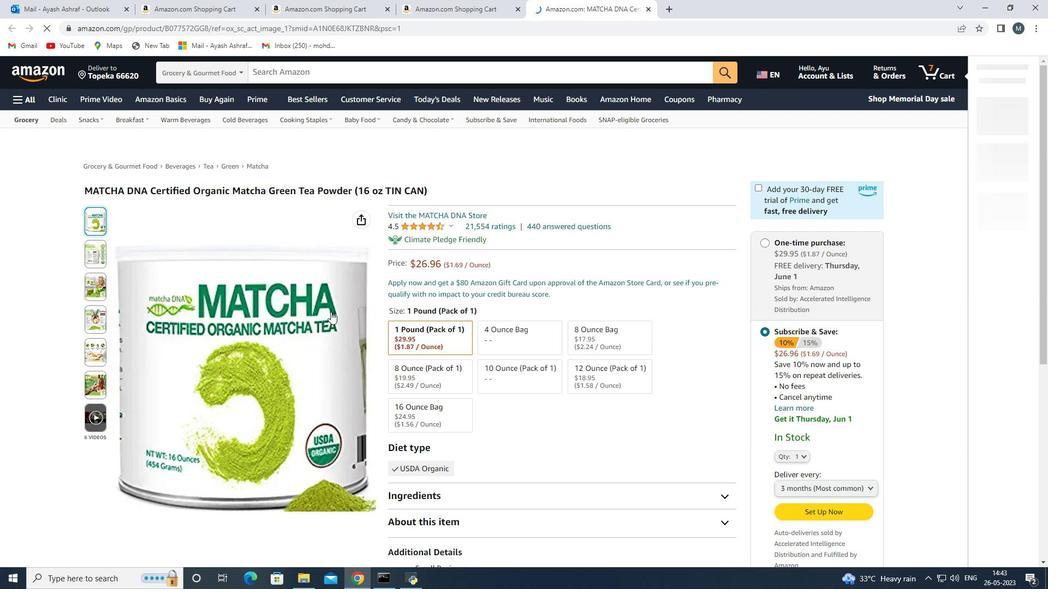 
Action: Mouse moved to (329, 315)
Screenshot: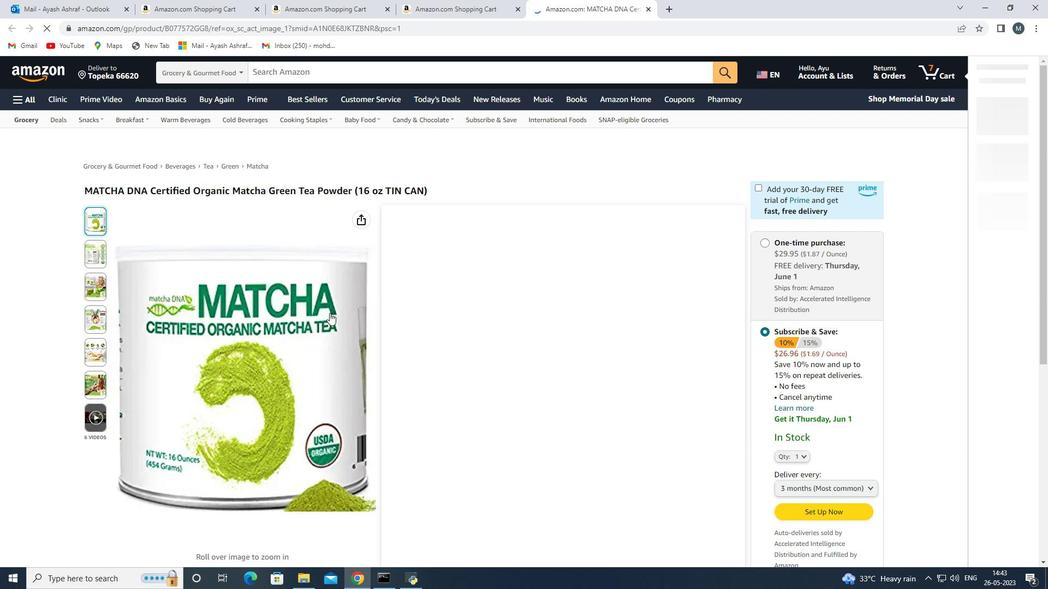 
Action: Mouse scrolled (329, 314) with delta (0, 0)
Screenshot: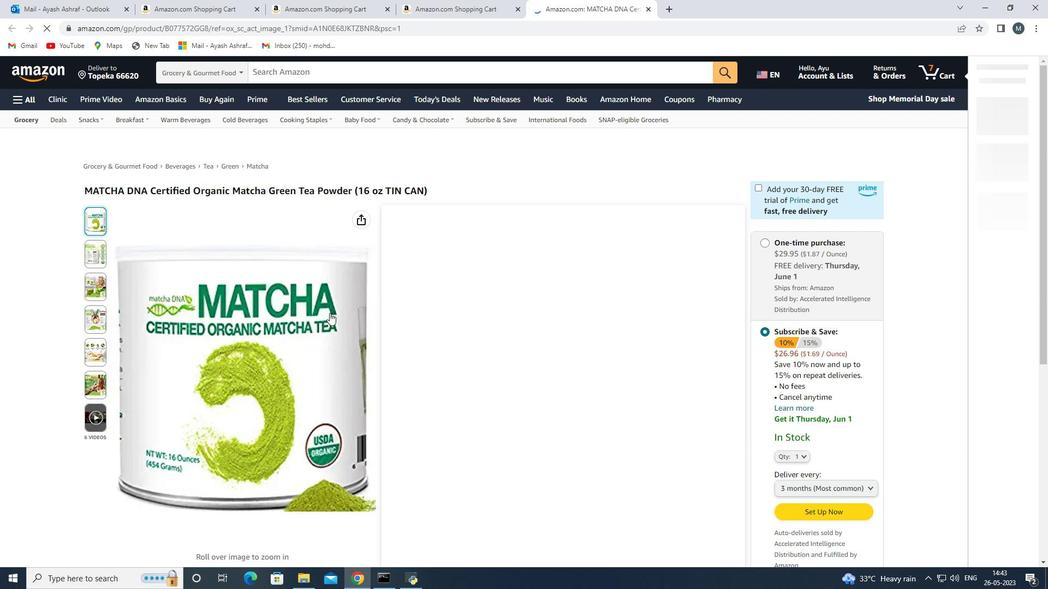 
Action: Mouse scrolled (329, 314) with delta (0, 0)
Screenshot: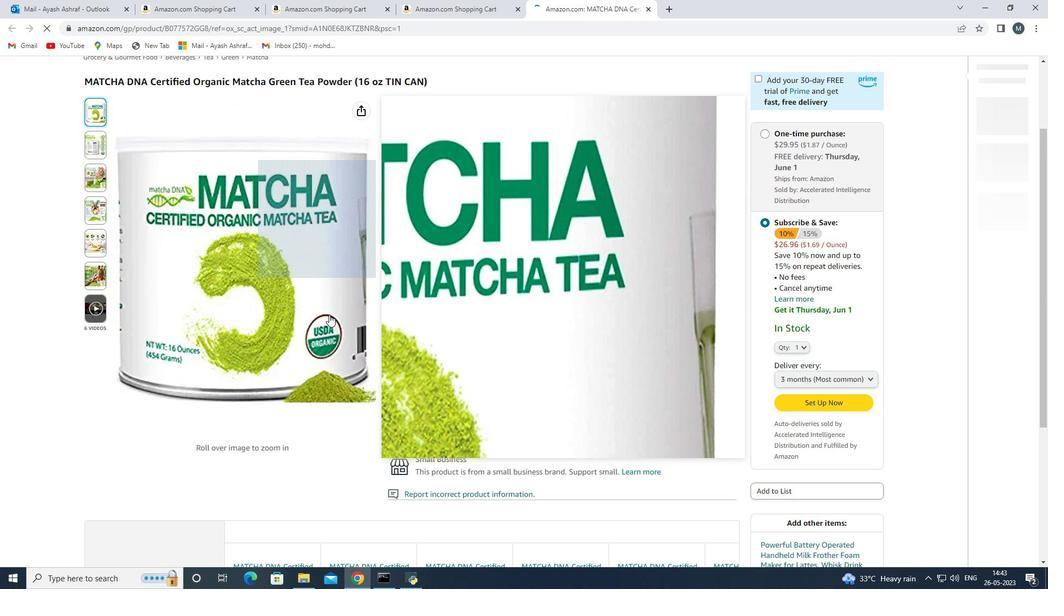 
Action: Mouse moved to (329, 316)
Screenshot: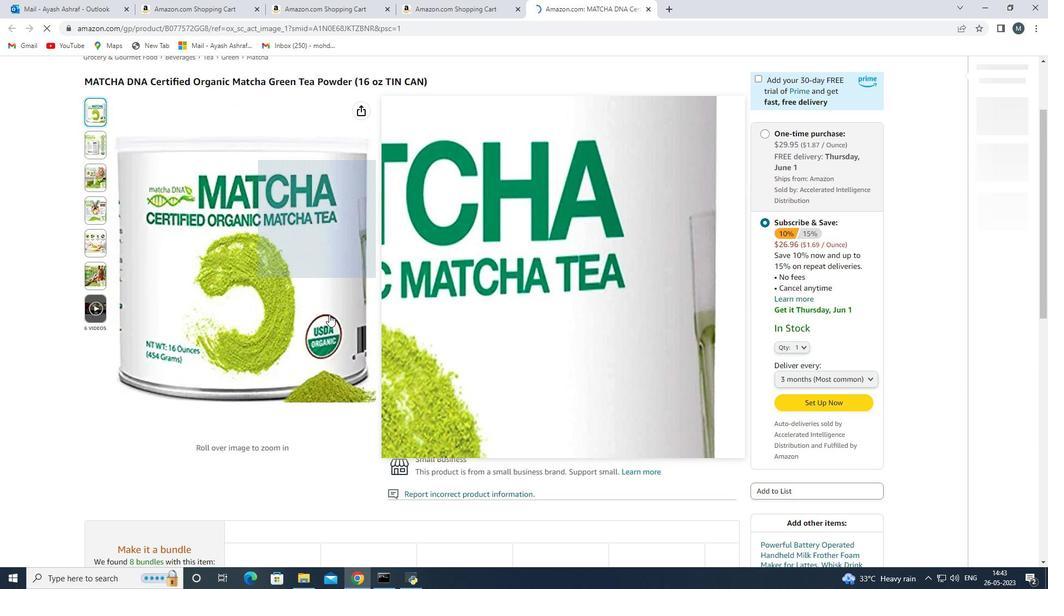 
Action: Mouse scrolled (329, 315) with delta (0, 0)
Screenshot: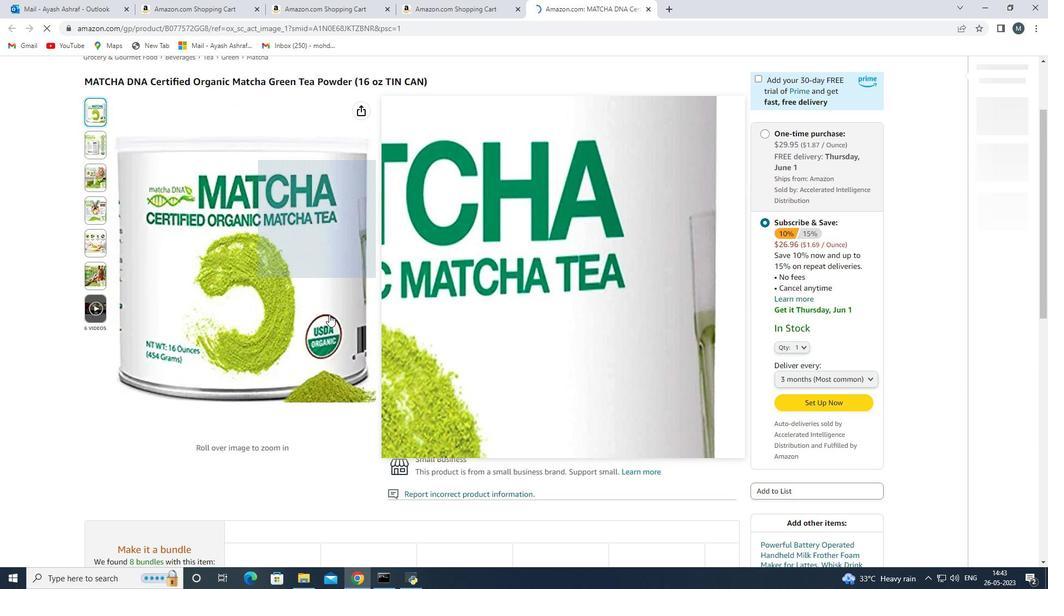 
Action: Mouse moved to (246, 353)
Screenshot: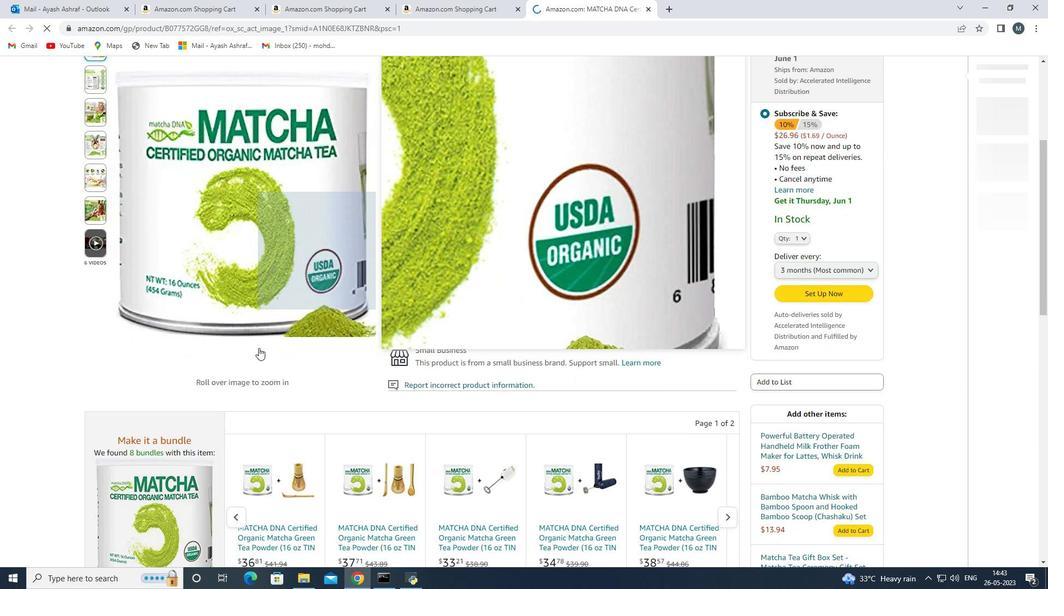 
Action: Mouse scrolled (246, 352) with delta (0, 0)
Screenshot: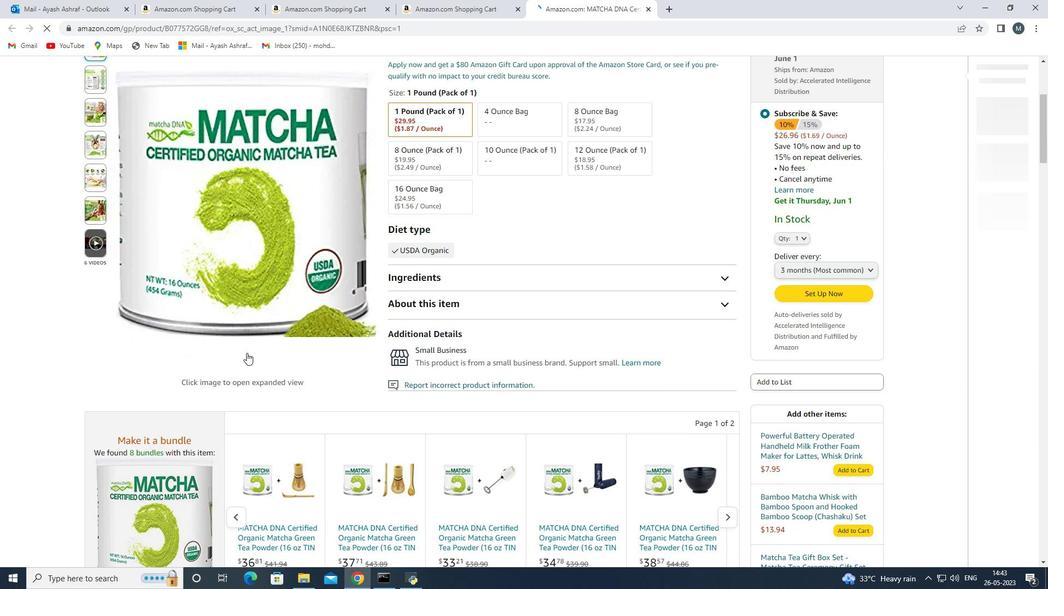 
Action: Mouse scrolled (246, 352) with delta (0, 0)
Screenshot: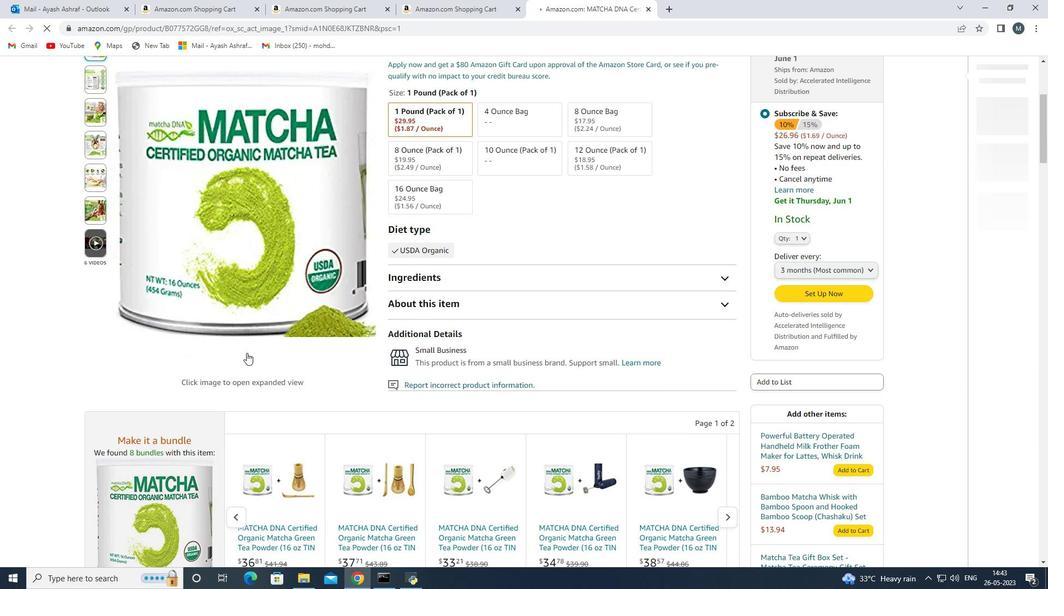 
Action: Mouse moved to (397, 339)
Screenshot: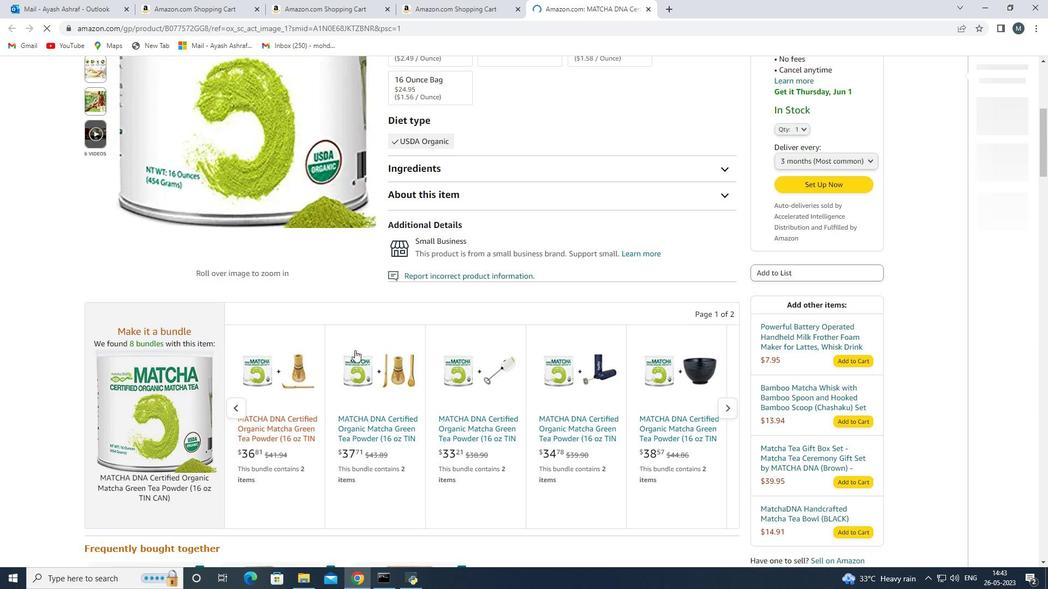 
Action: Mouse scrolled (397, 340) with delta (0, 0)
Screenshot: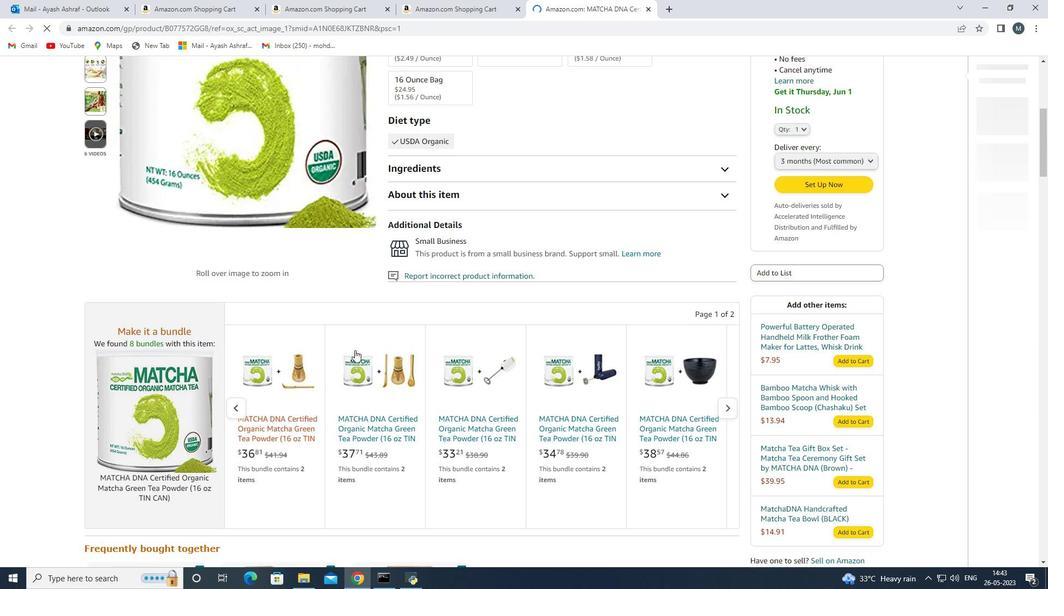 
Action: Mouse scrolled (397, 340) with delta (0, 0)
Screenshot: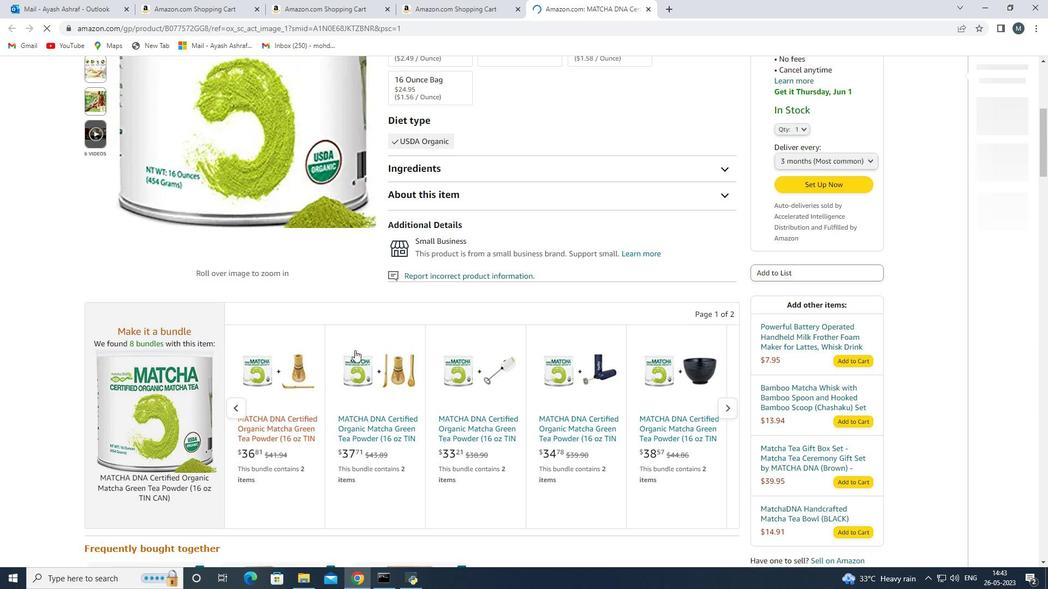 
Action: Mouse scrolled (397, 340) with delta (0, 0)
Screenshot: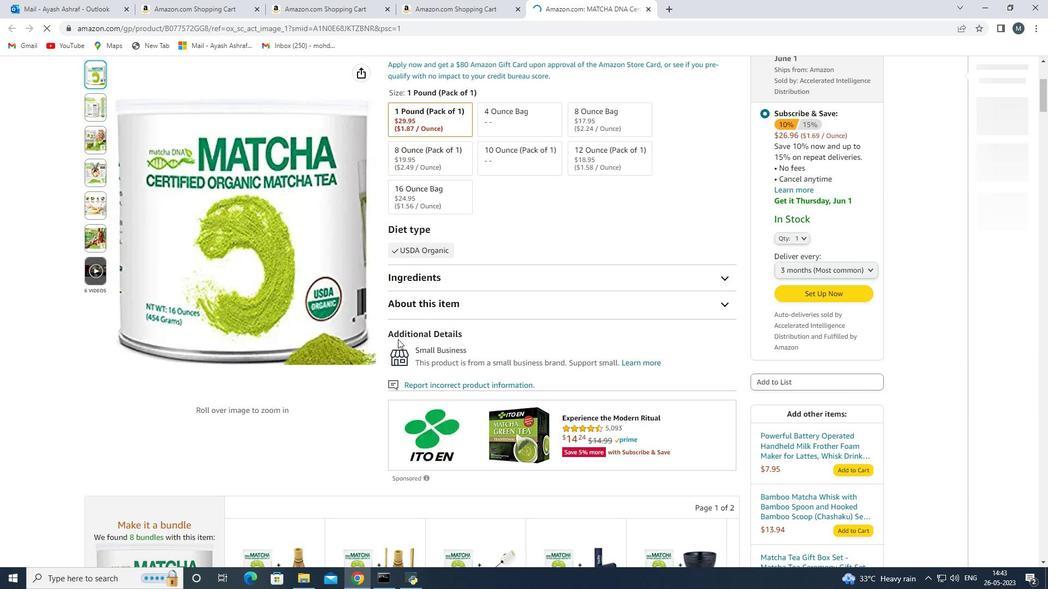 
Action: Mouse moved to (809, 351)
Screenshot: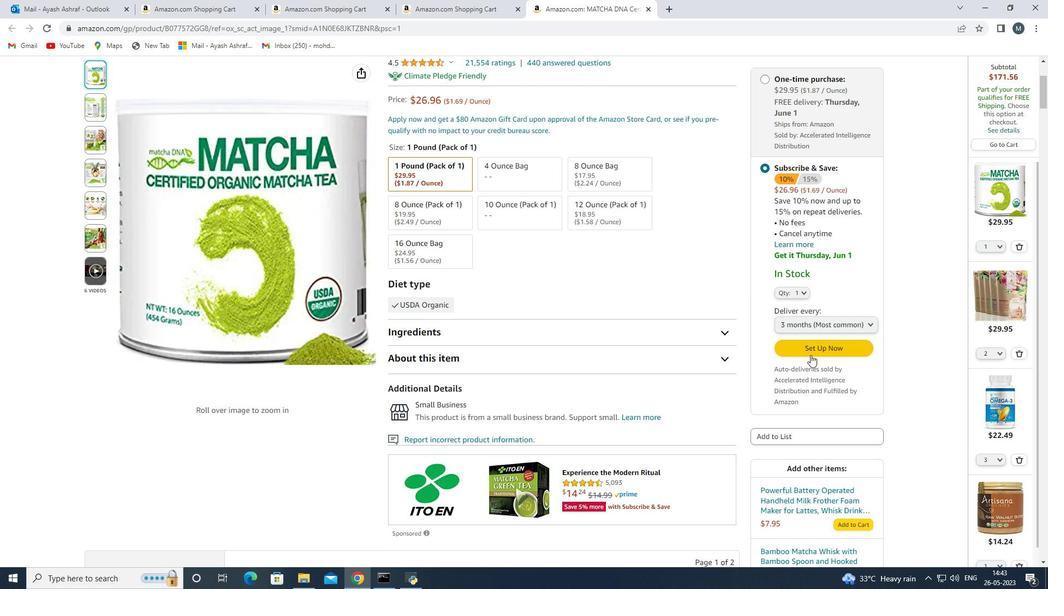 
Action: Mouse pressed left at (809, 351)
Screenshot: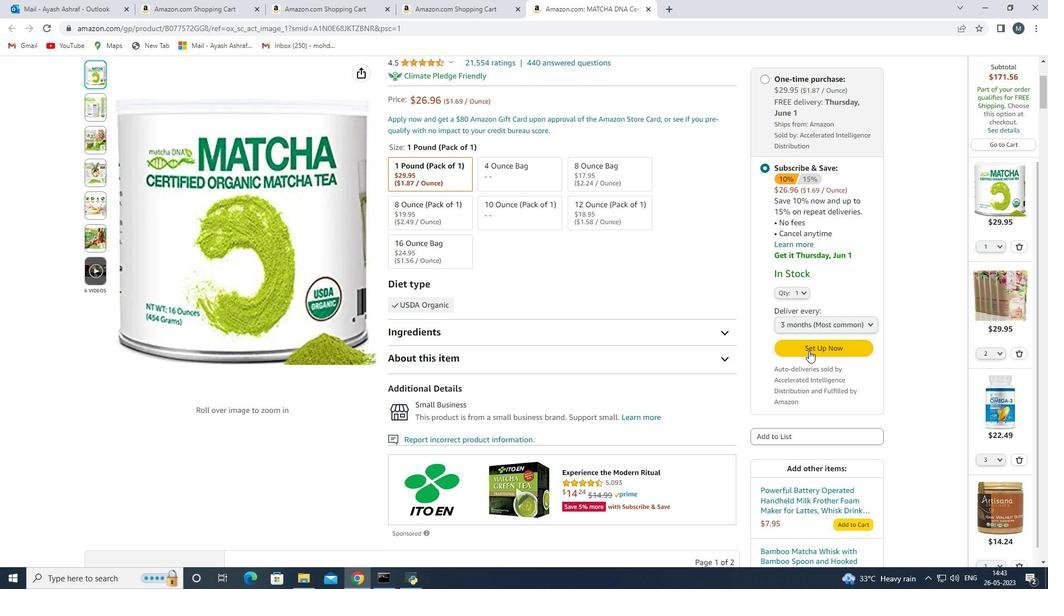 
Action: Mouse moved to (230, 164)
Screenshot: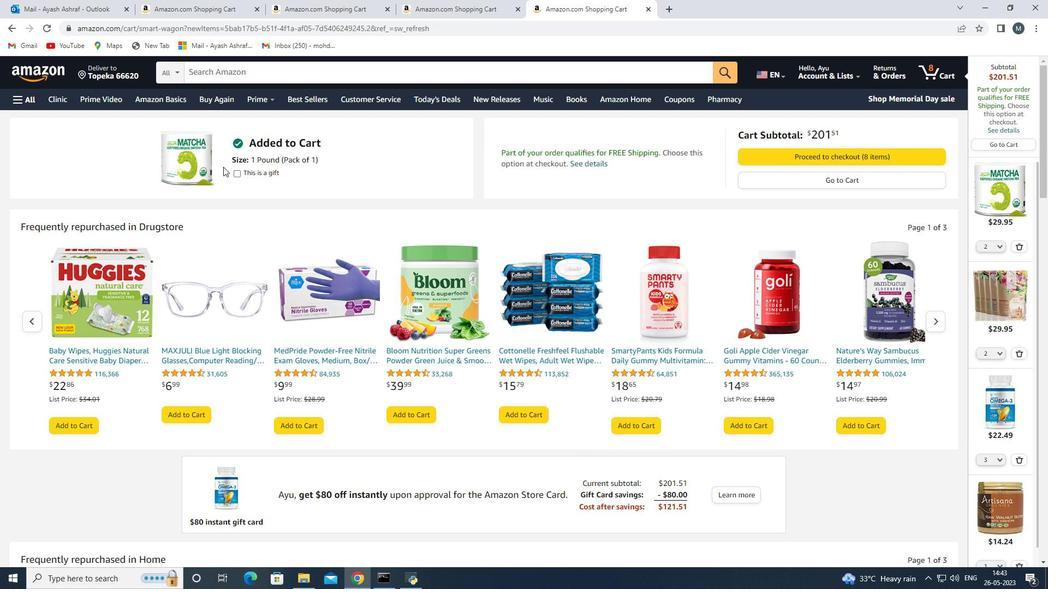 
Action: Mouse pressed left at (230, 164)
Screenshot: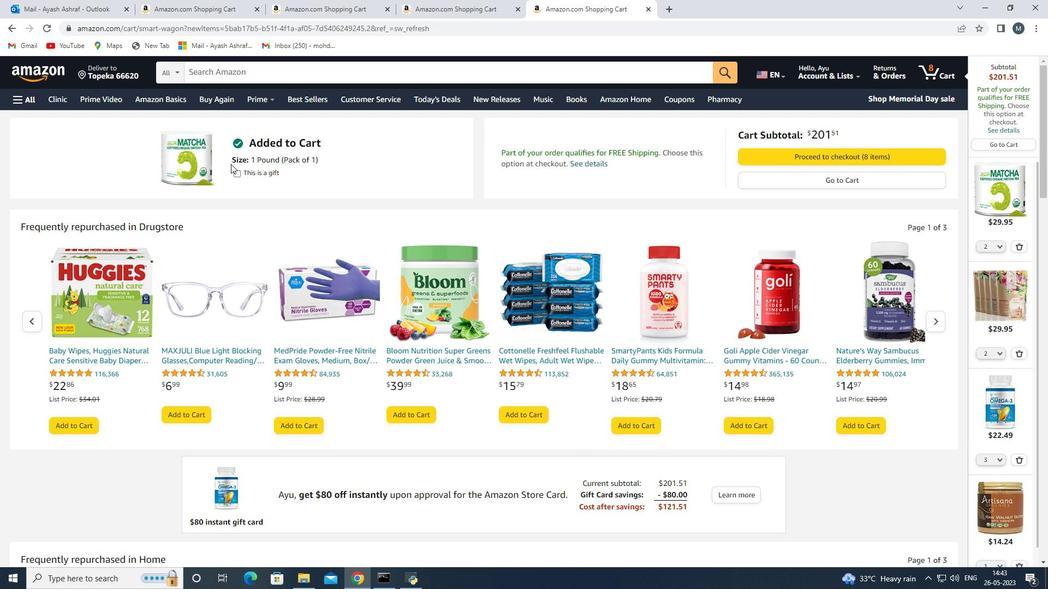 
Action: Mouse moved to (871, 176)
Screenshot: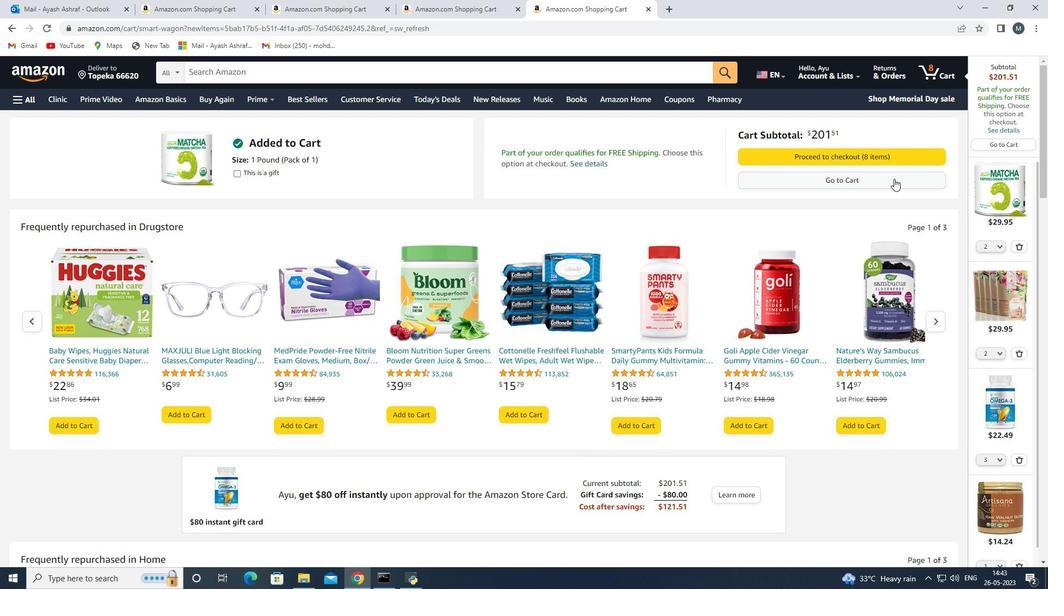 
Action: Mouse pressed left at (871, 176)
Screenshot: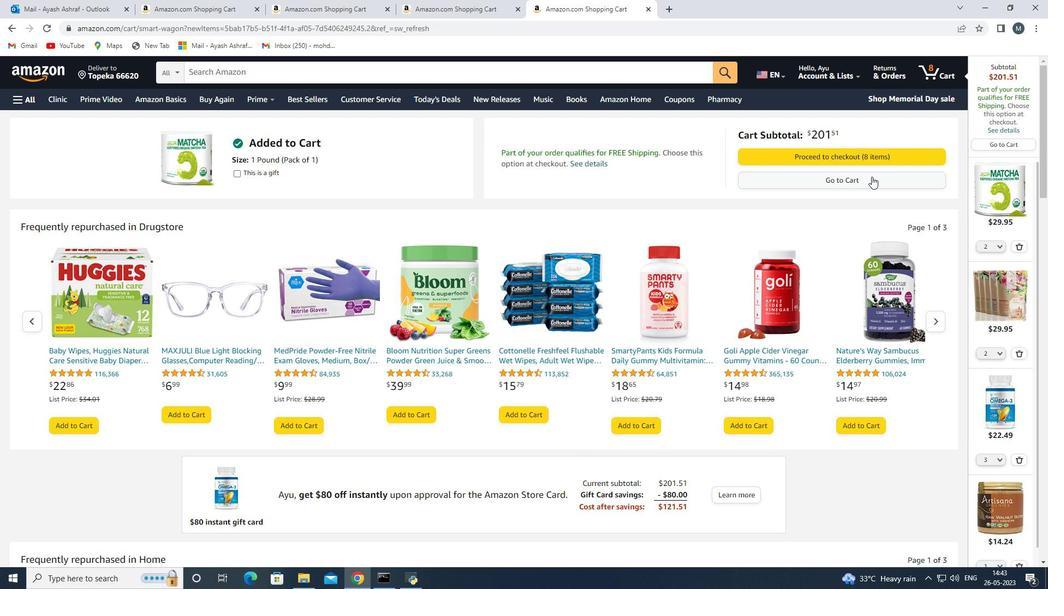 
Action: Mouse moved to (127, 294)
Screenshot: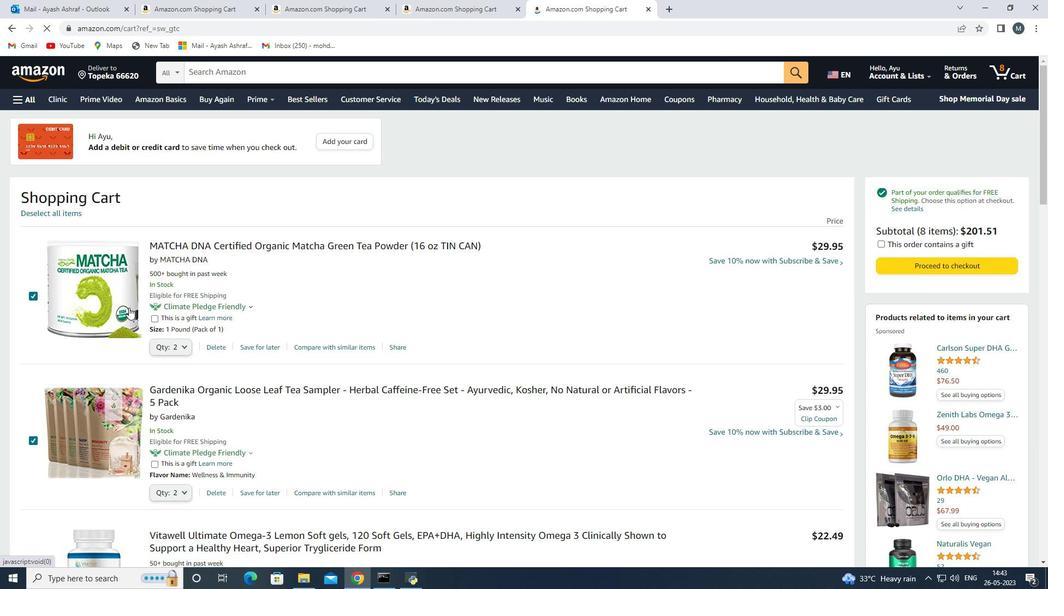 
Action: Mouse pressed left at (127, 294)
Screenshot: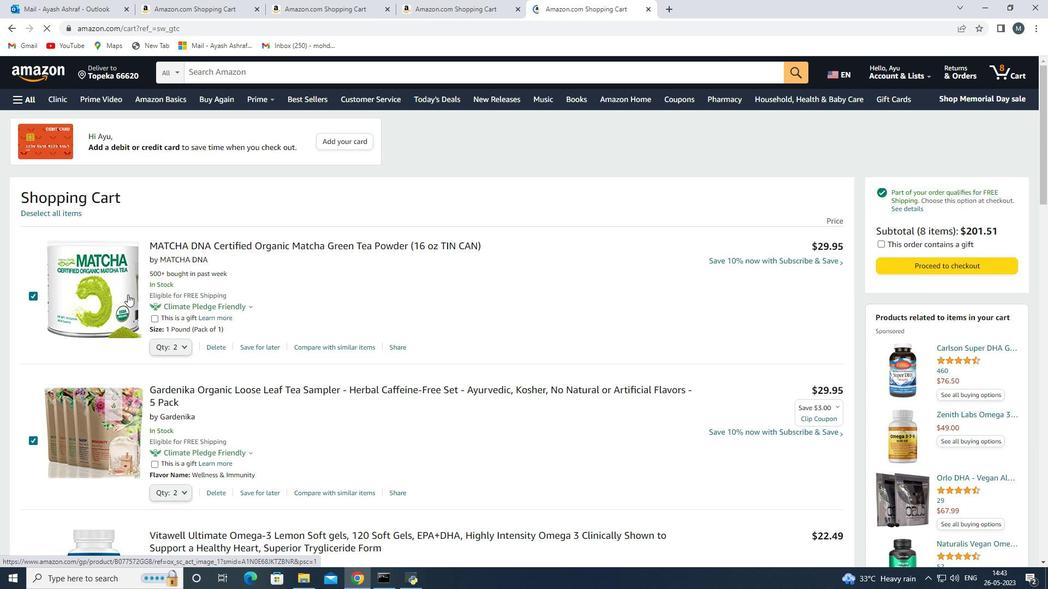 
Action: Mouse moved to (394, 313)
Screenshot: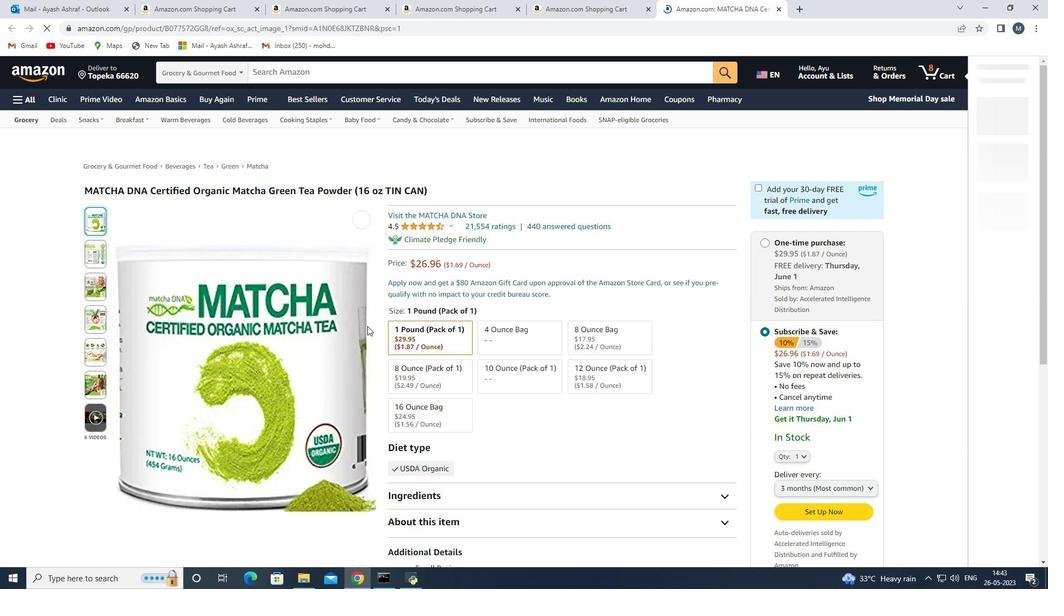
Action: Mouse scrolled (394, 313) with delta (0, 0)
Screenshot: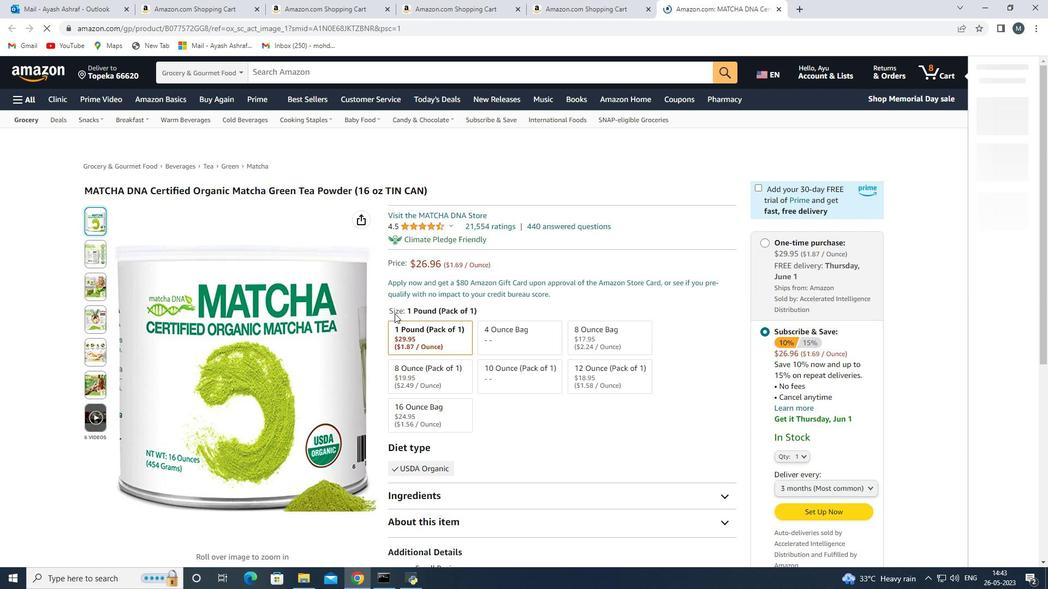 
Action: Mouse scrolled (394, 313) with delta (0, 0)
Screenshot: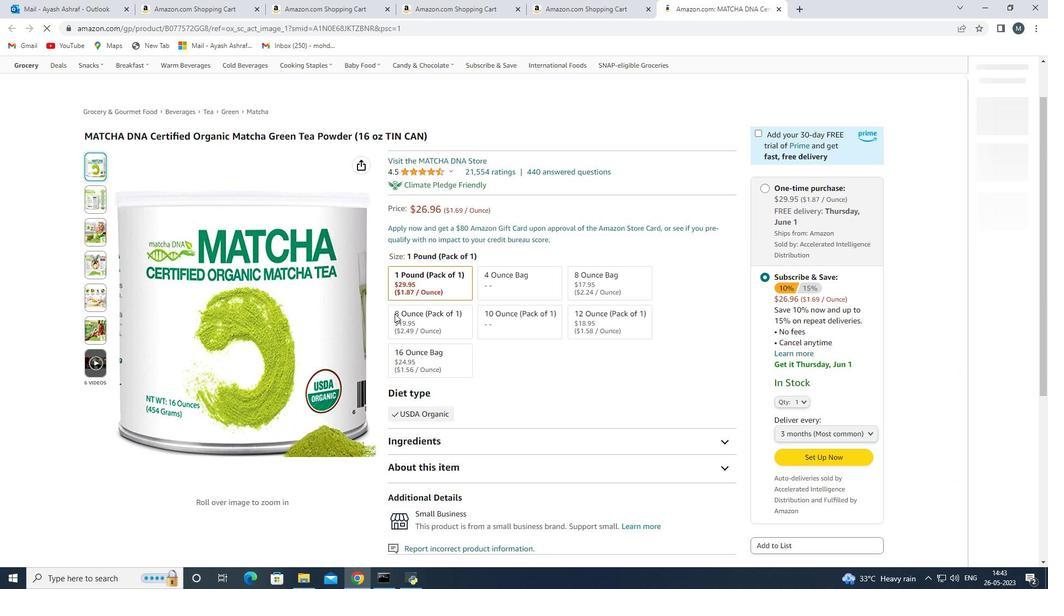 
Action: Mouse scrolled (394, 313) with delta (0, 0)
Screenshot: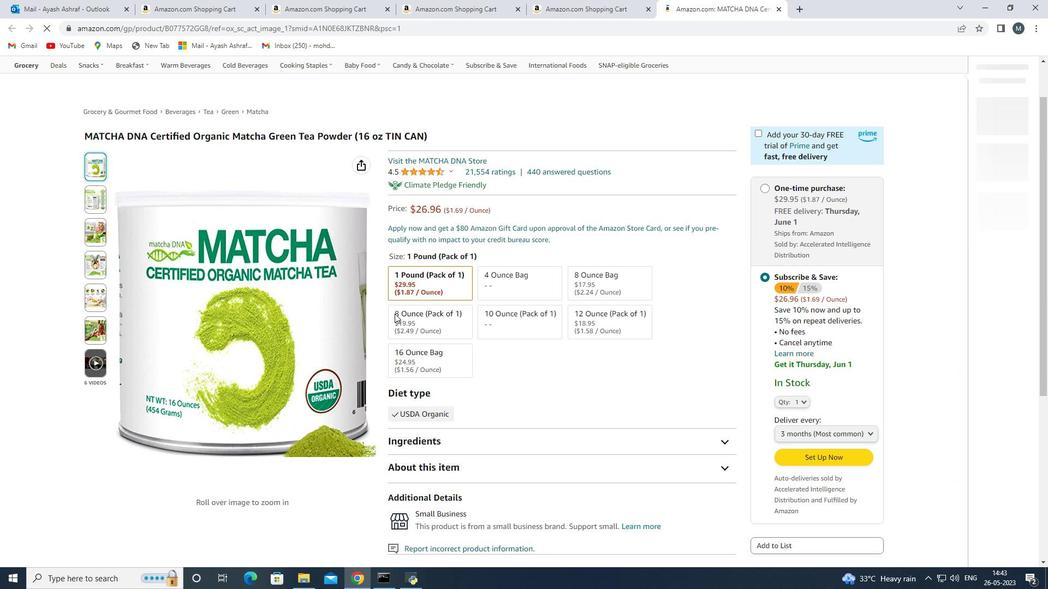 
Action: Mouse scrolled (394, 313) with delta (0, 0)
Screenshot: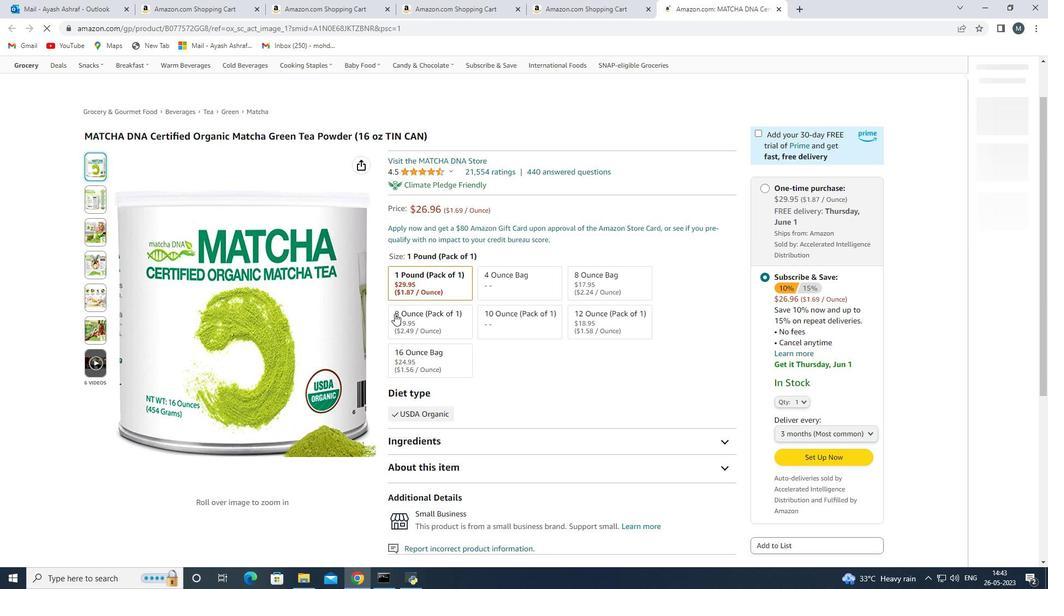 
Action: Mouse moved to (255, 251)
Screenshot: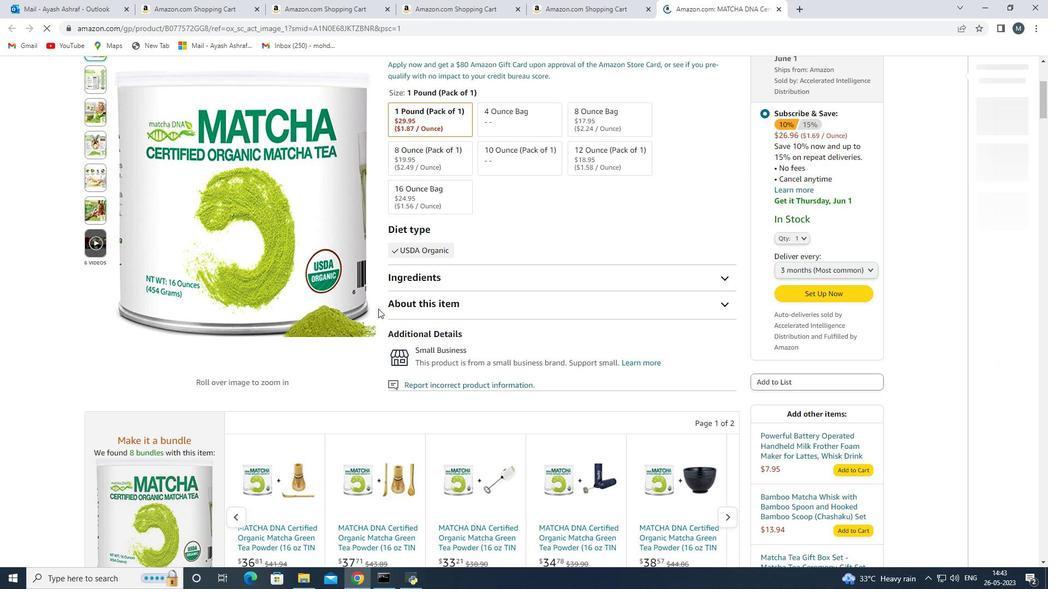 
Action: Mouse pressed left at (255, 251)
Screenshot: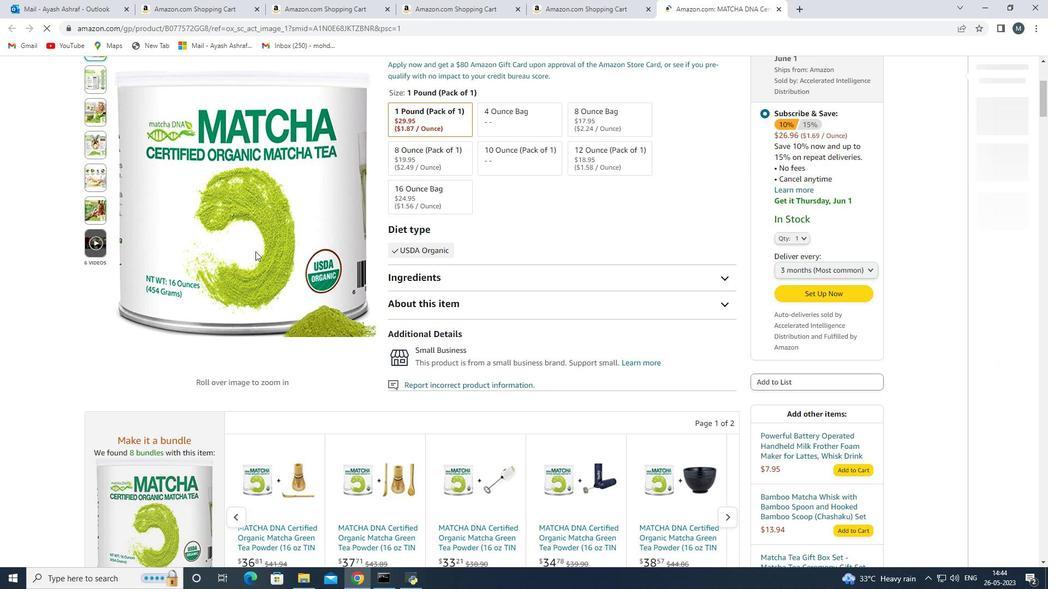 
Action: Mouse moved to (1017, 114)
Screenshot: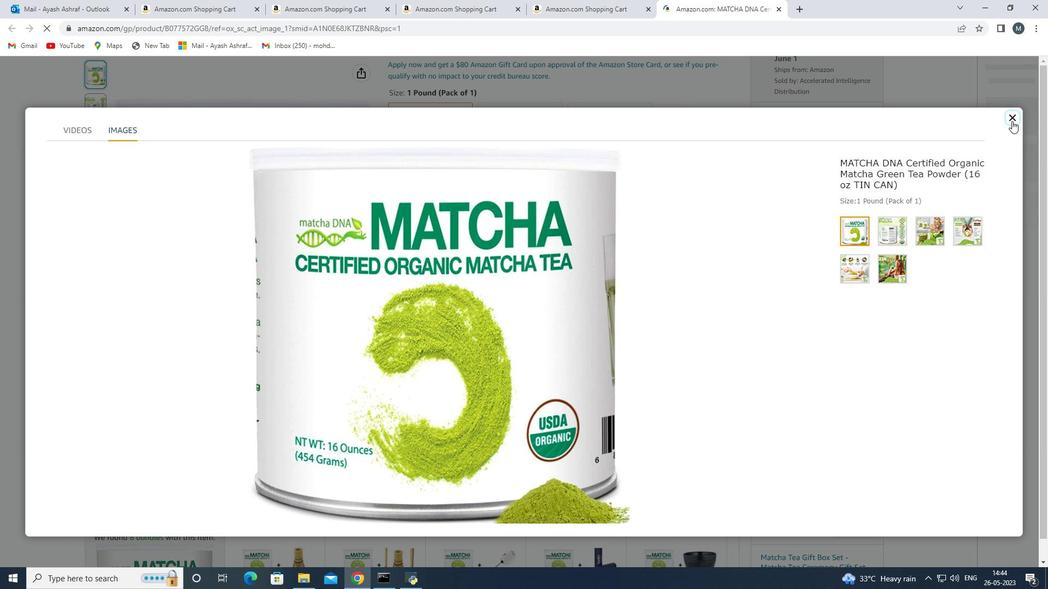 
Action: Mouse pressed left at (1017, 114)
Screenshot: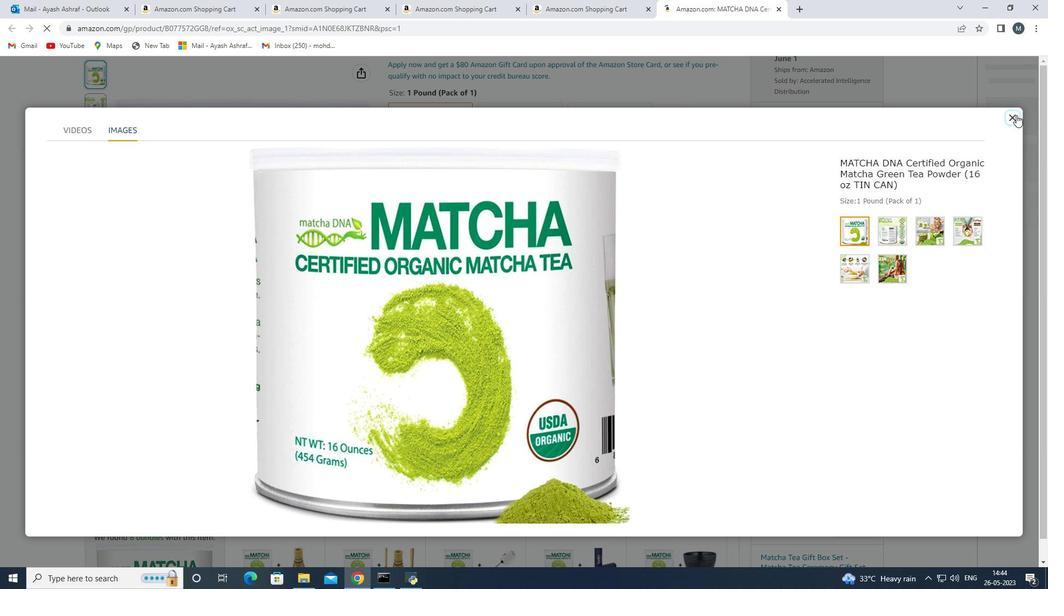 
Action: Mouse moved to (816, 296)
Screenshot: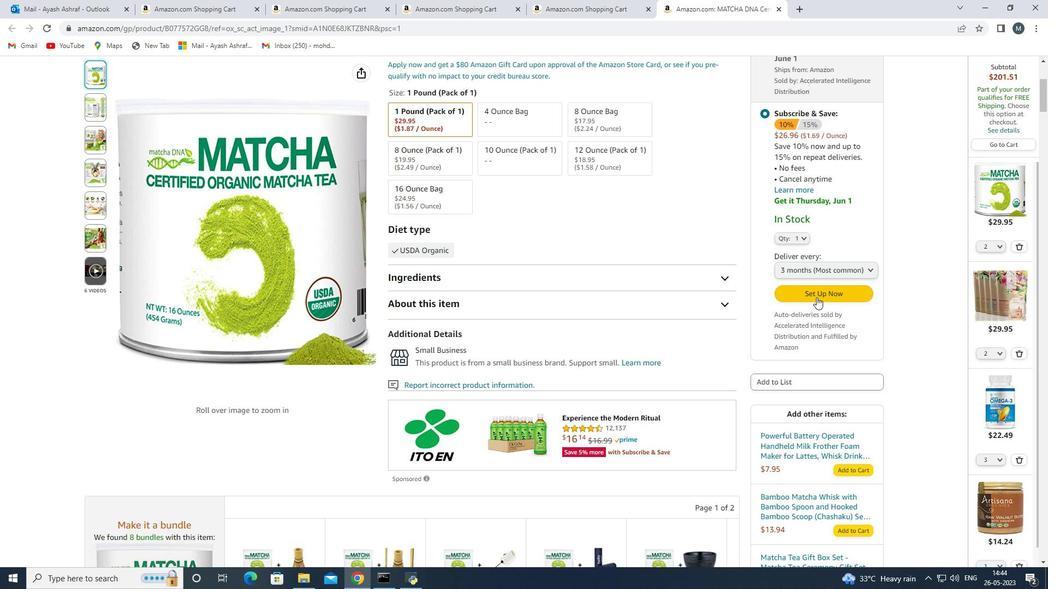 
Action: Mouse pressed left at (816, 296)
Screenshot: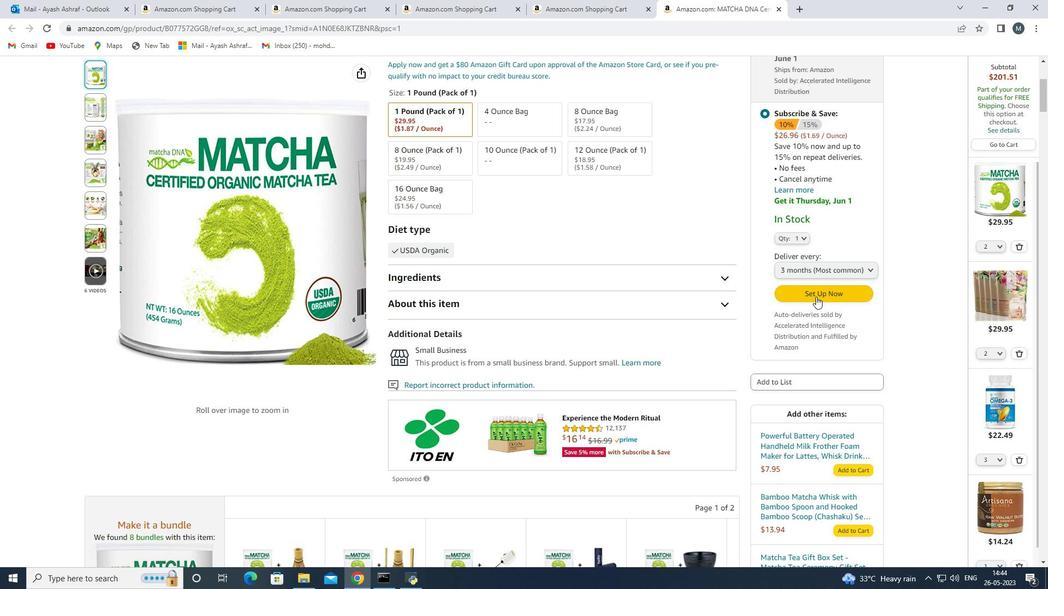 
Action: Mouse moved to (188, 162)
Screenshot: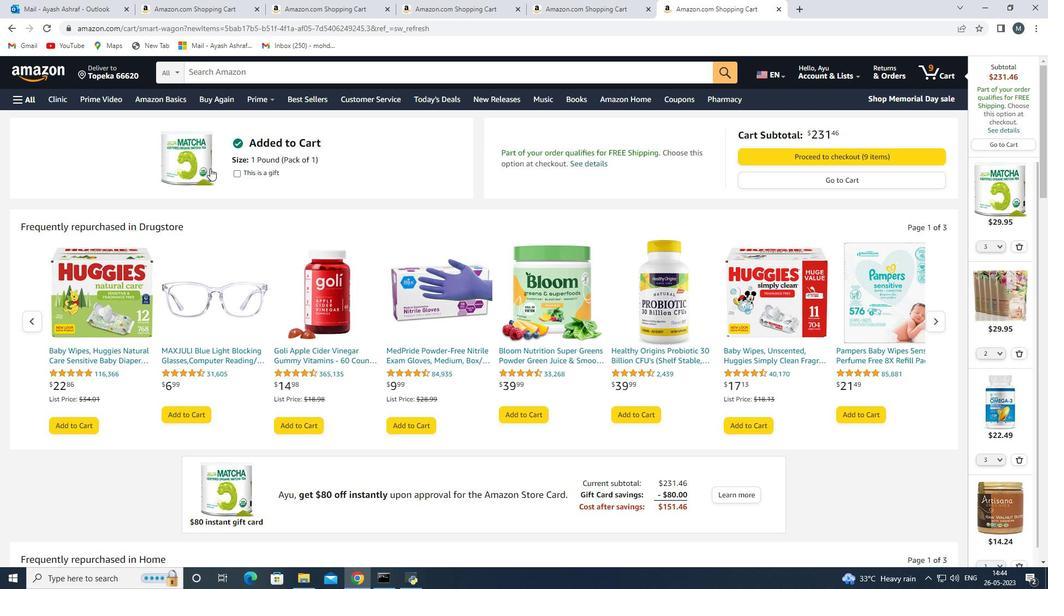 
Action: Mouse pressed left at (188, 162)
Screenshot: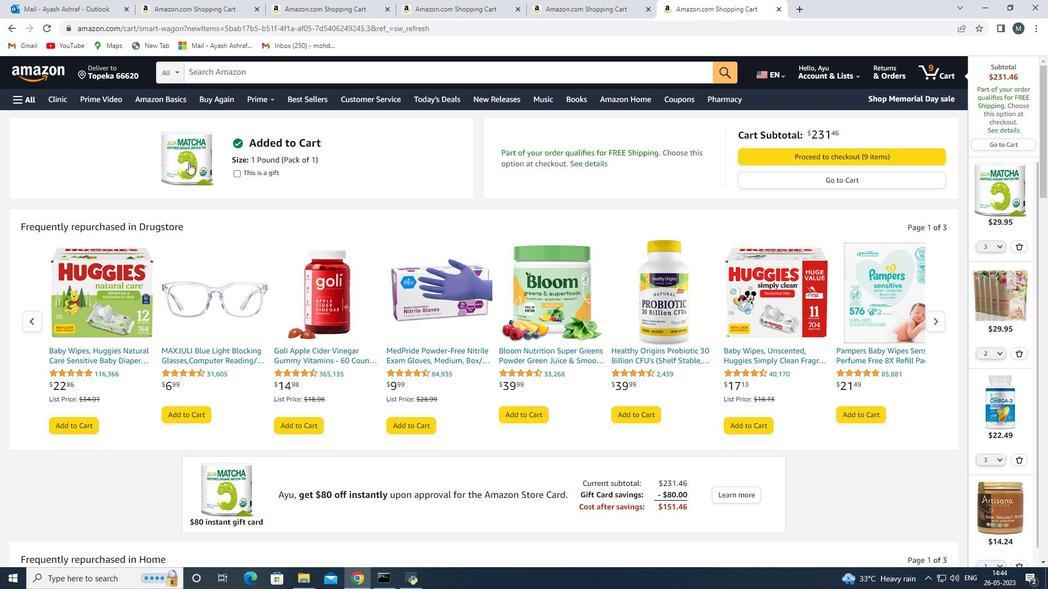 
Action: Mouse moved to (607, 358)
Screenshot: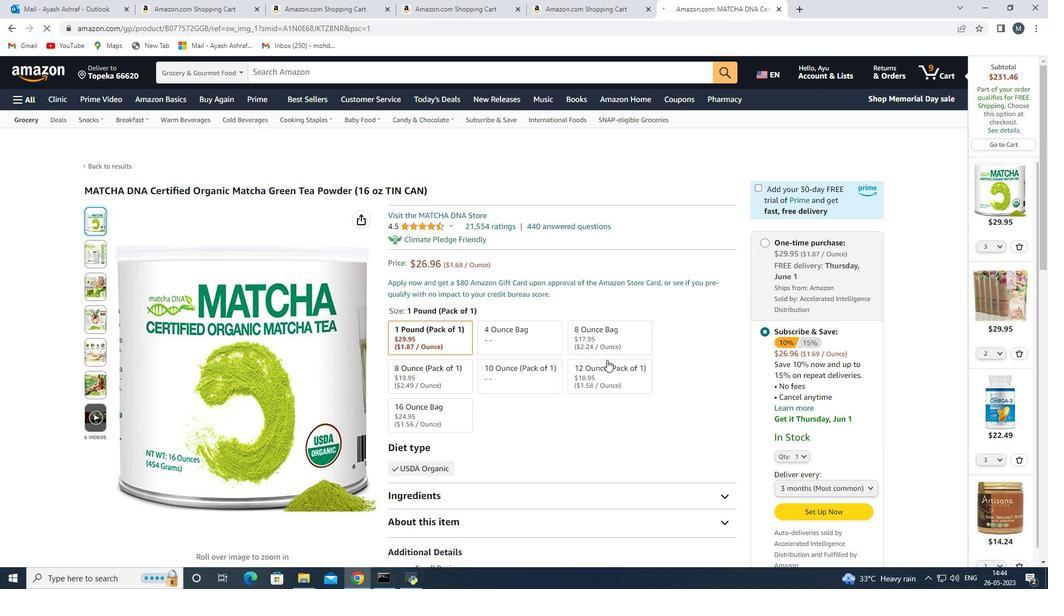 
Action: Mouse scrolled (607, 358) with delta (0, 0)
Screenshot: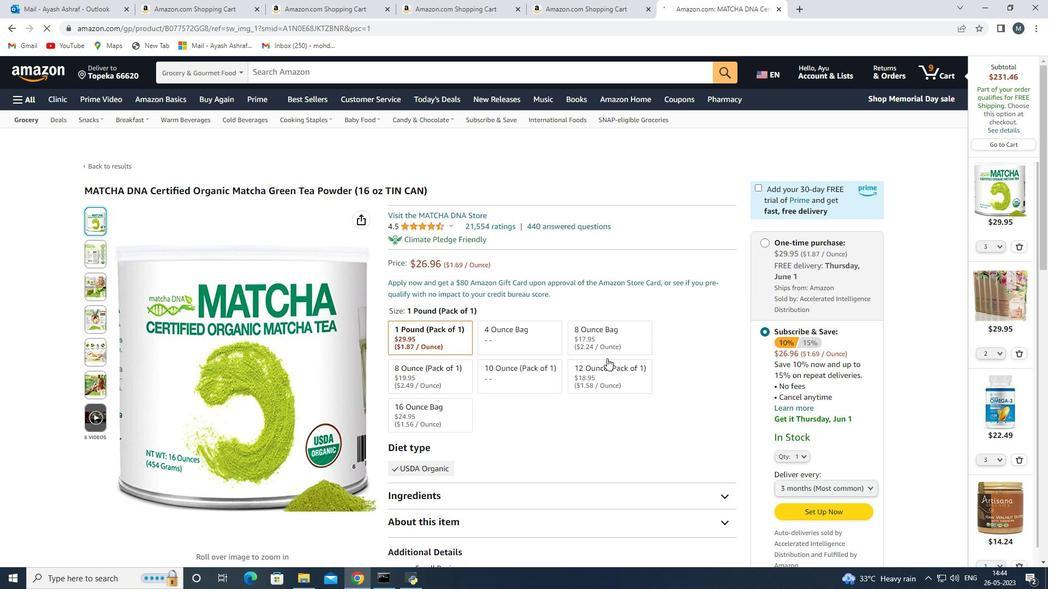 
Action: Mouse scrolled (607, 358) with delta (0, 0)
Screenshot: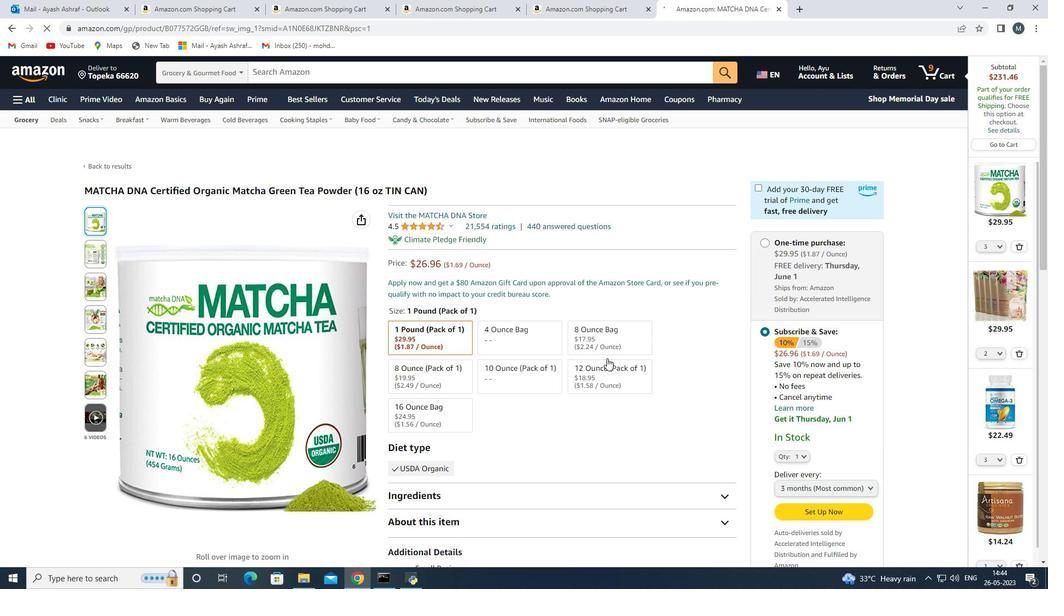
Action: Mouse moved to (817, 380)
Screenshot: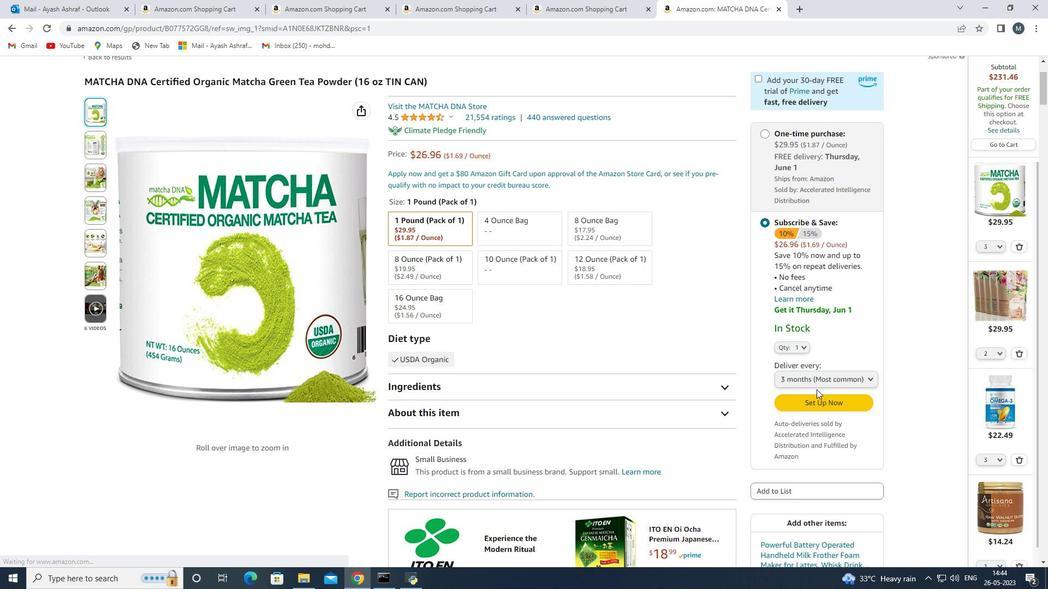 
Action: Mouse scrolled (817, 379) with delta (0, 0)
Screenshot: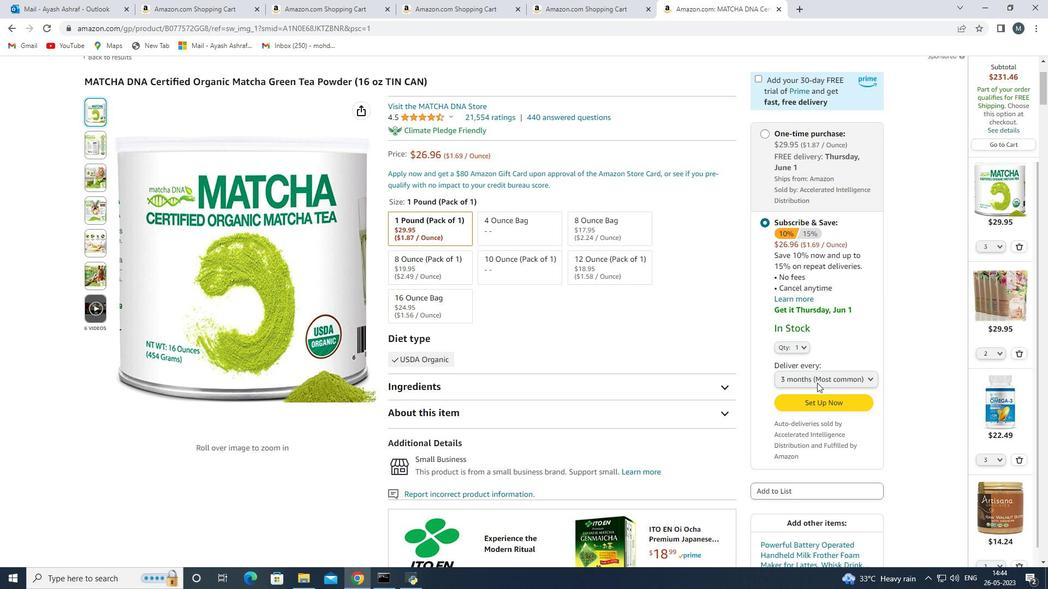 
Action: Mouse moved to (781, 370)
Screenshot: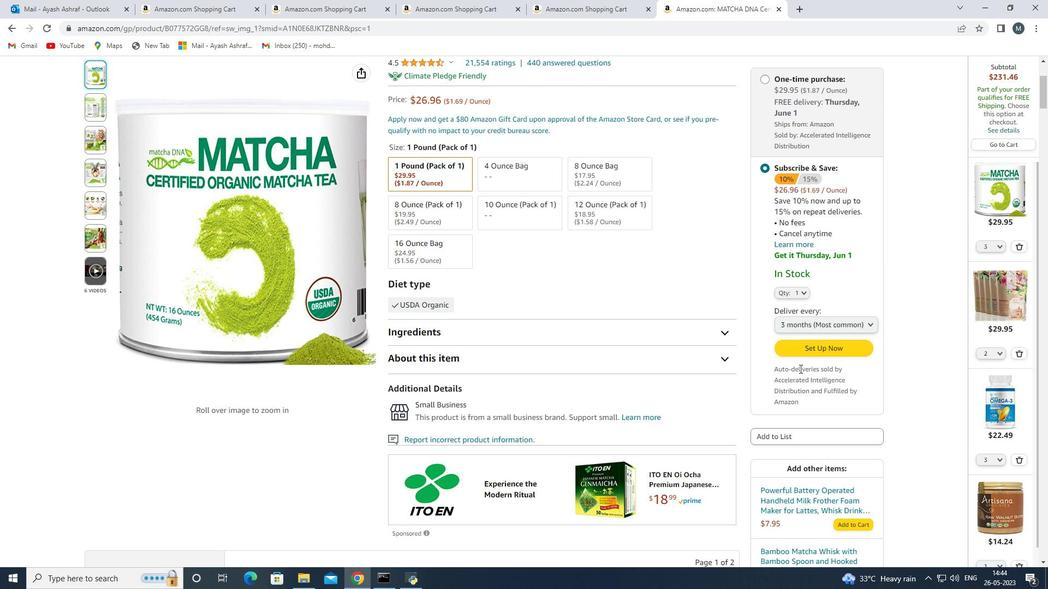 
Action: Mouse scrolled (781, 369) with delta (0, 0)
Screenshot: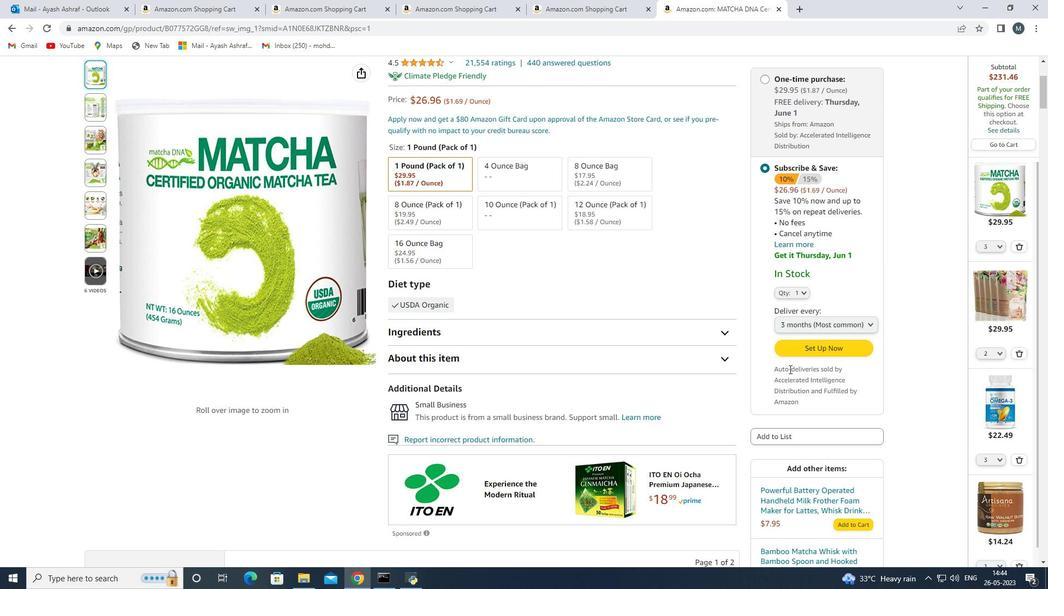 
Action: Mouse moved to (781, 370)
Screenshot: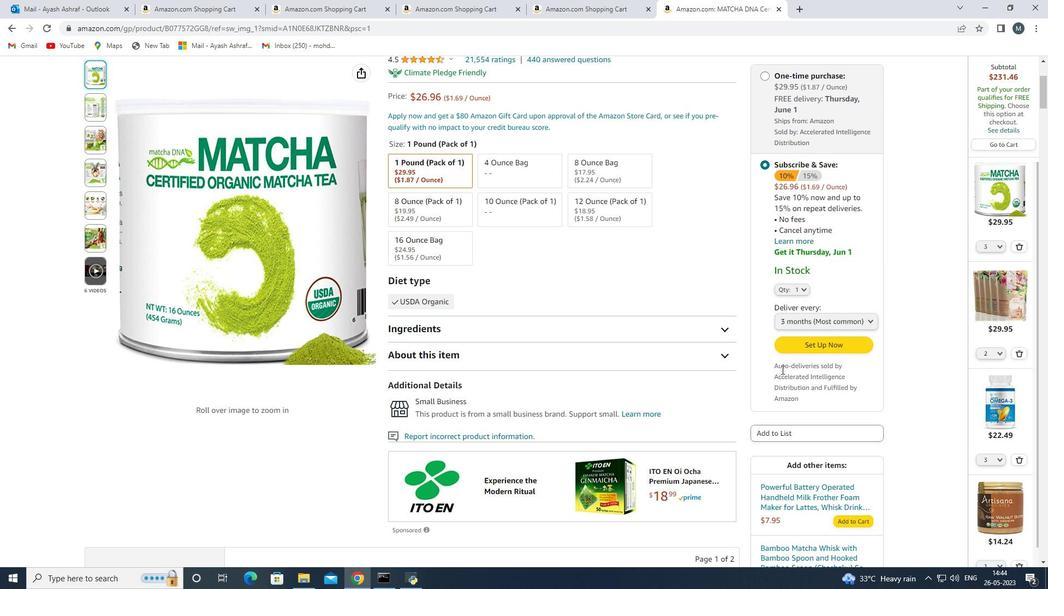
Action: Mouse scrolled (781, 370) with delta (0, 0)
Screenshot: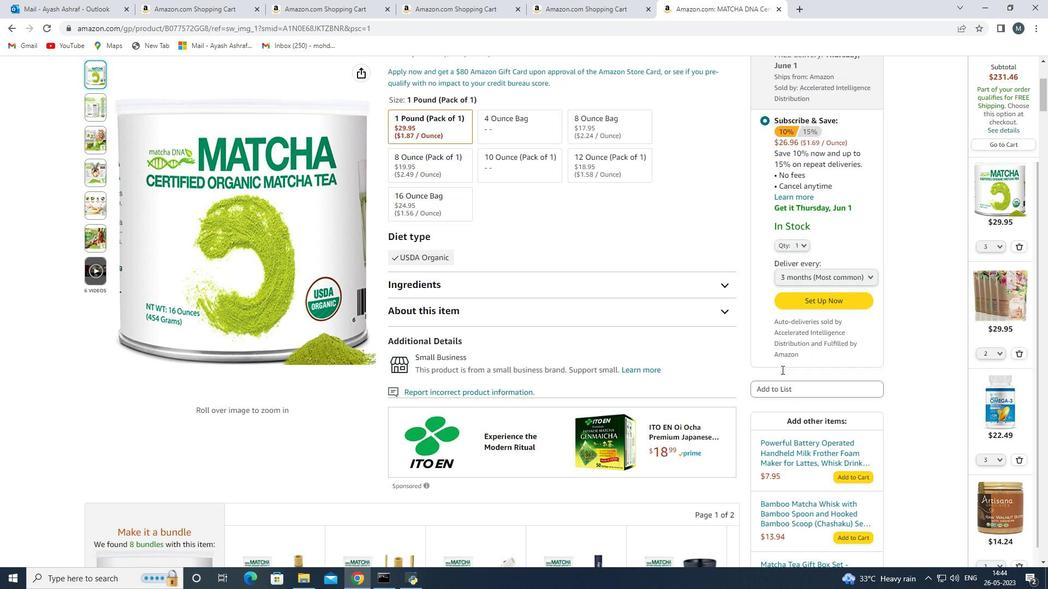 
Action: Mouse moved to (759, 354)
Screenshot: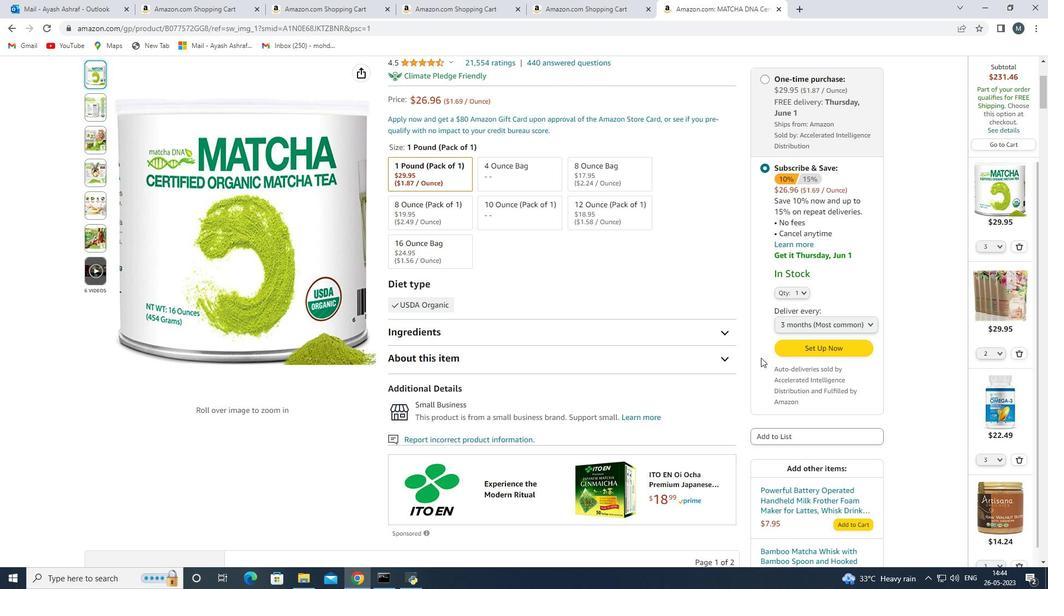 
Action: Mouse scrolled (759, 355) with delta (0, 0)
Screenshot: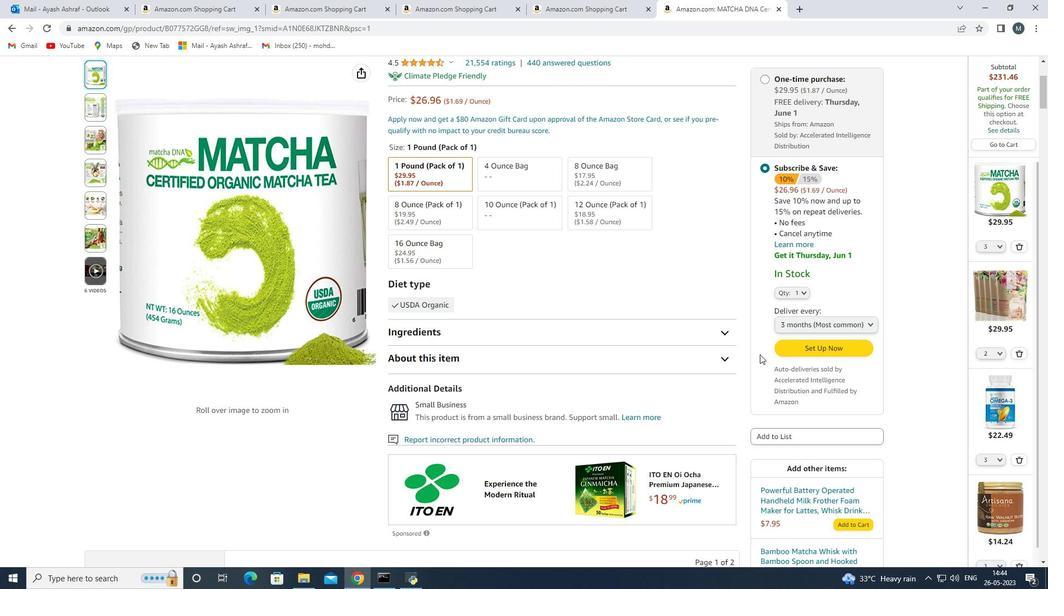 
Action: Mouse moved to (682, 361)
Screenshot: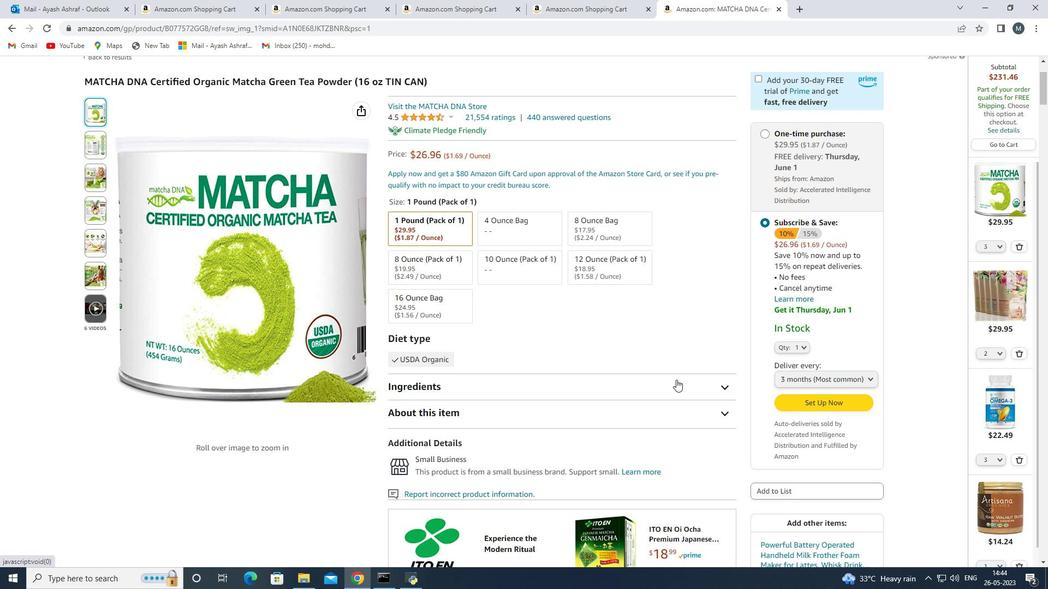 
Action: Mouse scrolled (682, 360) with delta (0, 0)
Screenshot: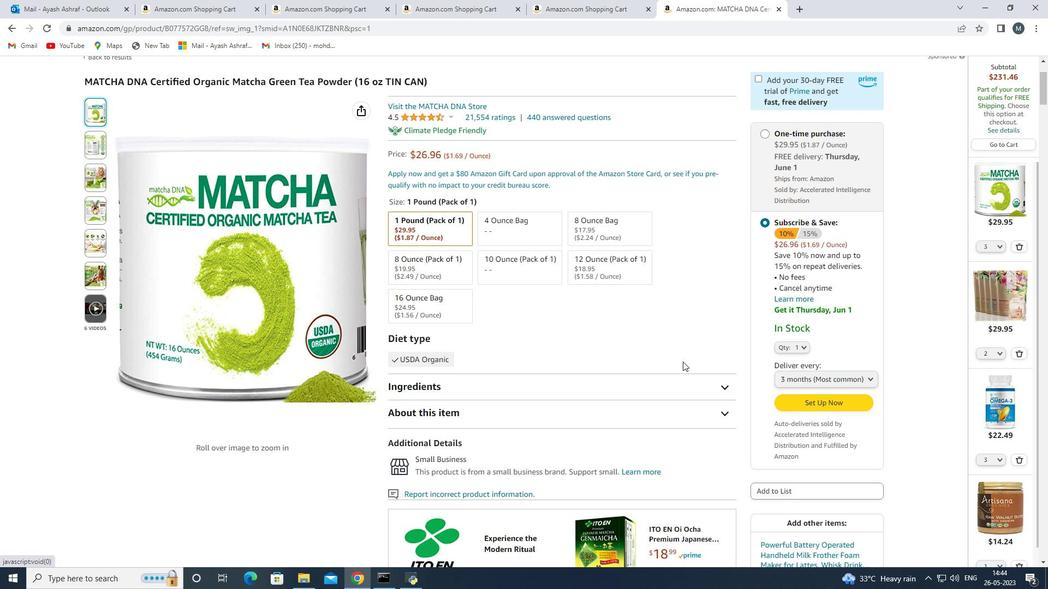 
Action: Mouse moved to (824, 344)
Screenshot: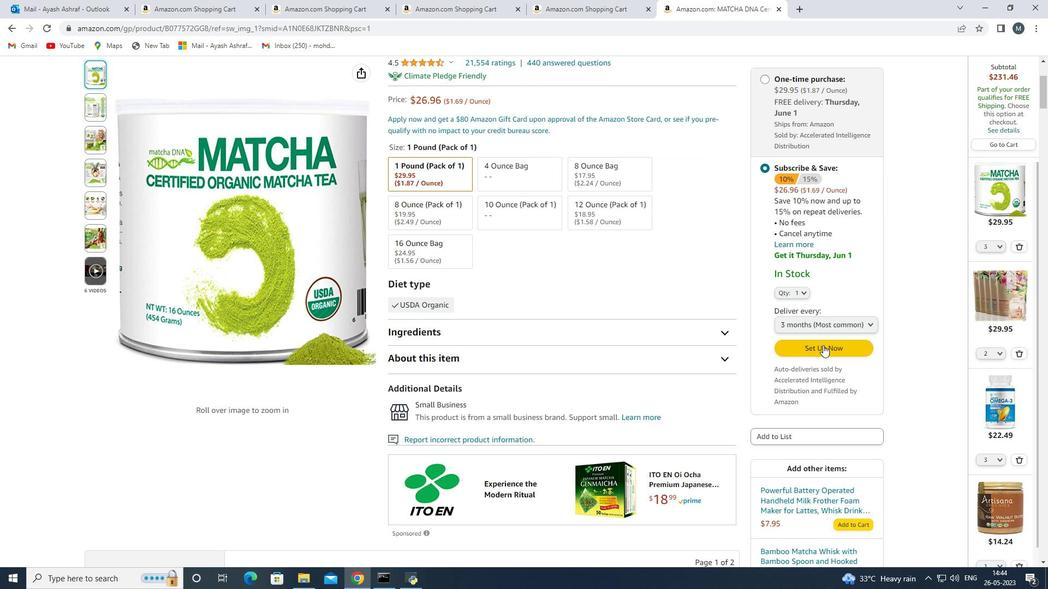 
Action: Mouse pressed left at (824, 344)
Screenshot: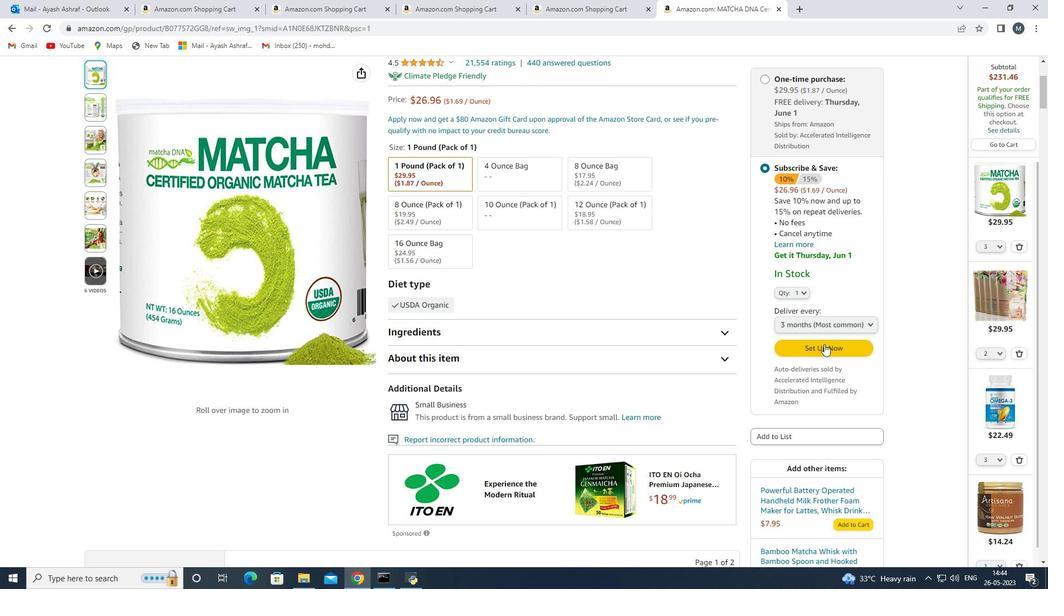 
Action: Mouse moved to (609, 149)
Screenshot: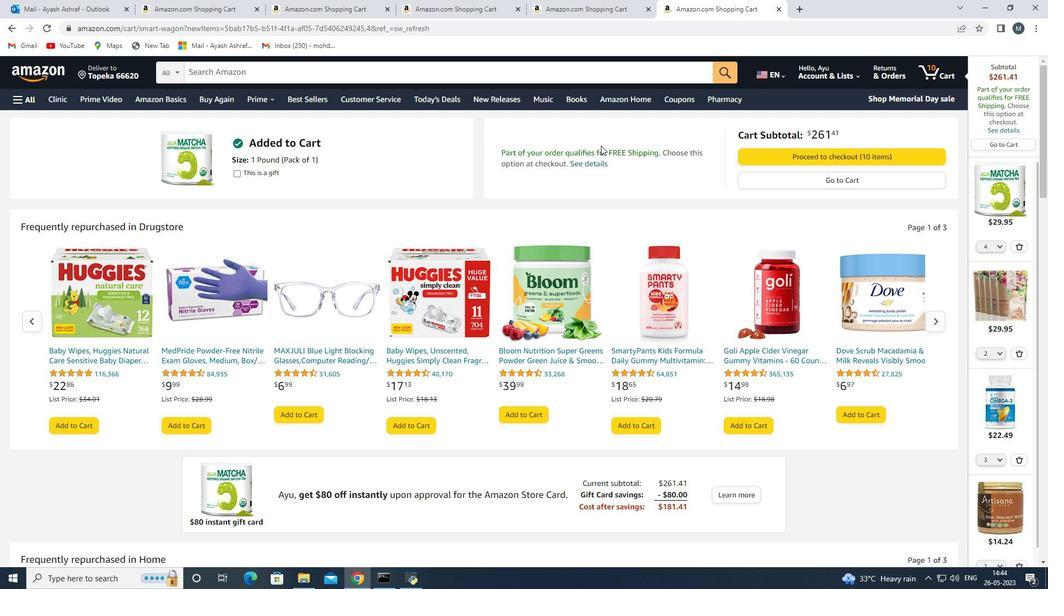 
Action: Mouse pressed left at (609, 149)
Screenshot: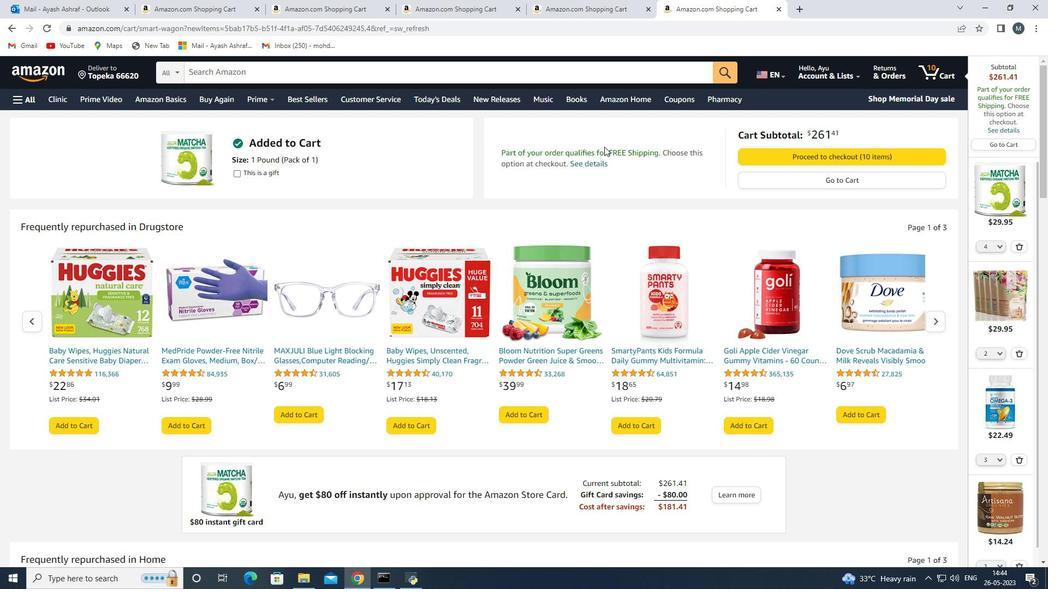 
Action: Mouse moved to (585, 162)
Screenshot: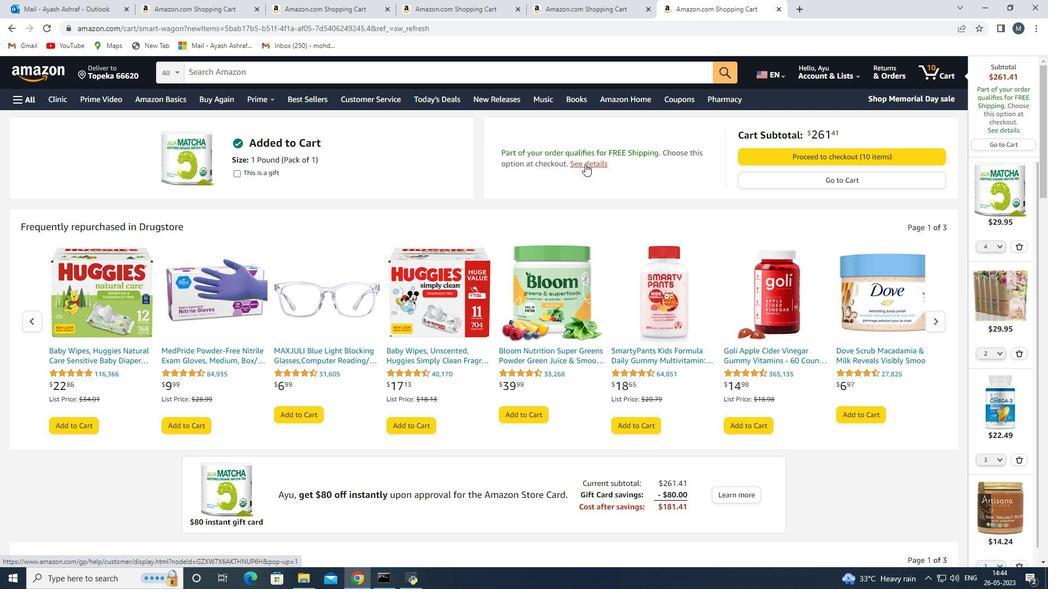 
Action: Mouse pressed left at (585, 162)
Screenshot: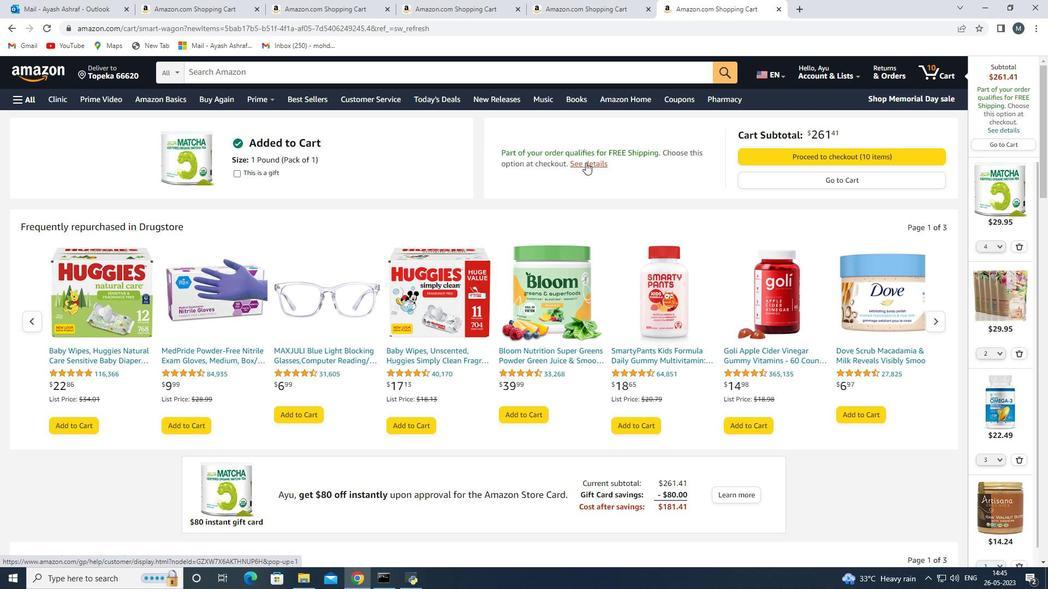 
Action: Mouse moved to (140, 109)
Screenshot: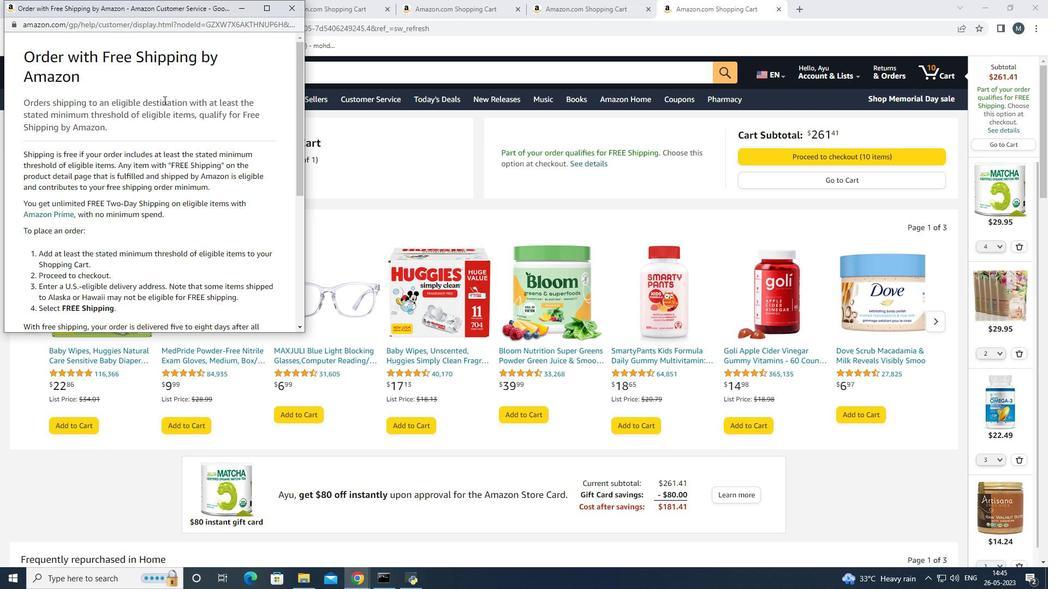 
Action: Mouse scrolled (140, 109) with delta (0, 0)
Screenshot: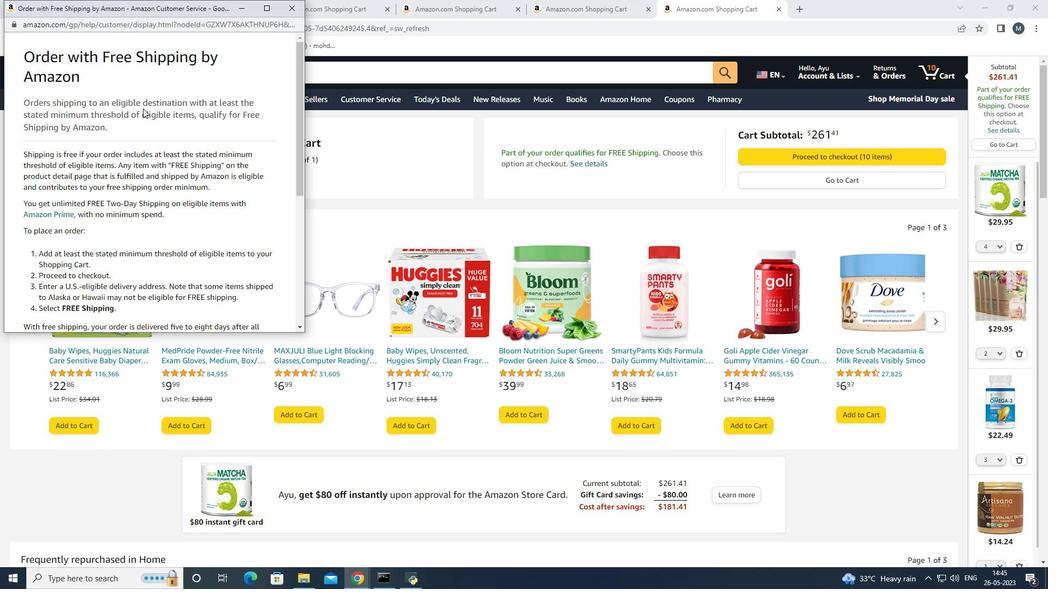 
Action: Mouse moved to (140, 110)
Screenshot: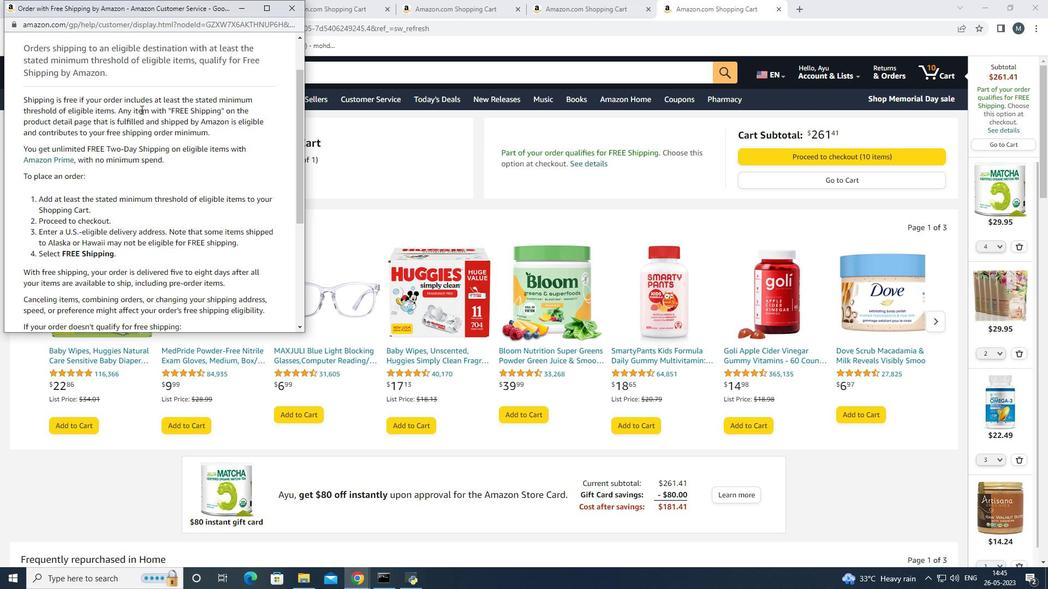 
Action: Mouse scrolled (140, 109) with delta (0, 0)
Screenshot: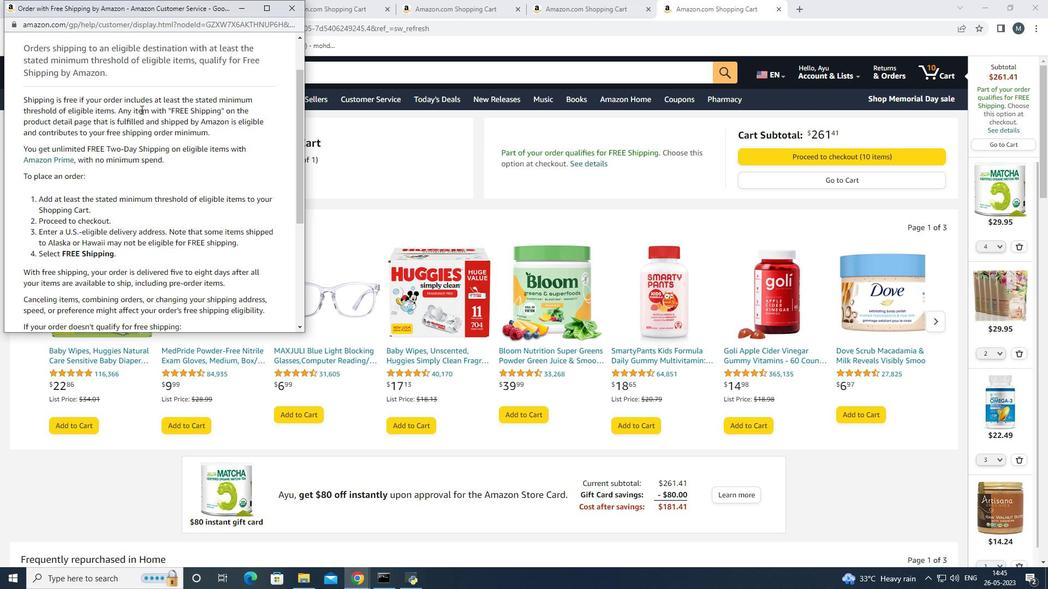 
Action: Mouse moved to (140, 115)
Screenshot: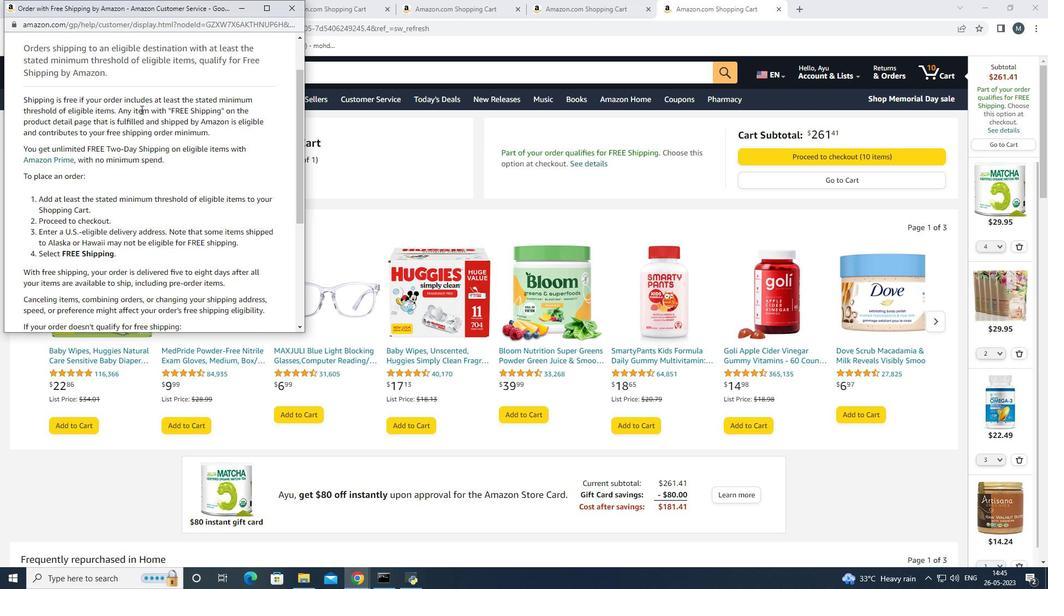 
Action: Mouse scrolled (140, 115) with delta (0, 0)
Screenshot: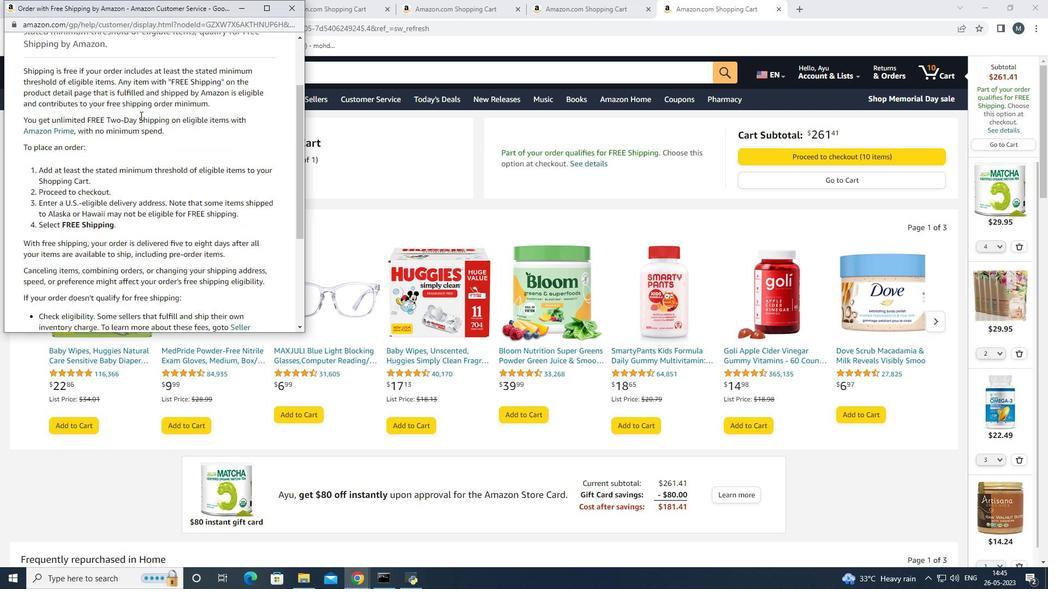 
Action: Mouse moved to (140, 116)
Screenshot: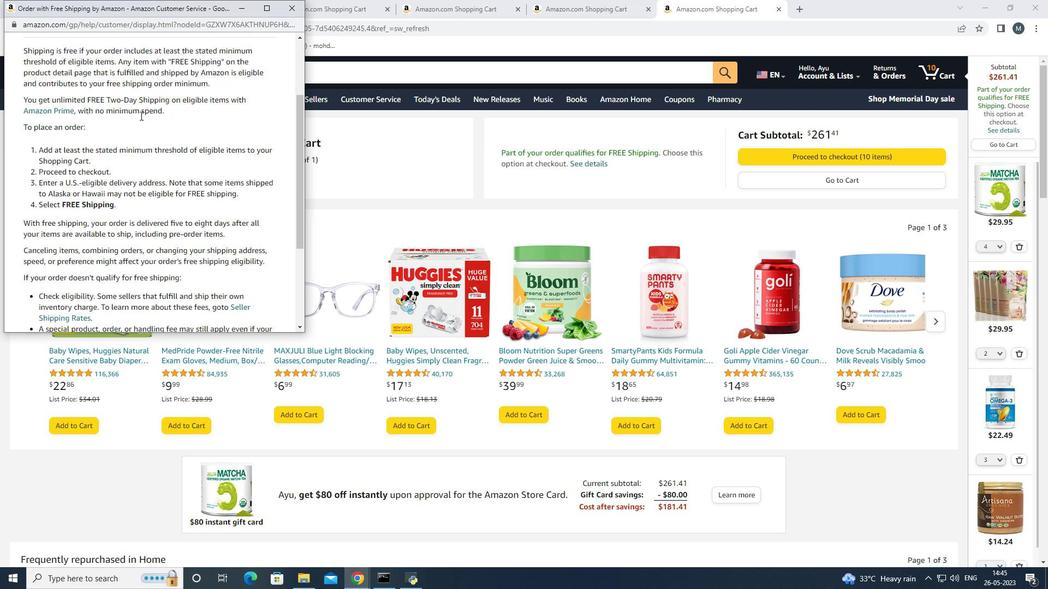 
Action: Mouse scrolled (140, 116) with delta (0, 0)
Screenshot: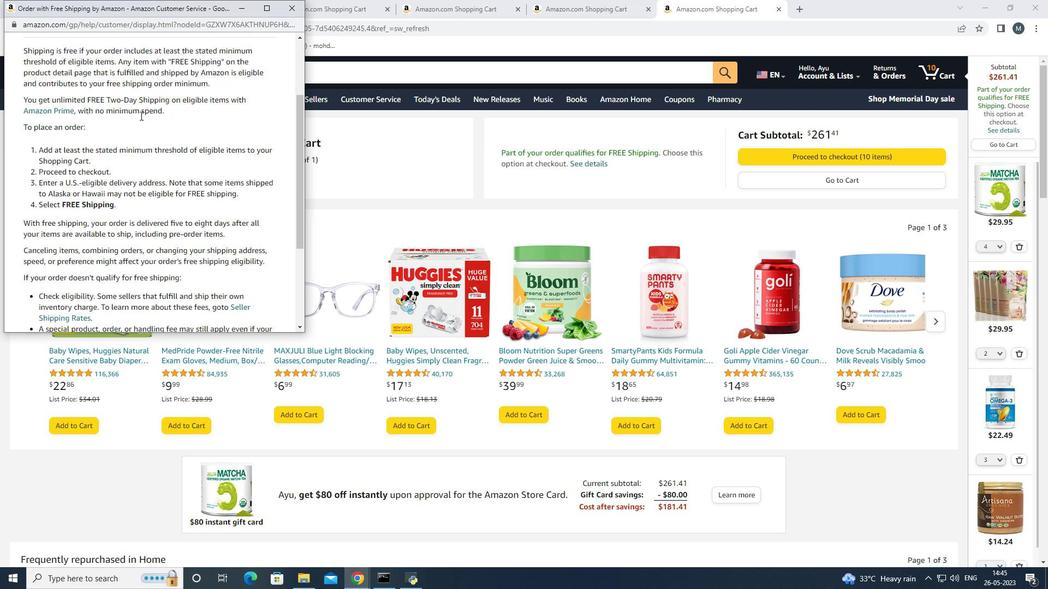
Action: Mouse moved to (138, 121)
Screenshot: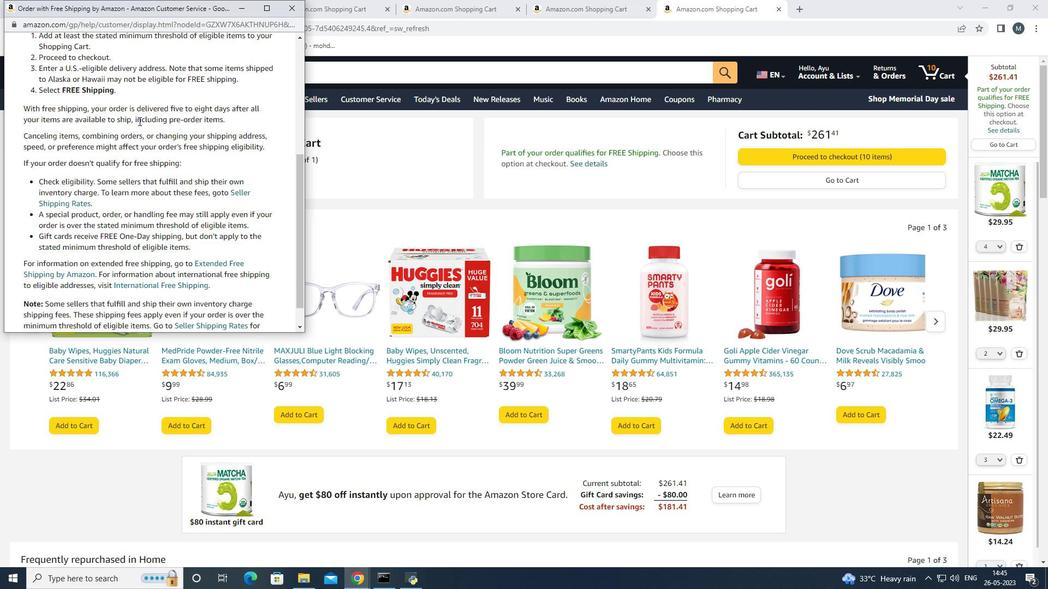 
Action: Mouse scrolled (138, 121) with delta (0, 0)
Screenshot: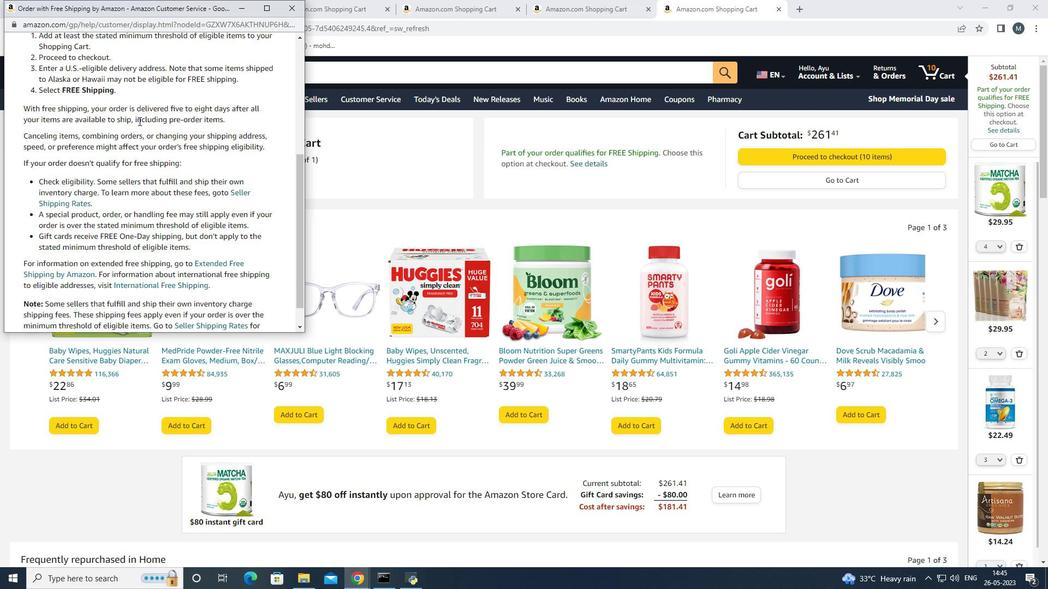 
Action: Mouse moved to (138, 122)
Screenshot: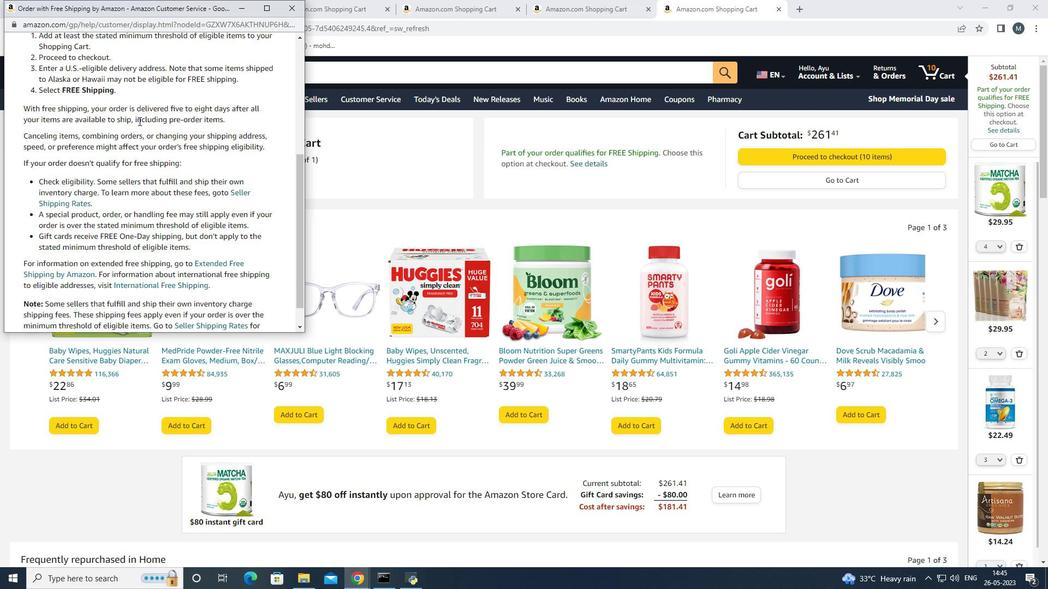 
Action: Mouse scrolled (138, 121) with delta (0, 0)
Screenshot: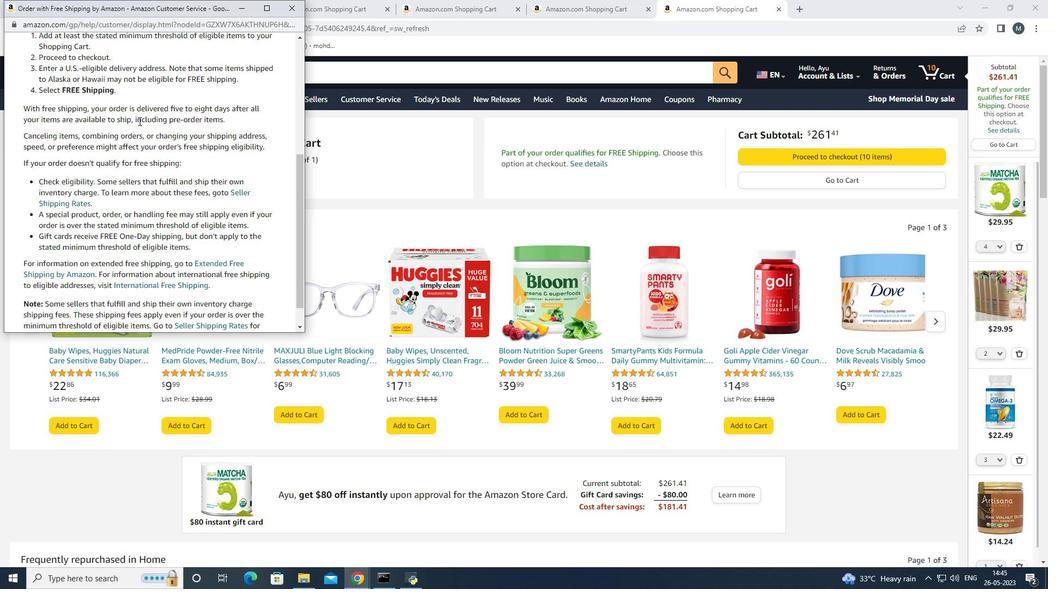 
Action: Mouse moved to (293, 9)
Screenshot: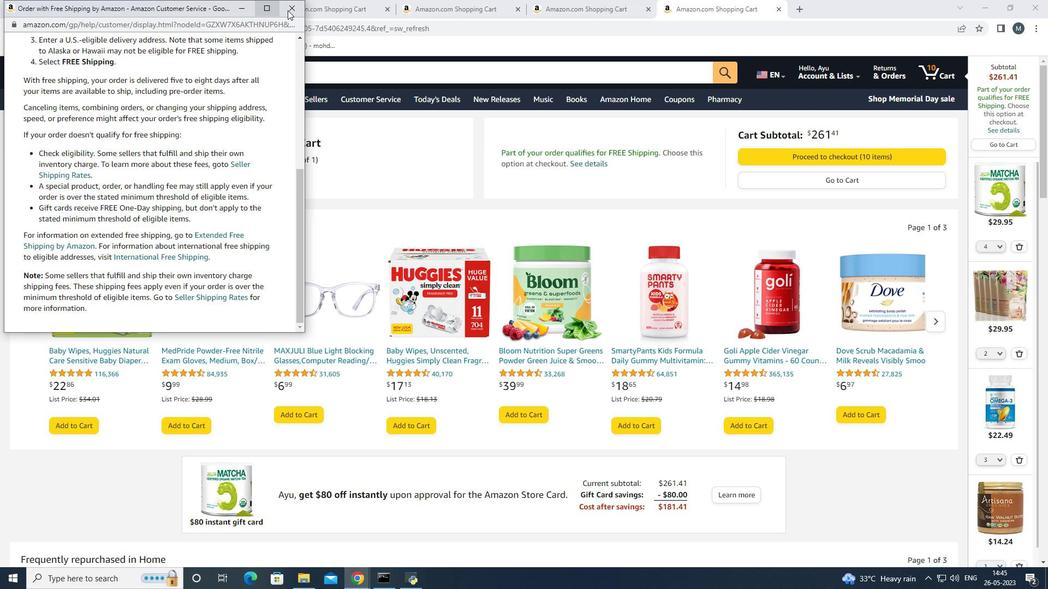 
Action: Mouse pressed left at (293, 9)
Screenshot: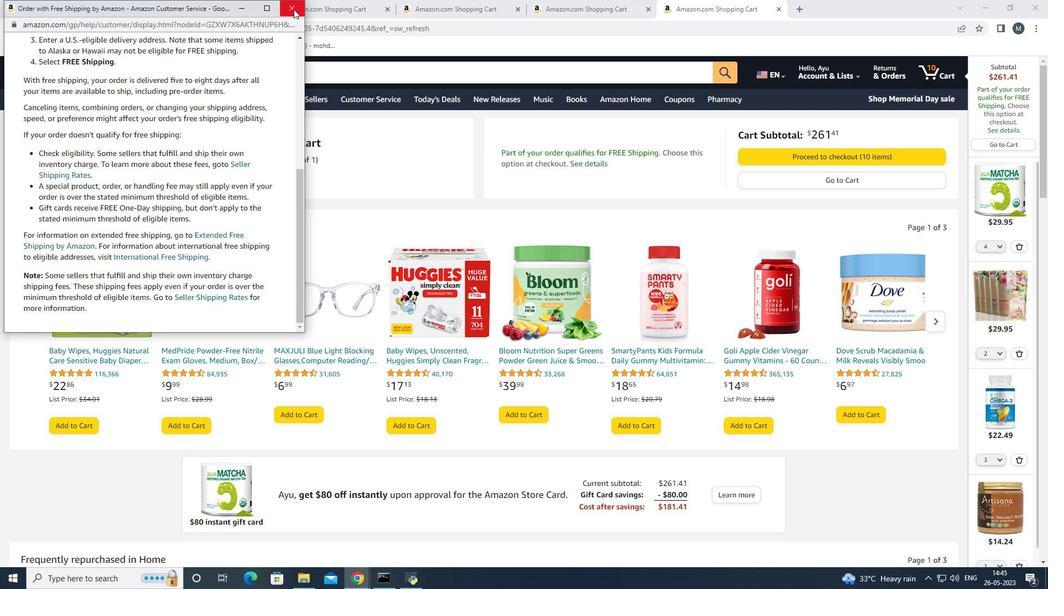 
Action: Mouse moved to (833, 157)
Screenshot: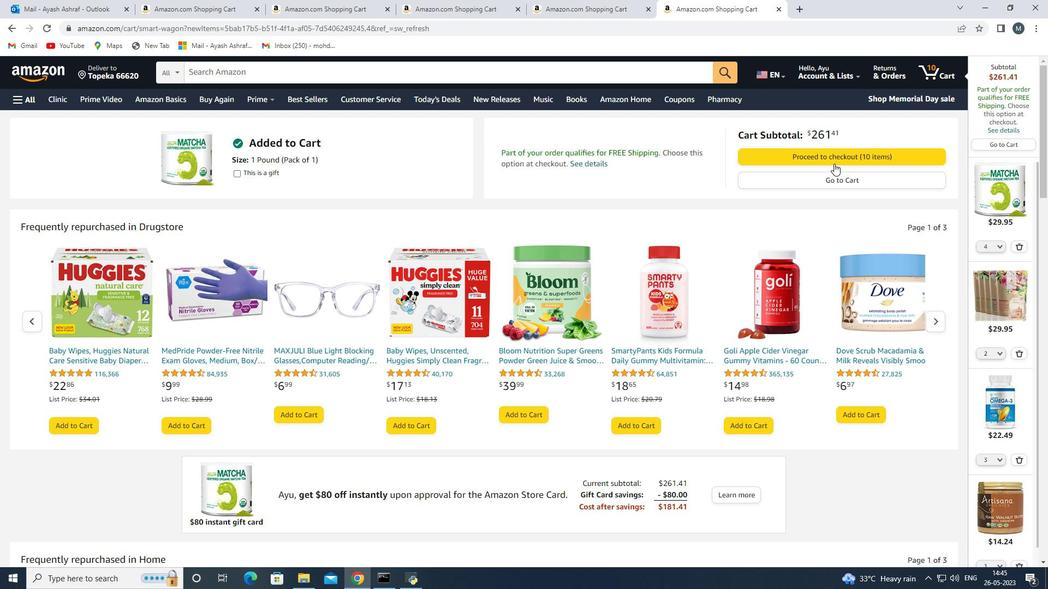 
Action: Mouse pressed left at (833, 157)
Screenshot: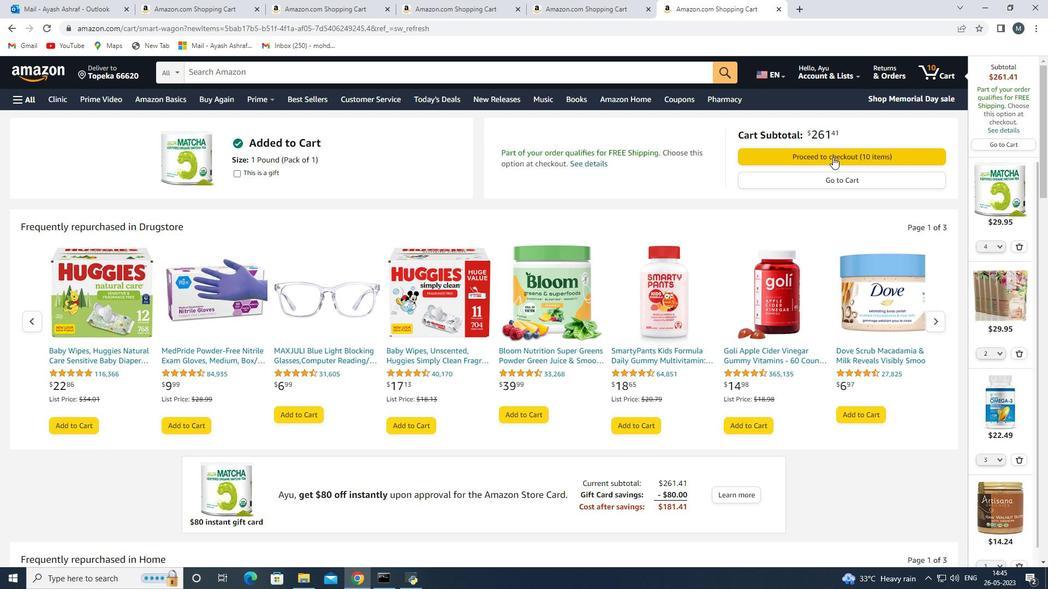 
Action: Mouse moved to (418, 335)
Screenshot: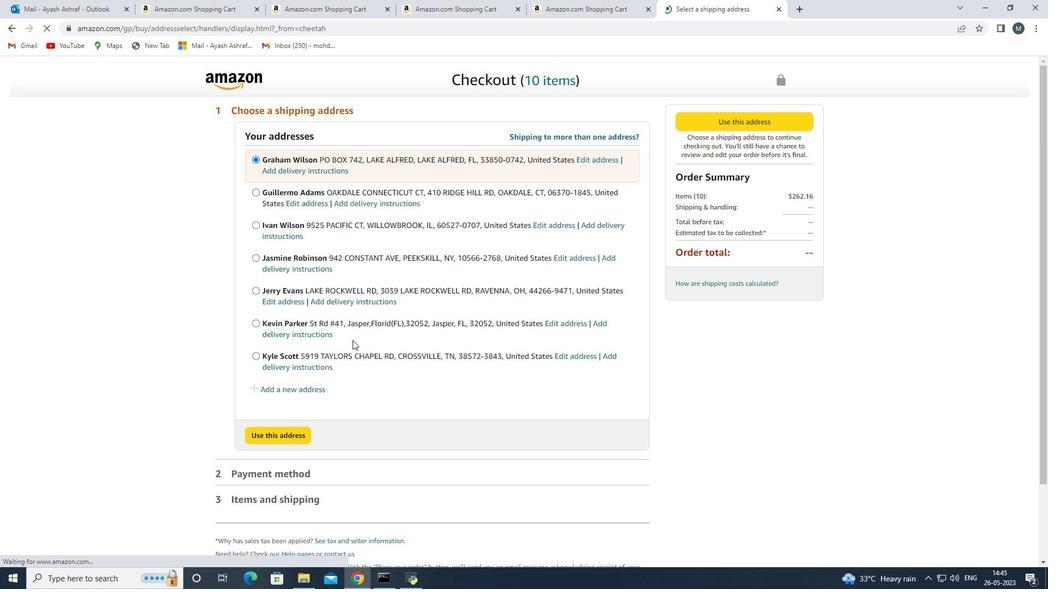 
Action: Mouse scrolled (418, 334) with delta (0, 0)
Screenshot: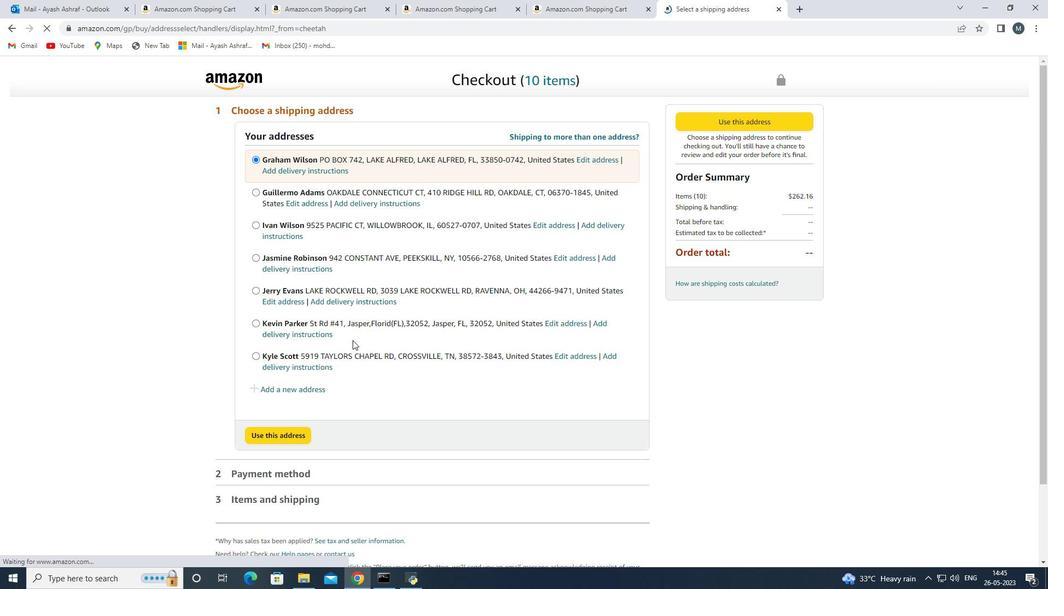 
Action: Mouse scrolled (418, 334) with delta (0, 0)
Screenshot: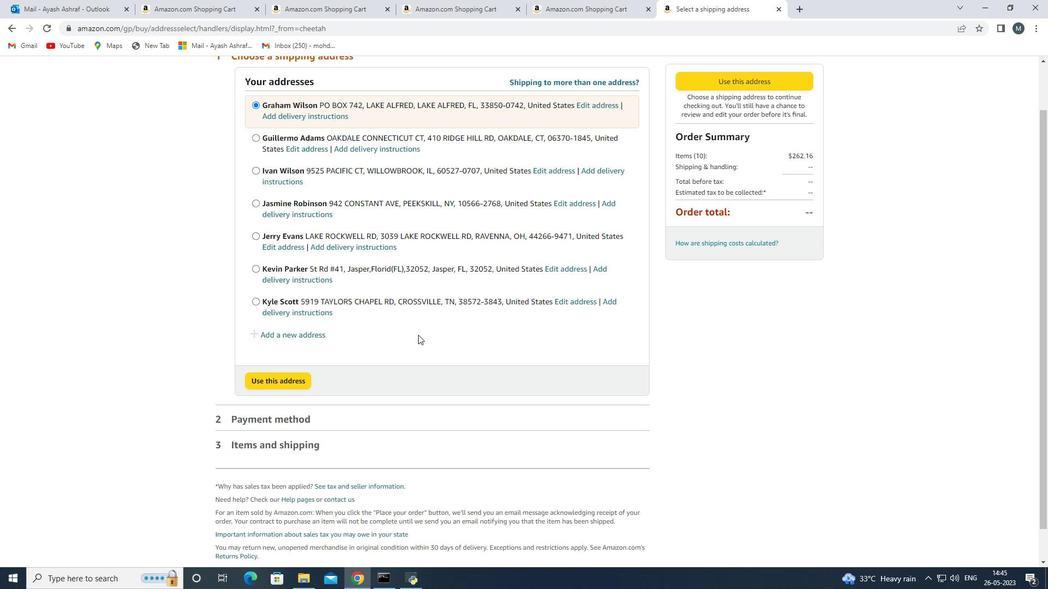 
Action: Mouse moved to (310, 299)
Screenshot: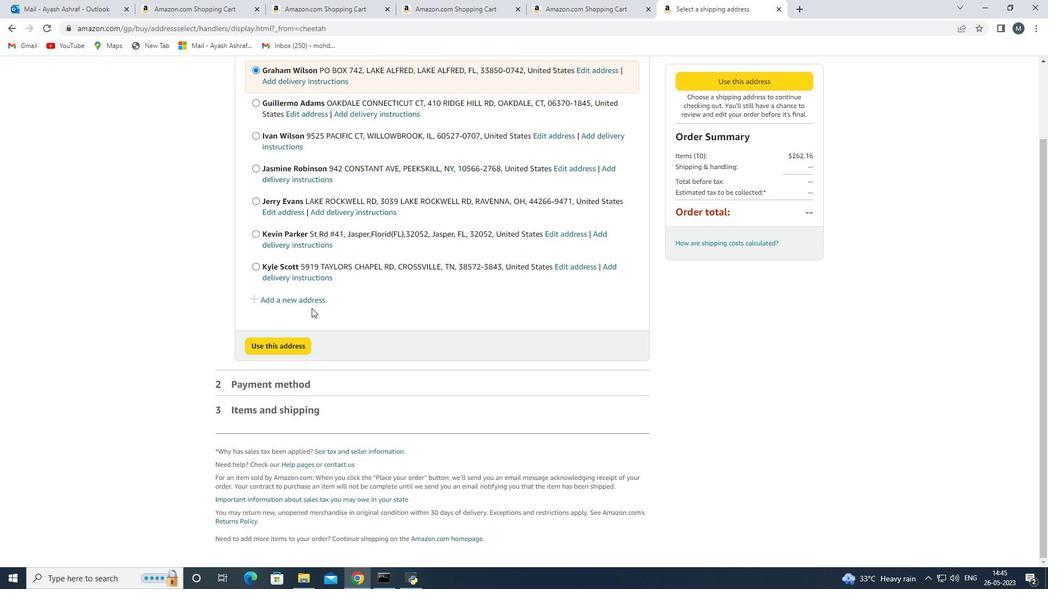 
Action: Mouse pressed left at (310, 299)
Screenshot: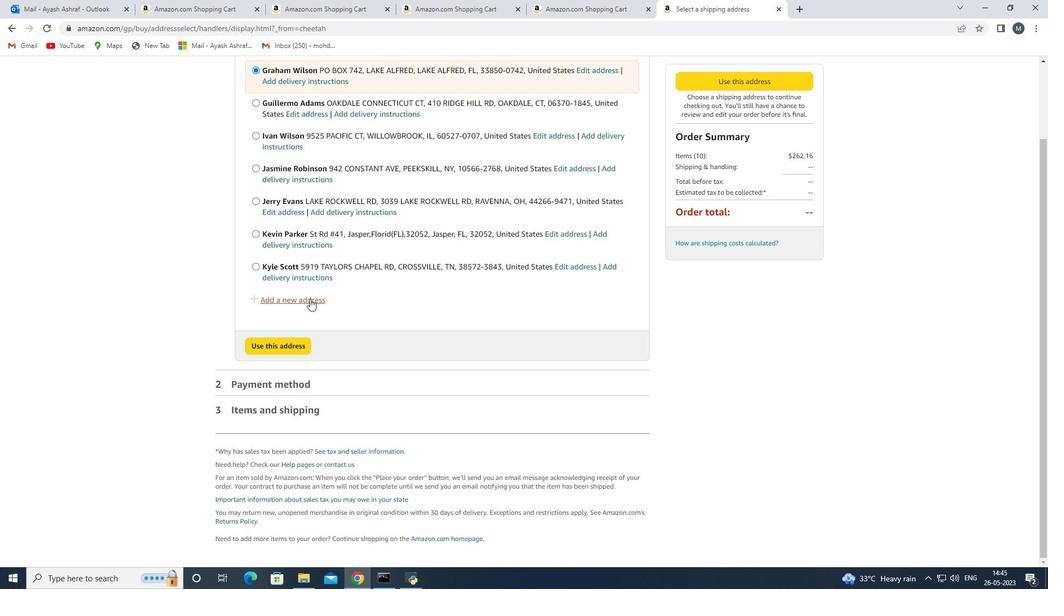
Action: Mouse moved to (394, 277)
Screenshot: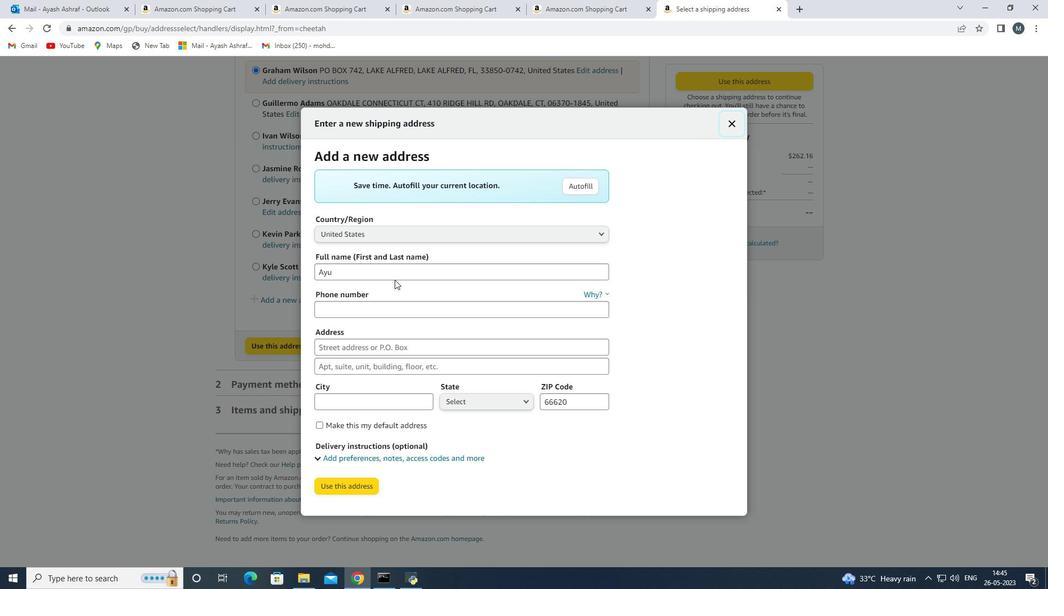 
Action: Mouse pressed left at (394, 277)
Screenshot: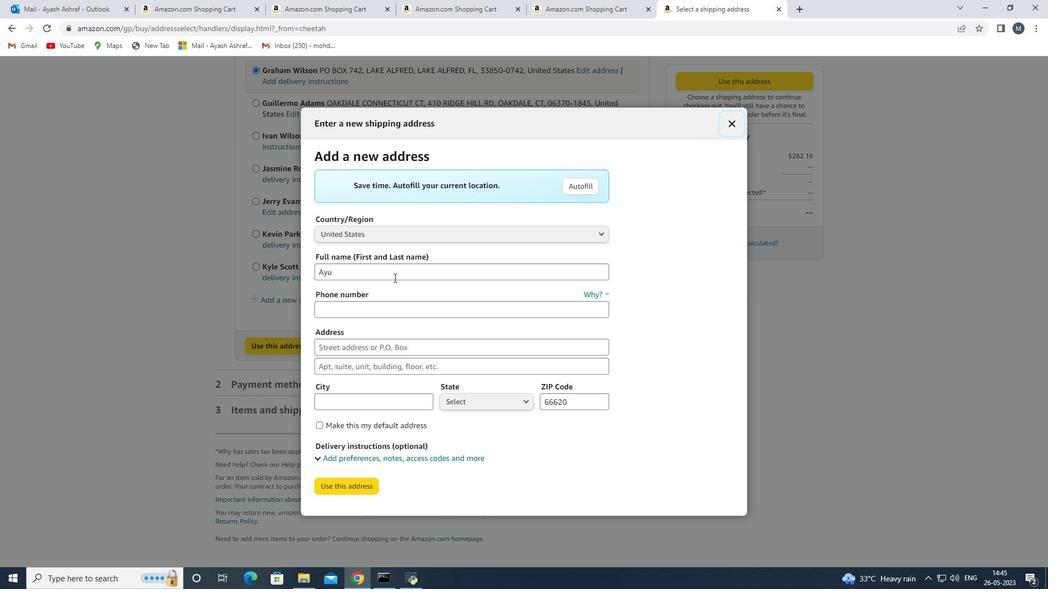 
Action: Mouse moved to (393, 277)
Screenshot: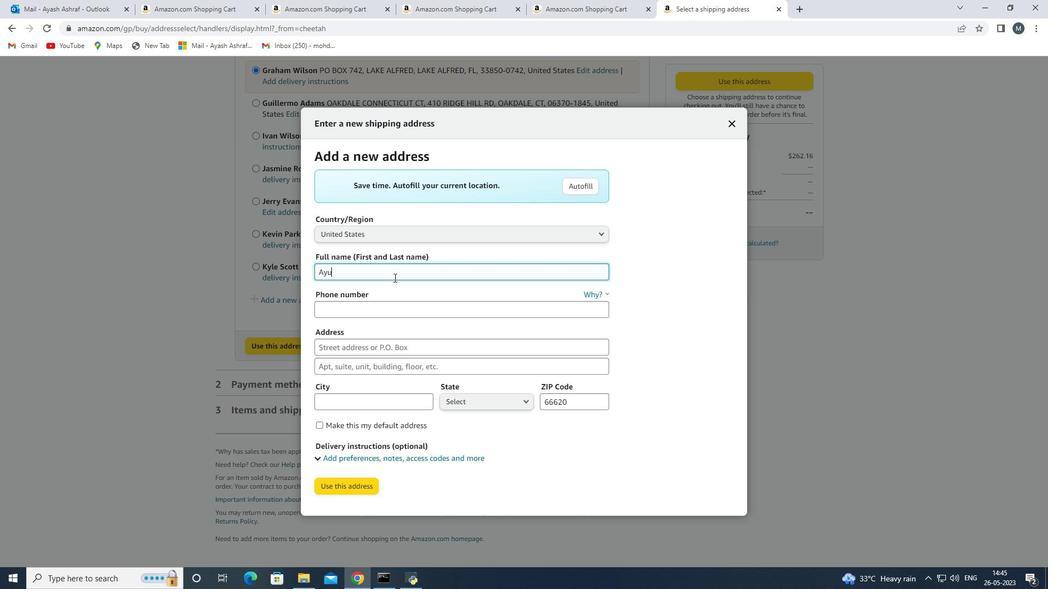 
Action: Key pressed <Key.backspace><Key.backspace><Key.backspace><Key.backspace><Key.backspace><Key.backspace><Key.backspace><Key.backspace><Key.backspace><Key.backspace><Key.backspace><Key.backspace><Key.backspace><Key.shift><Key.shift>Leah<Key.space><Key.shift>Clark,
Screenshot: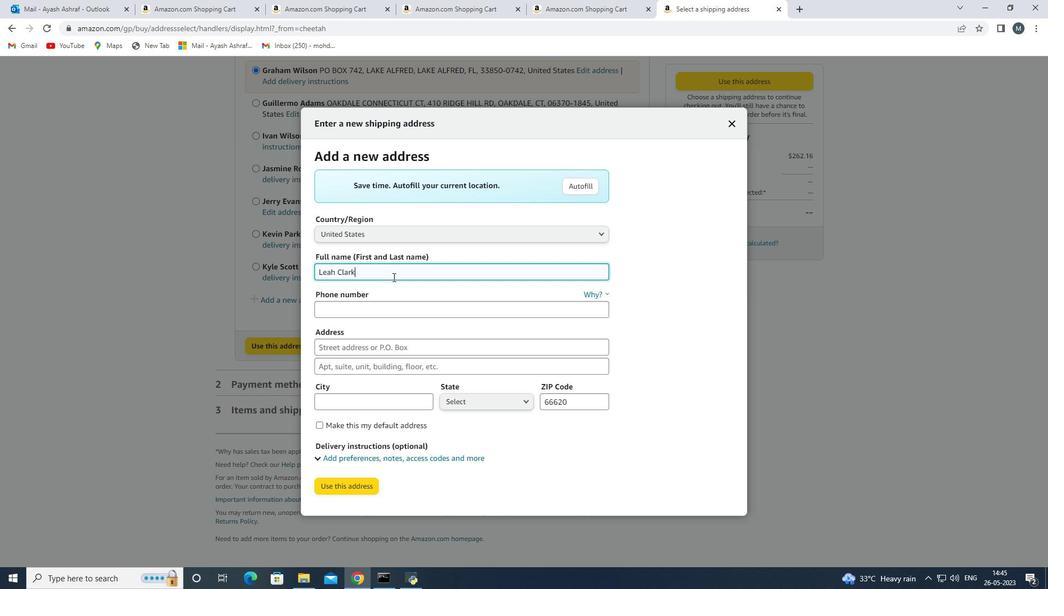 
Action: Mouse moved to (367, 311)
Screenshot: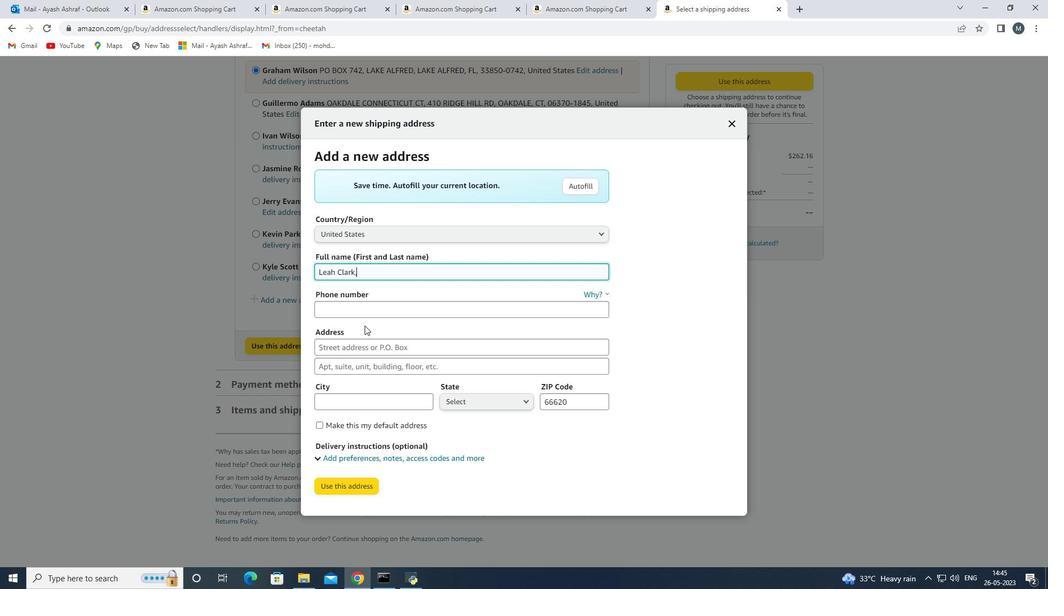 
Action: Mouse pressed left at (367, 311)
Screenshot: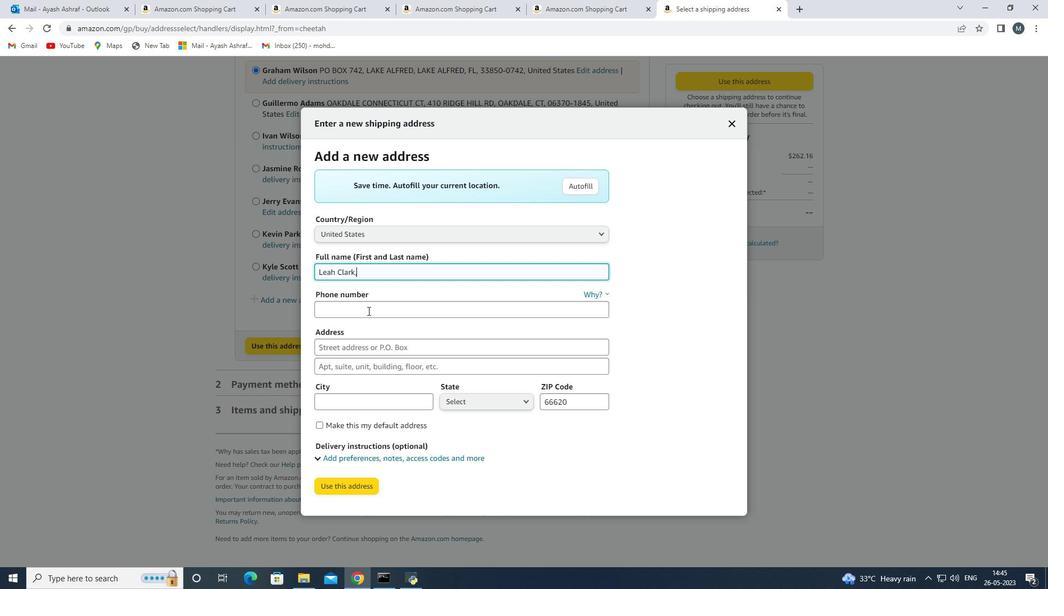 
Action: Mouse moved to (365, 313)
Screenshot: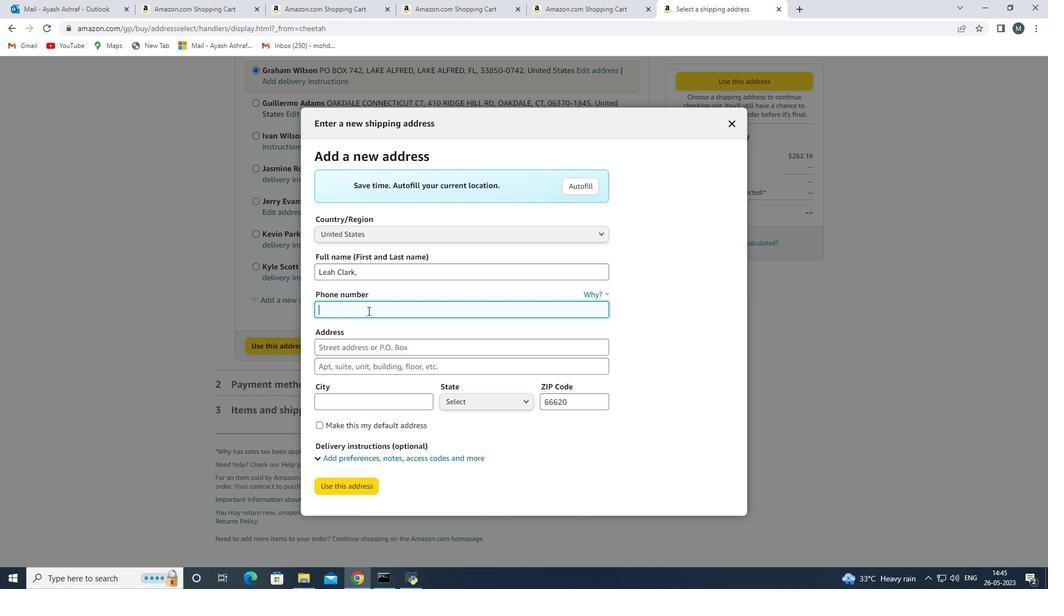 
Action: Key pressed <Key.shift>(859<Key.shift>)261-
Screenshot: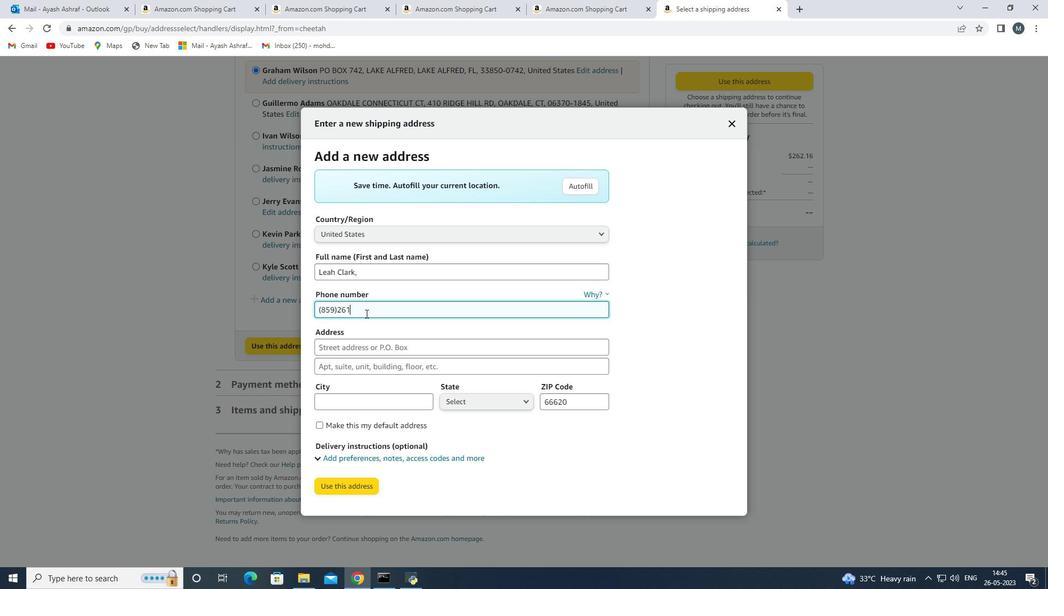 
Action: Mouse moved to (780, 260)
Screenshot: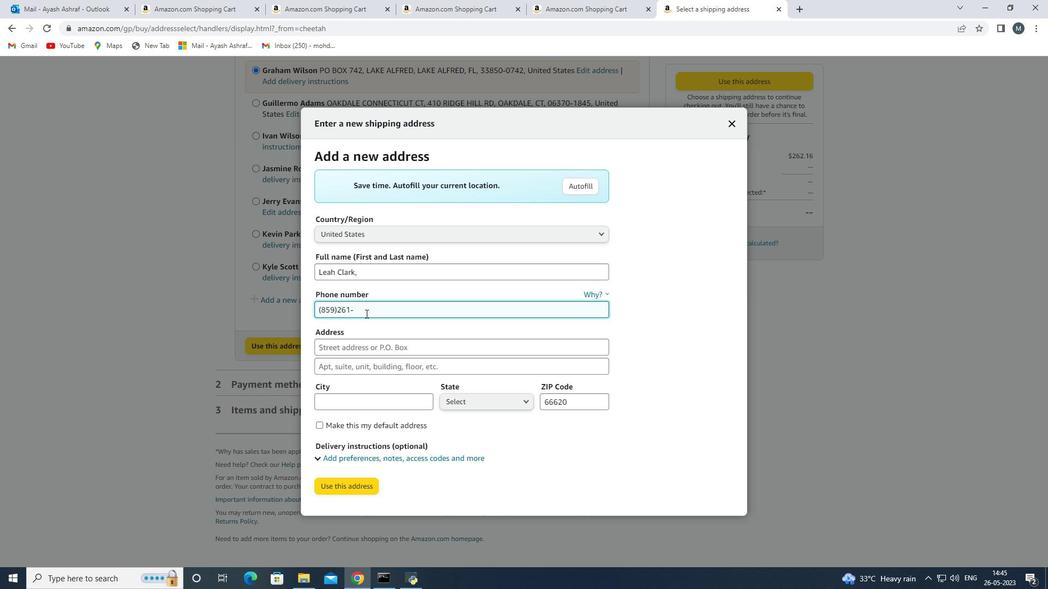 
Action: Key pressed 0695
Screenshot: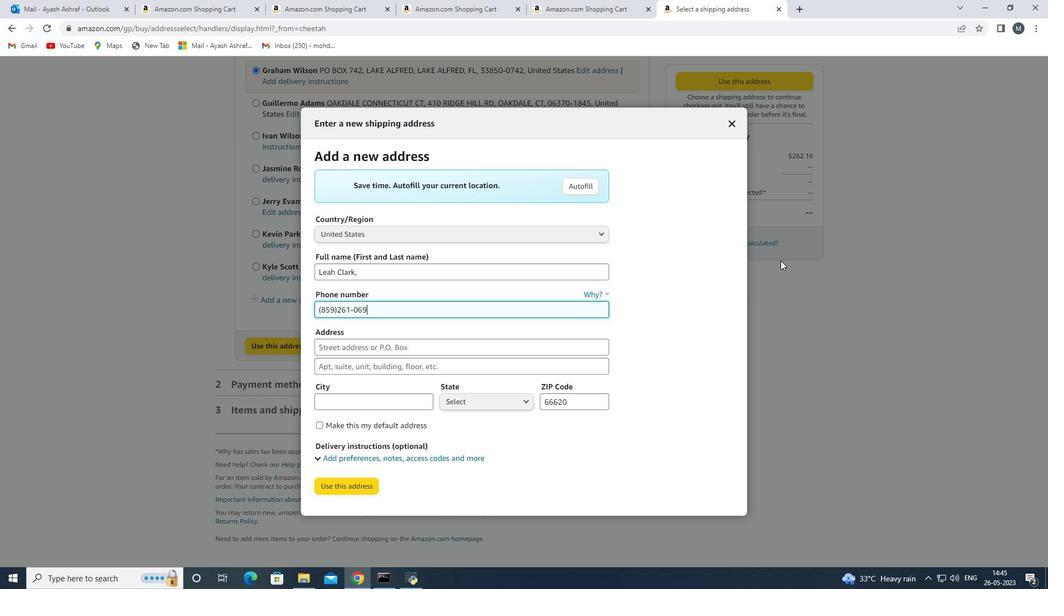 
Action: Mouse moved to (437, 346)
Screenshot: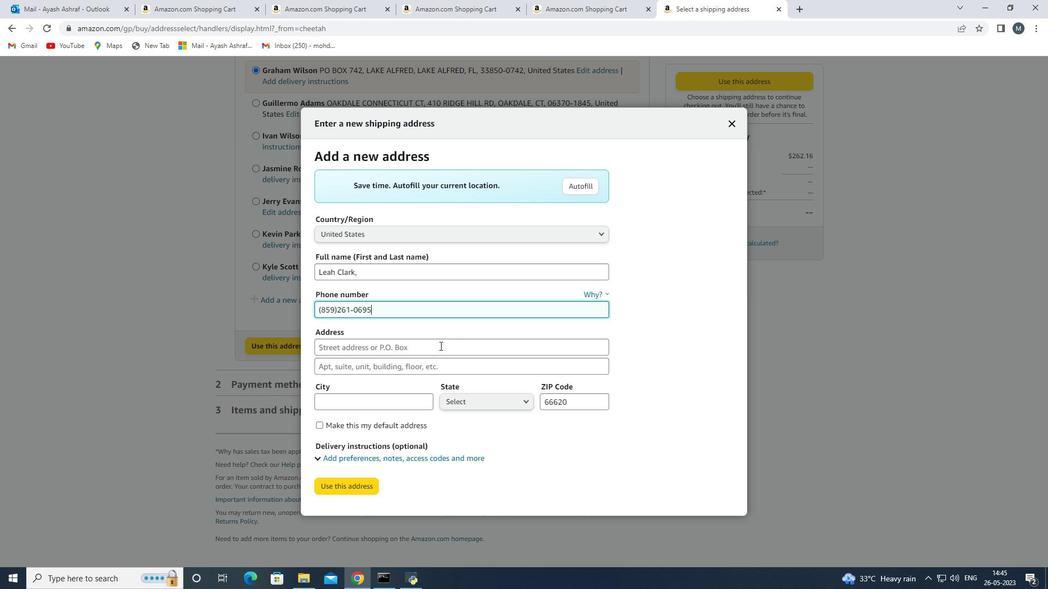 
Action: Mouse pressed left at (437, 346)
Screenshot: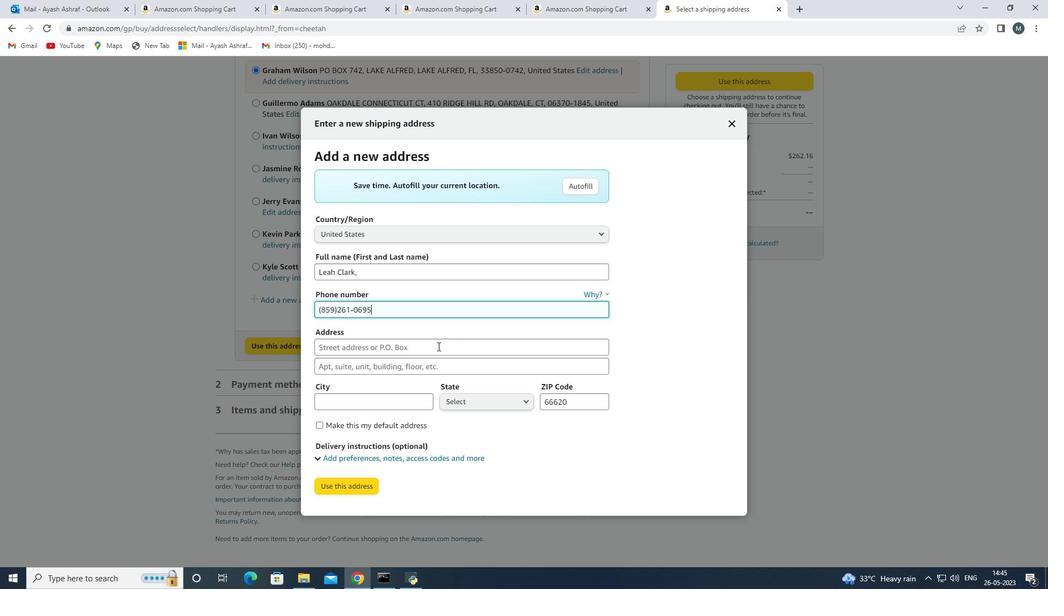 
Action: Key pressed 3800<Key.alt_gr><Key.shift>Locket<Key.space><Key.backspace><Key.backspace><Key.backspace><Key.backspace><Key.backspace><Key.backspace><Key.backspace><Key.space><Key.shift>:o<Key.backspace><Key.backspace><Key.shift>Locket<Key.space><Key.backspace><Key.backspace><Key.backspace><Key.backspace><Key.backspace><Key.backspace><Key.backspace><Key.backspace>
Screenshot: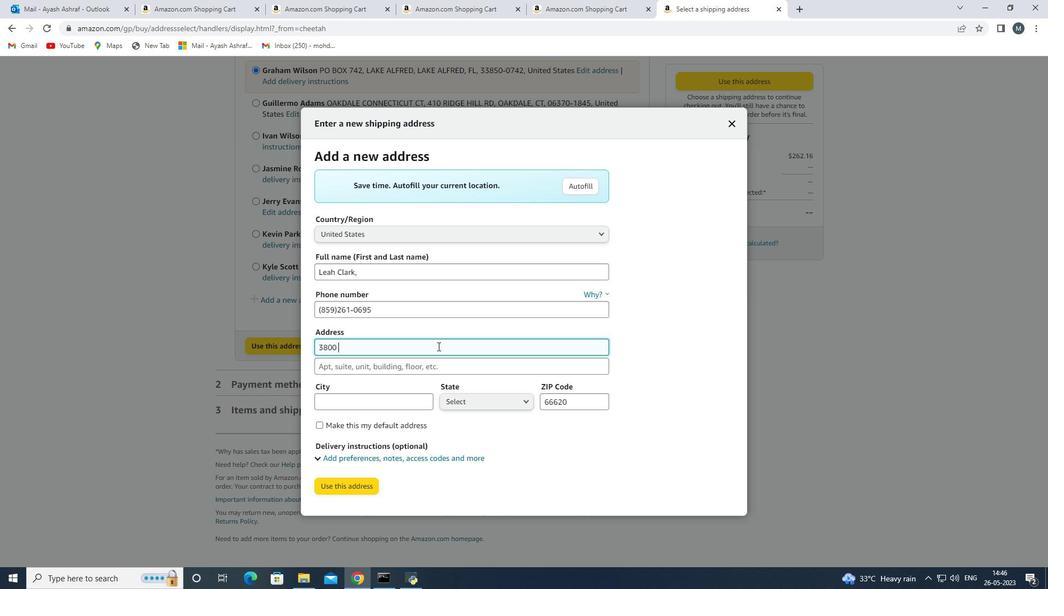 
Action: Mouse moved to (409, 364)
Screenshot: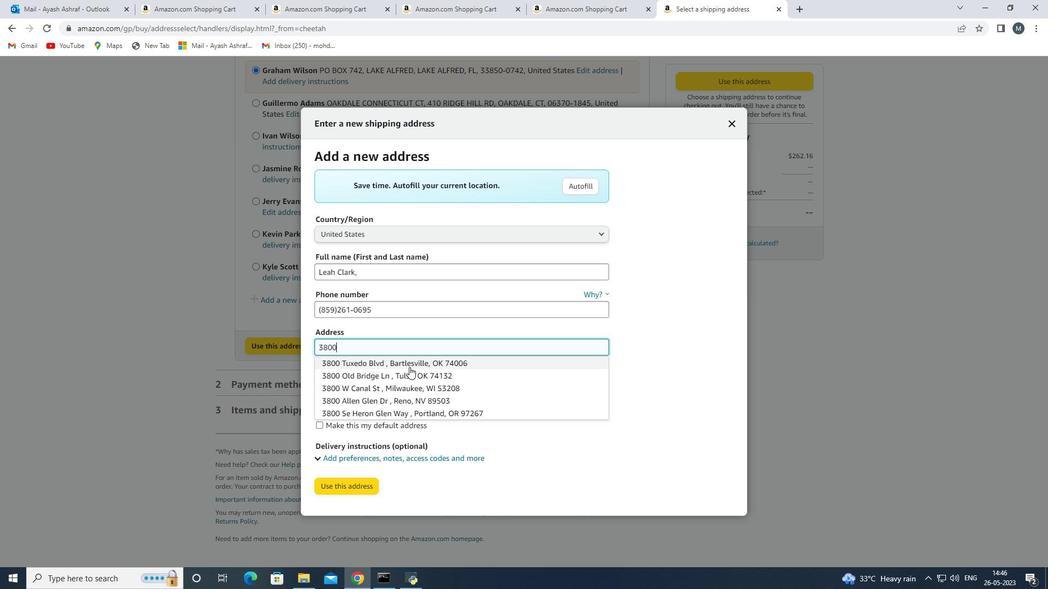 
Action: Mouse pressed left at (409, 364)
Screenshot: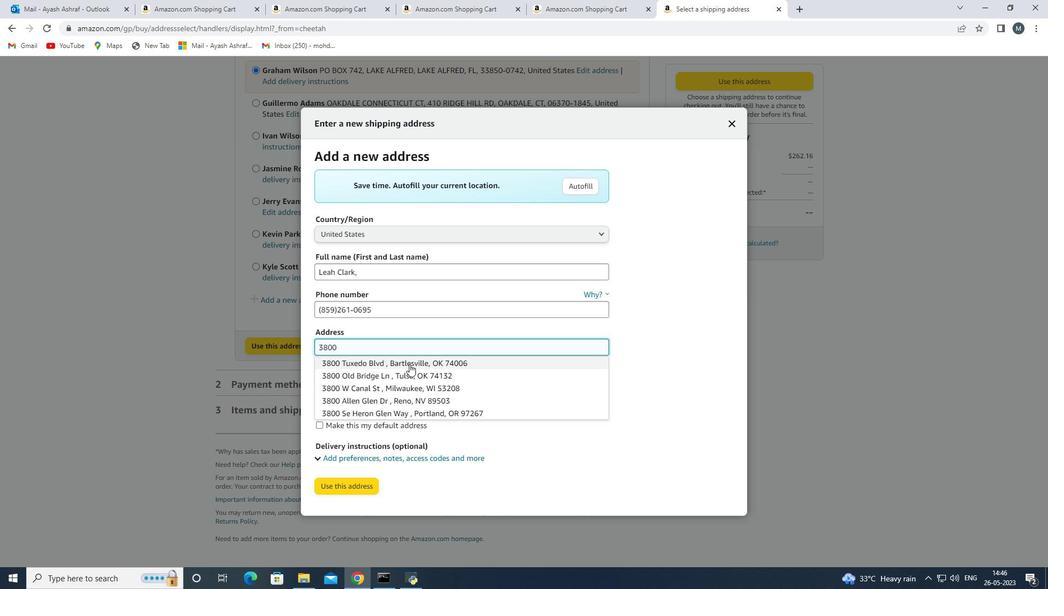 
Action: Mouse moved to (360, 488)
Screenshot: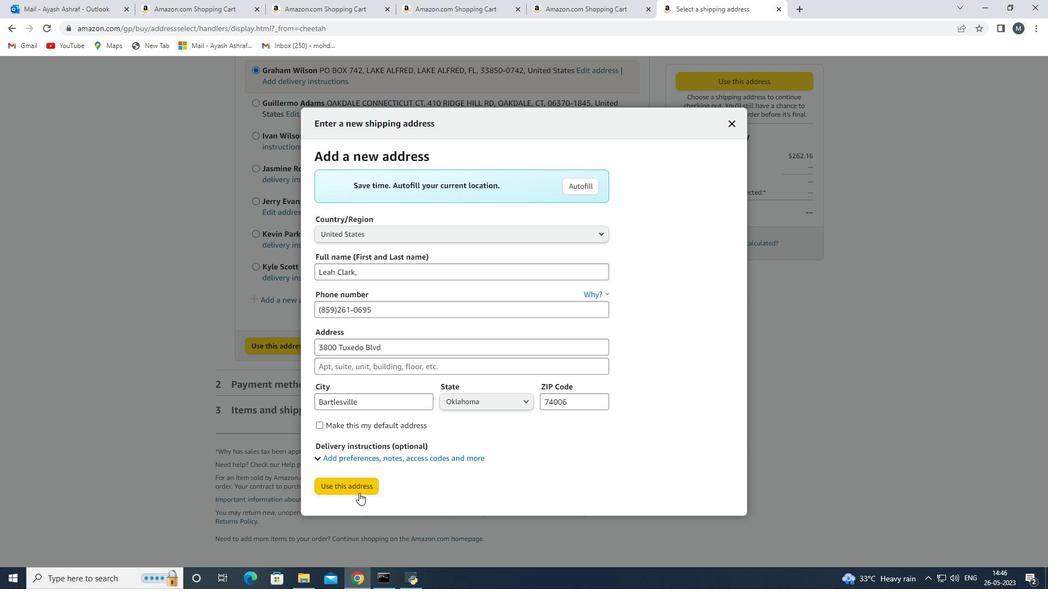 
Action: Mouse pressed left at (360, 488)
Screenshot: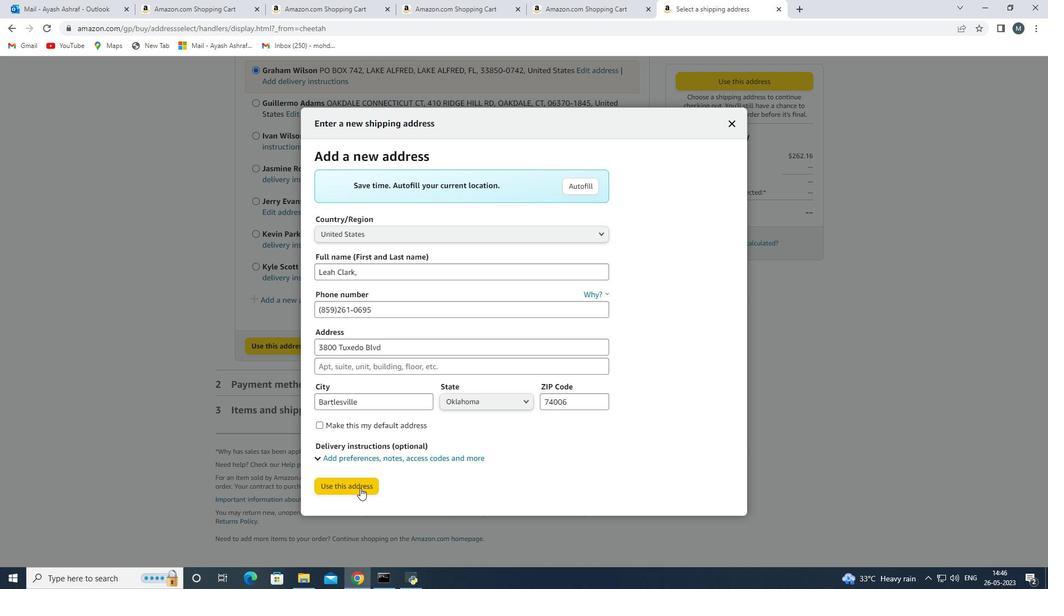 
